 Task: Search one way flight ticket for 1 adult, 6 children, 1 infant in seat and 1 infant on lap in business from Branson: Branson Airport to Riverton: Central Wyoming Regional Airport (was Riverton Regional) on 5-4-2023. Choice of flights is JetBlue. Number of bags: 2 carry on bags. Price is upto 30000. Outbound departure time preference is 18:30.
Action: Mouse moved to (318, 131)
Screenshot: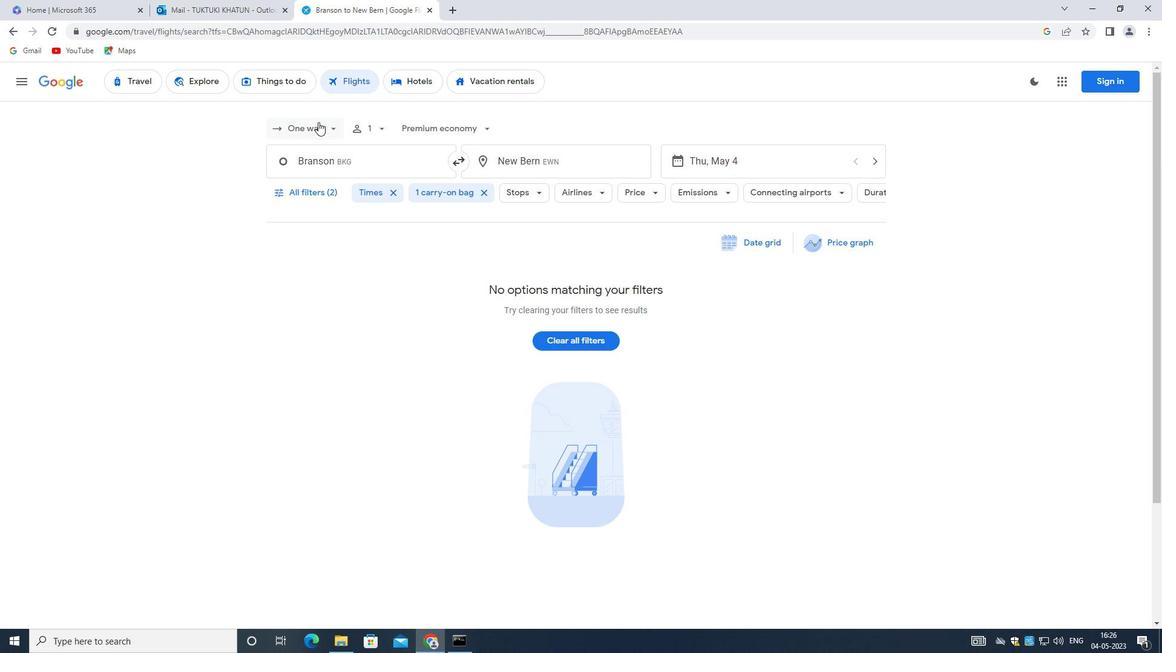 
Action: Mouse pressed left at (318, 131)
Screenshot: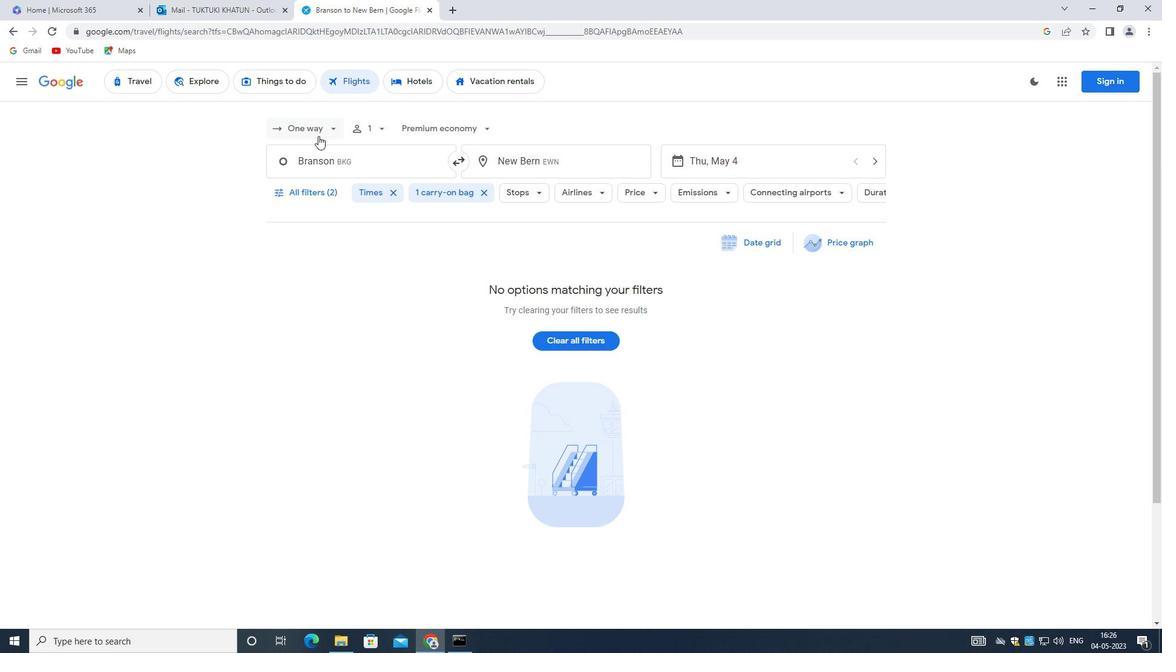 
Action: Mouse moved to (318, 180)
Screenshot: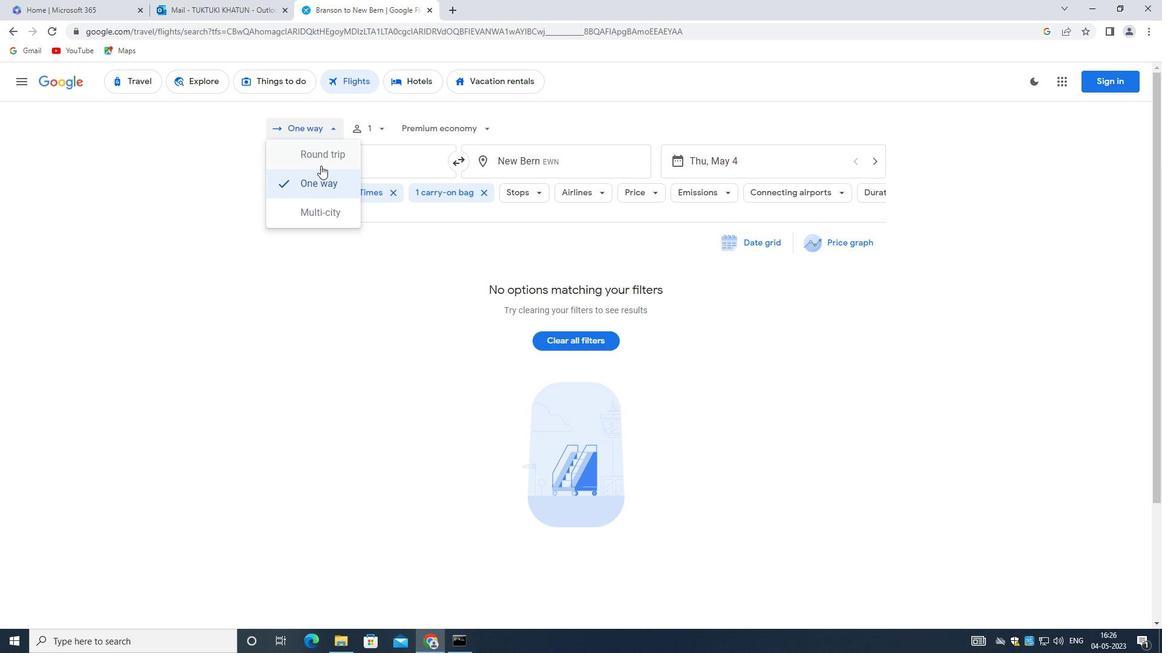 
Action: Mouse pressed left at (318, 180)
Screenshot: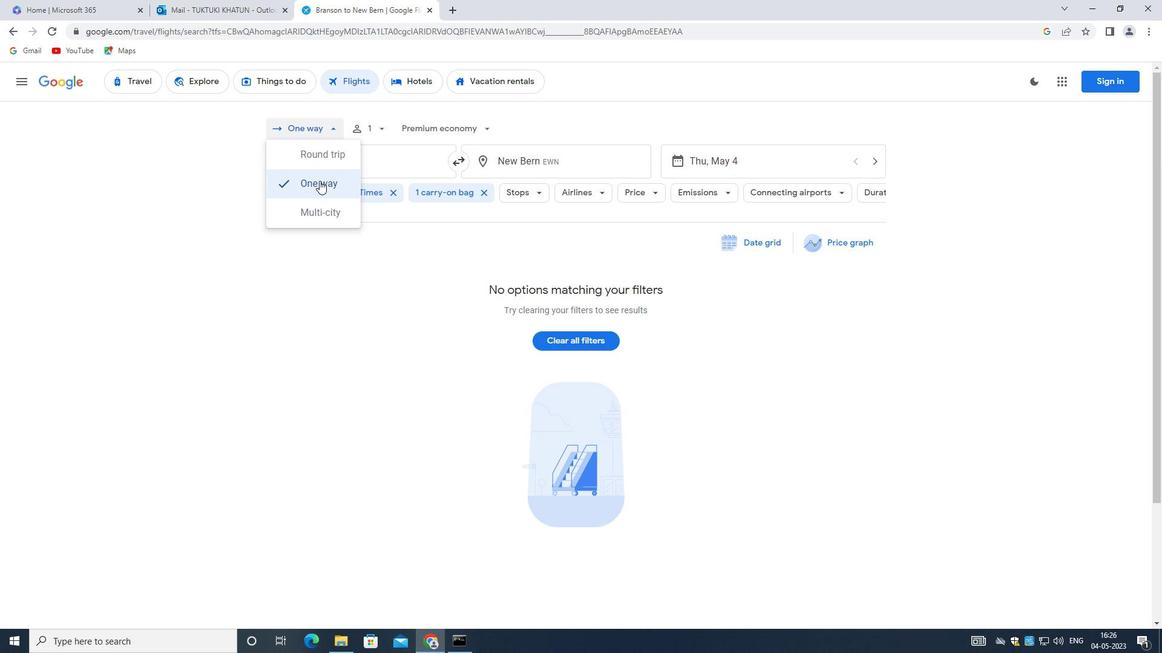 
Action: Mouse moved to (372, 131)
Screenshot: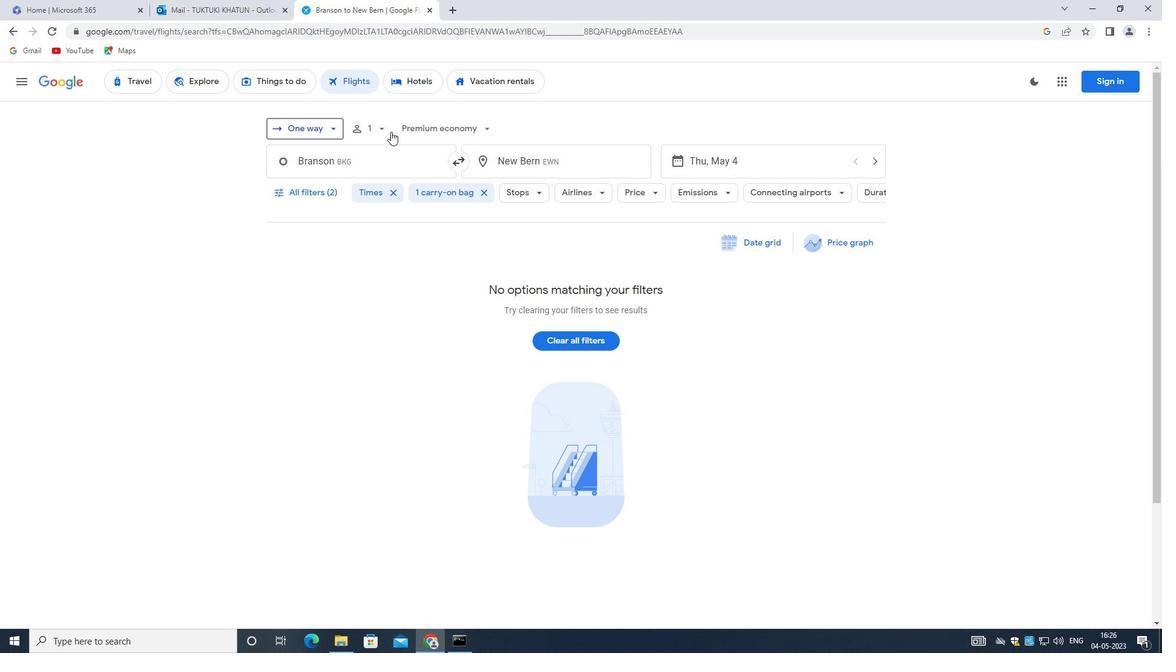 
Action: Mouse pressed left at (372, 131)
Screenshot: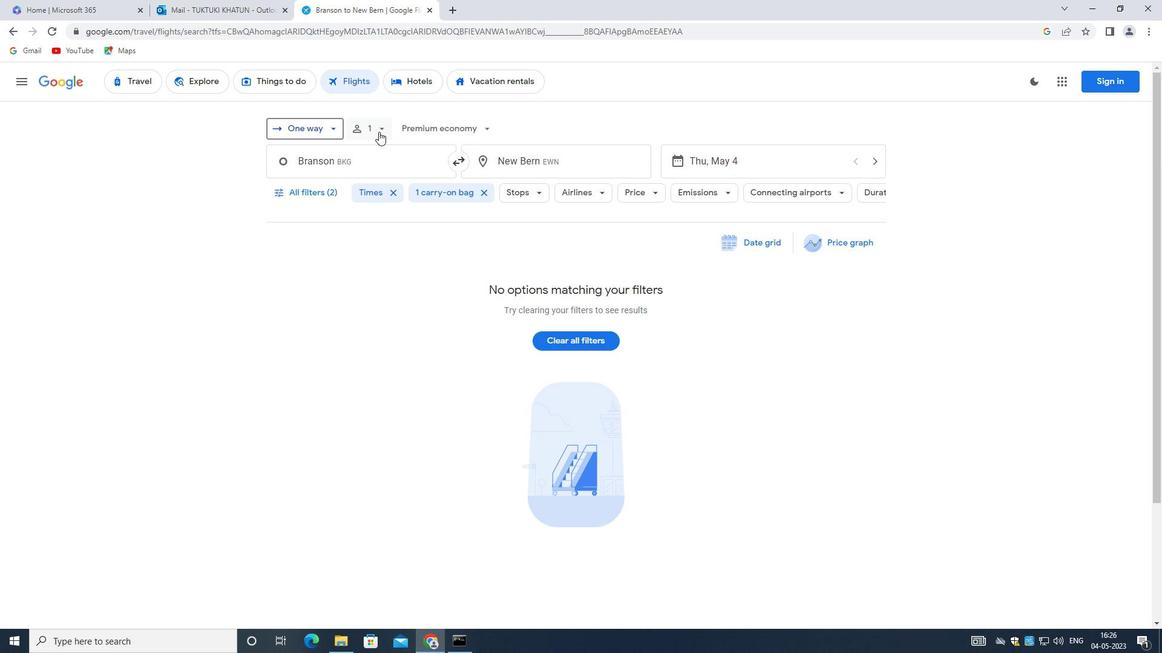 
Action: Mouse moved to (473, 193)
Screenshot: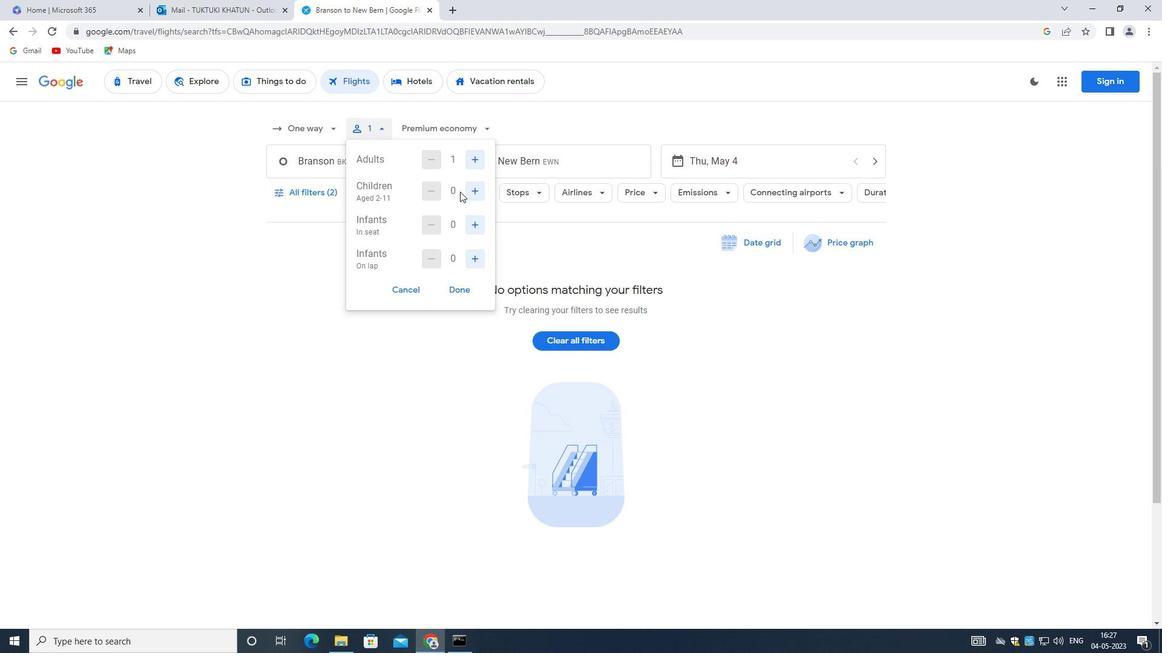 
Action: Mouse pressed left at (473, 193)
Screenshot: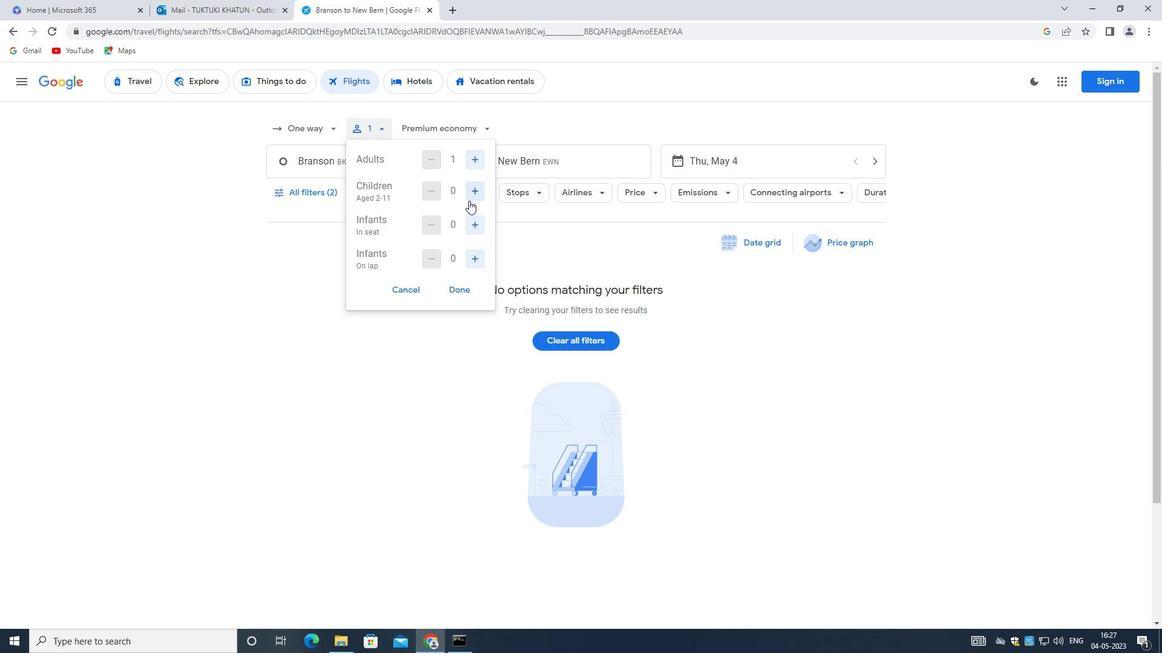 
Action: Mouse moved to (474, 190)
Screenshot: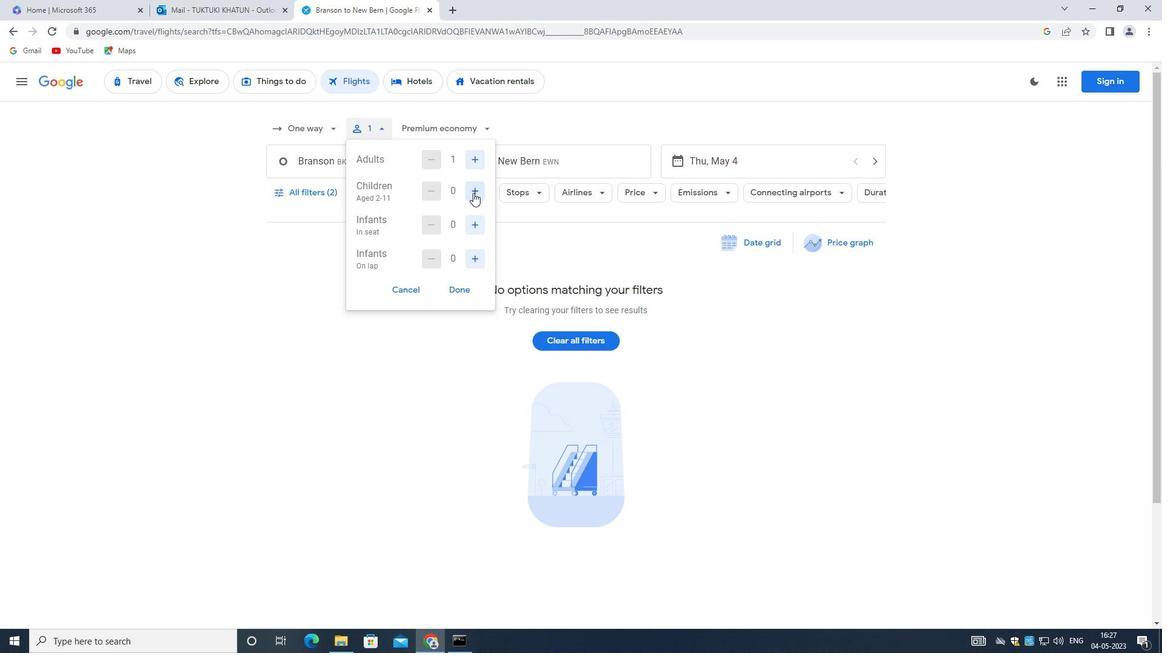 
Action: Mouse pressed left at (474, 190)
Screenshot: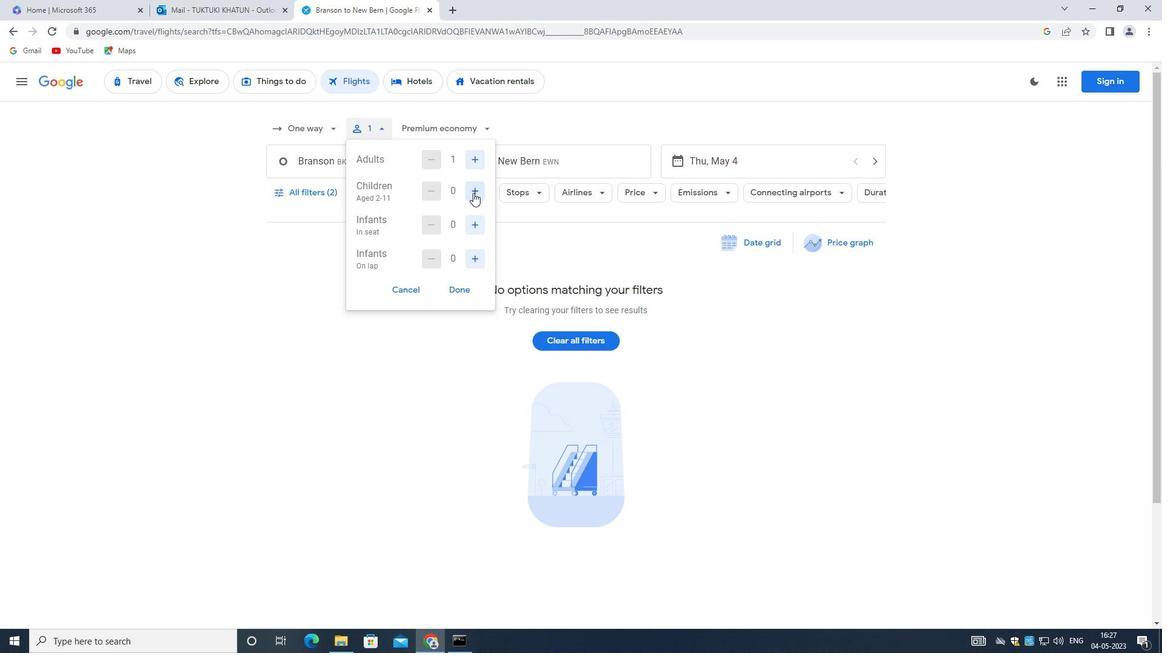 
Action: Mouse moved to (475, 188)
Screenshot: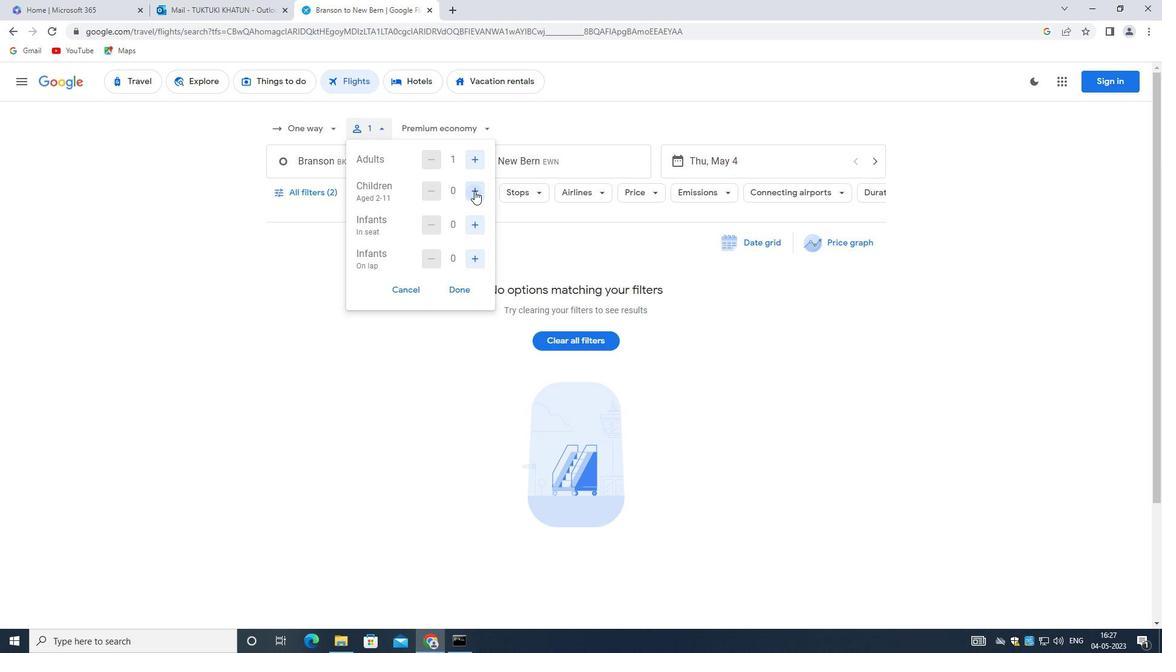 
Action: Mouse pressed left at (475, 188)
Screenshot: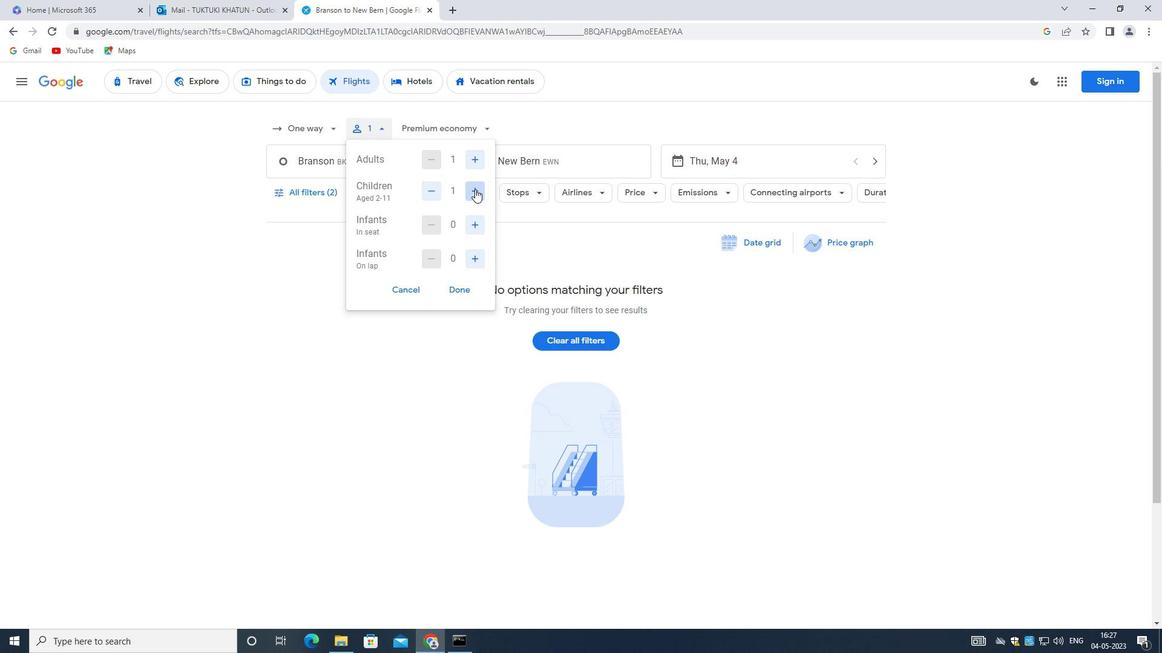 
Action: Mouse pressed left at (475, 188)
Screenshot: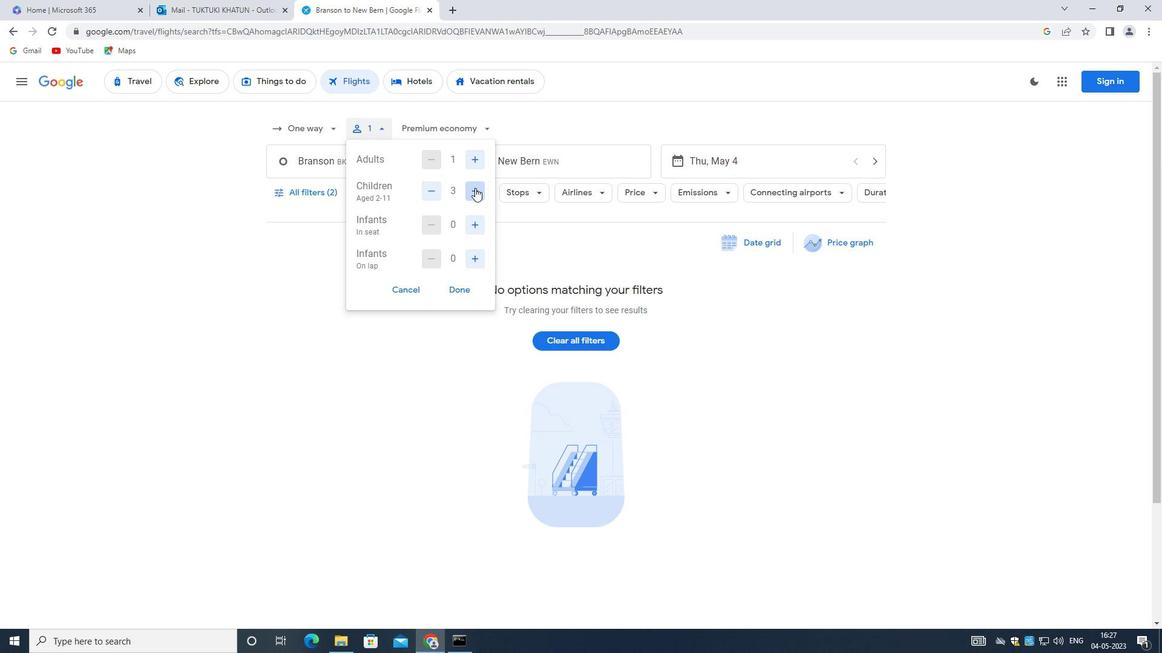 
Action: Mouse pressed left at (475, 188)
Screenshot: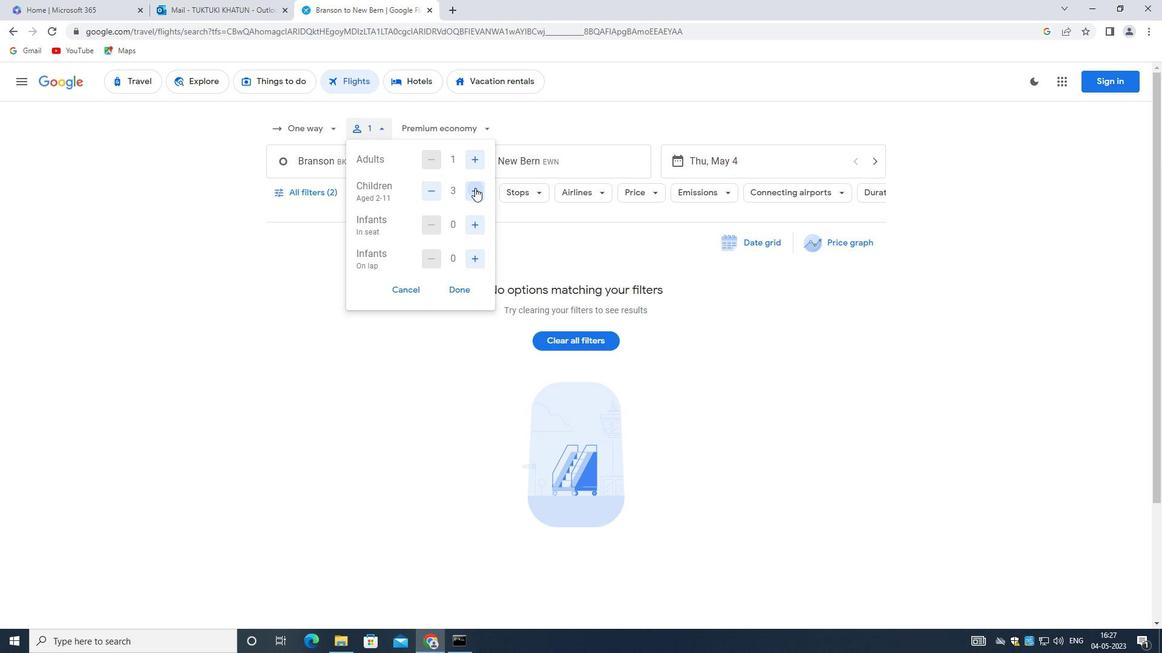 
Action: Mouse pressed left at (475, 188)
Screenshot: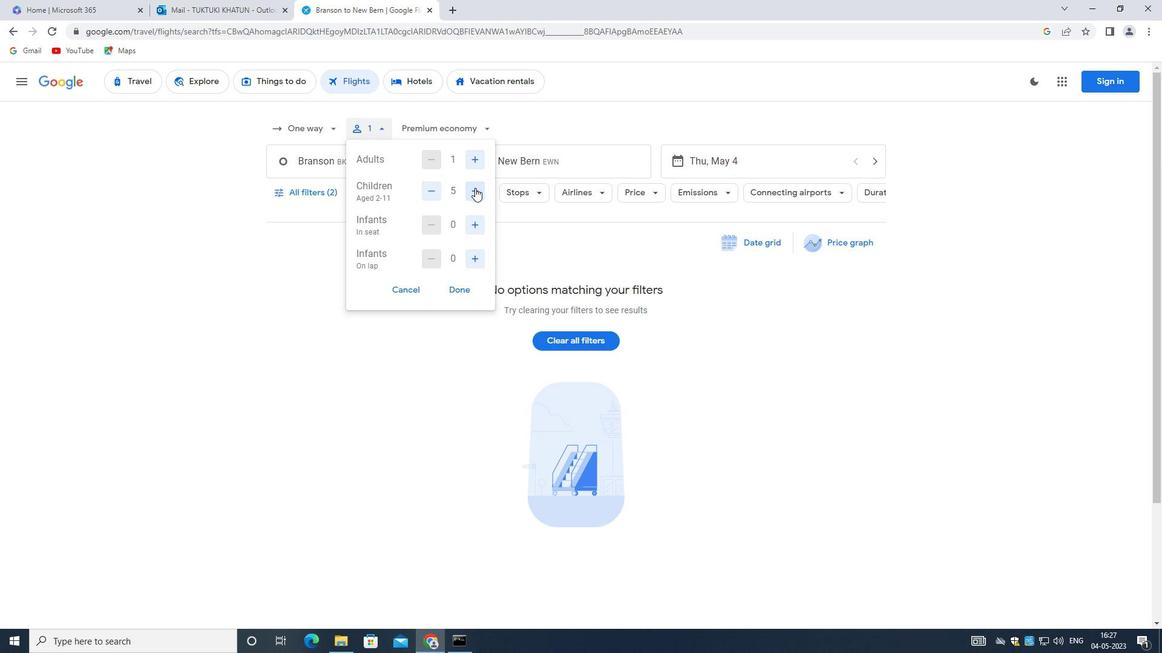
Action: Mouse moved to (476, 226)
Screenshot: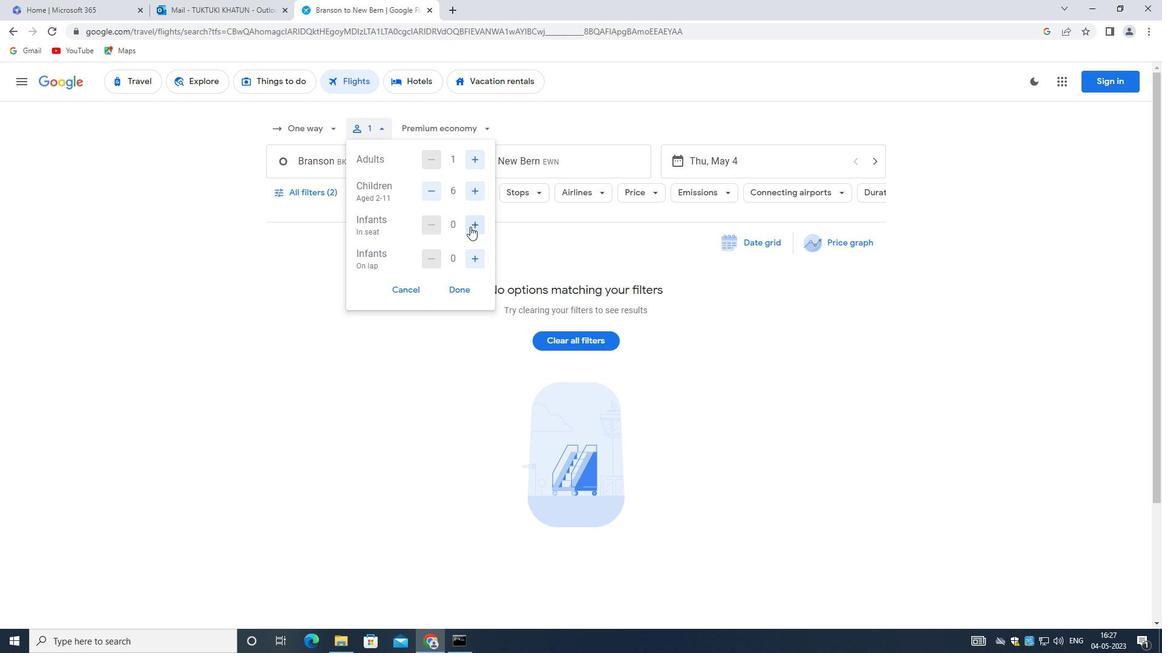 
Action: Mouse pressed left at (476, 226)
Screenshot: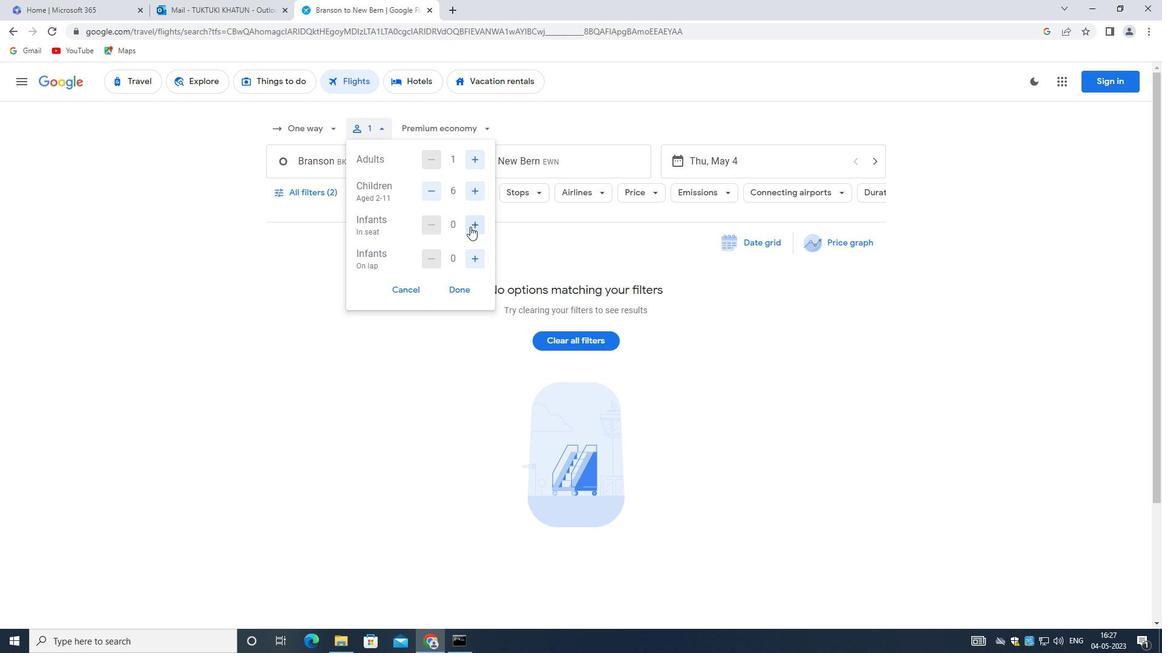 
Action: Mouse moved to (479, 256)
Screenshot: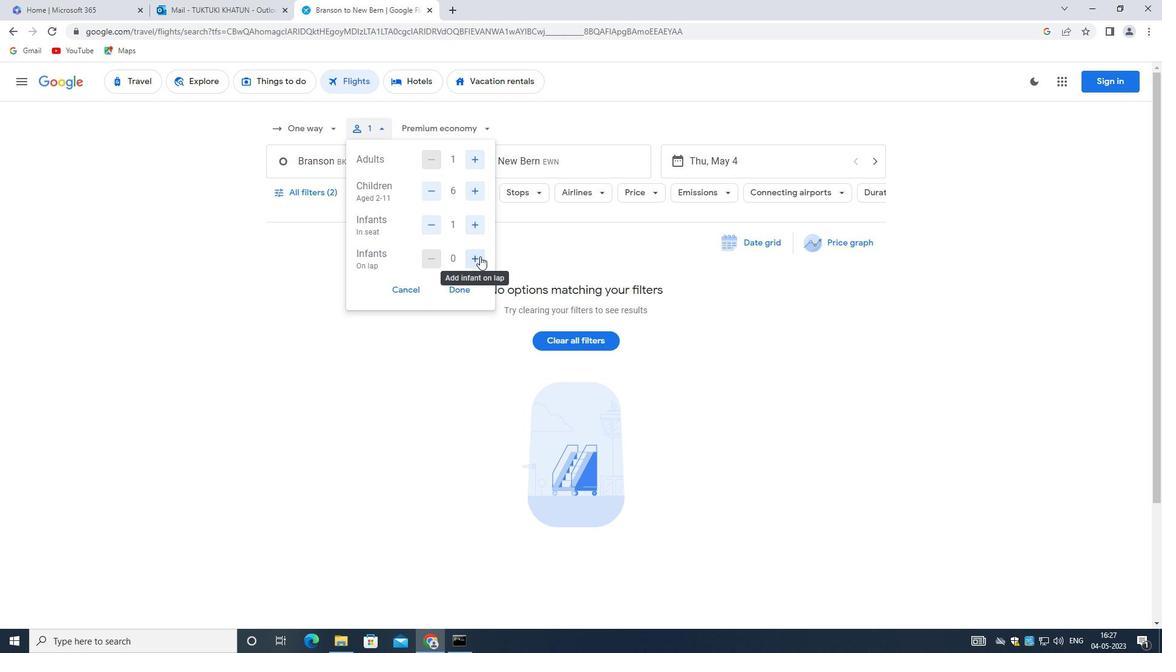 
Action: Mouse pressed left at (479, 256)
Screenshot: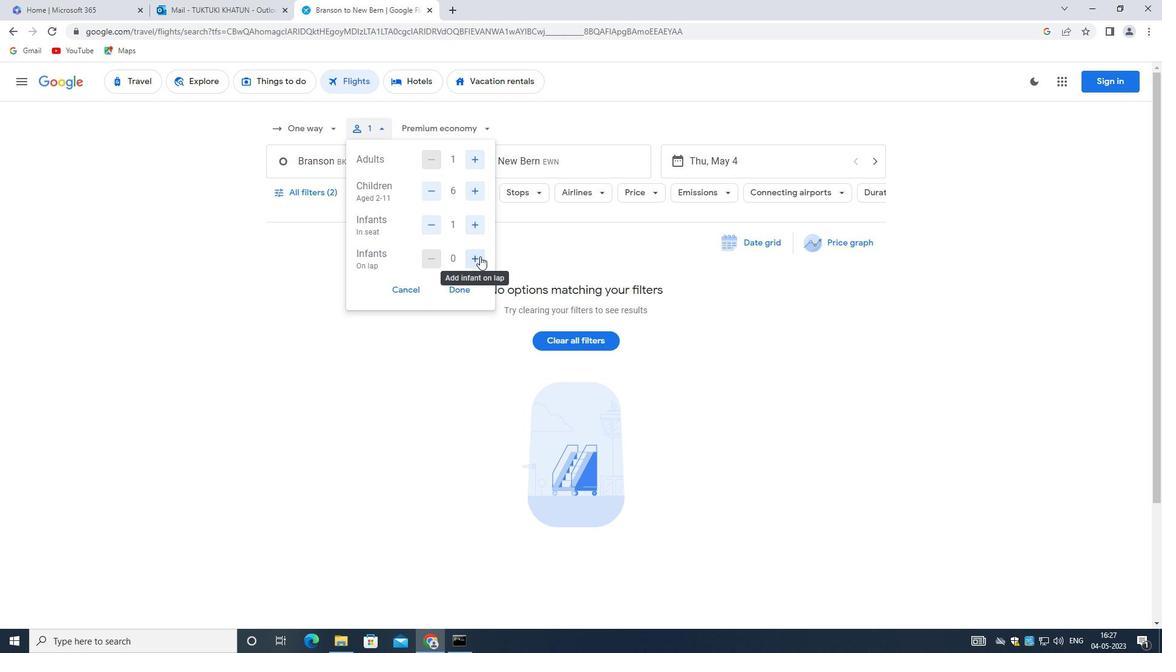 
Action: Mouse moved to (454, 290)
Screenshot: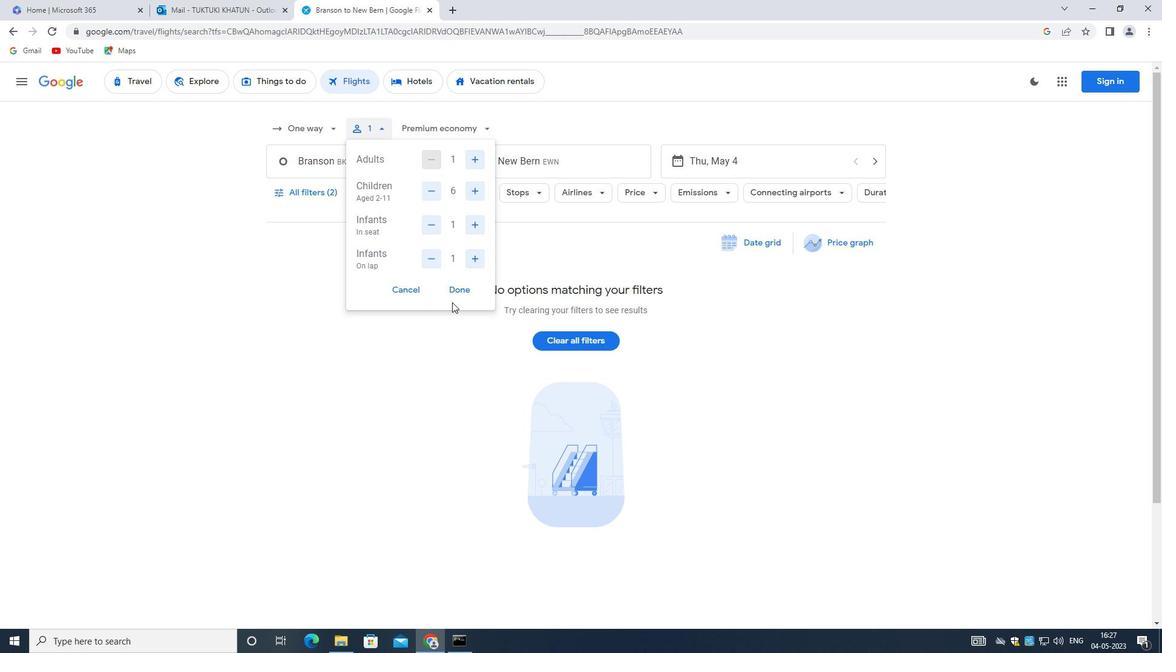 
Action: Mouse pressed left at (454, 290)
Screenshot: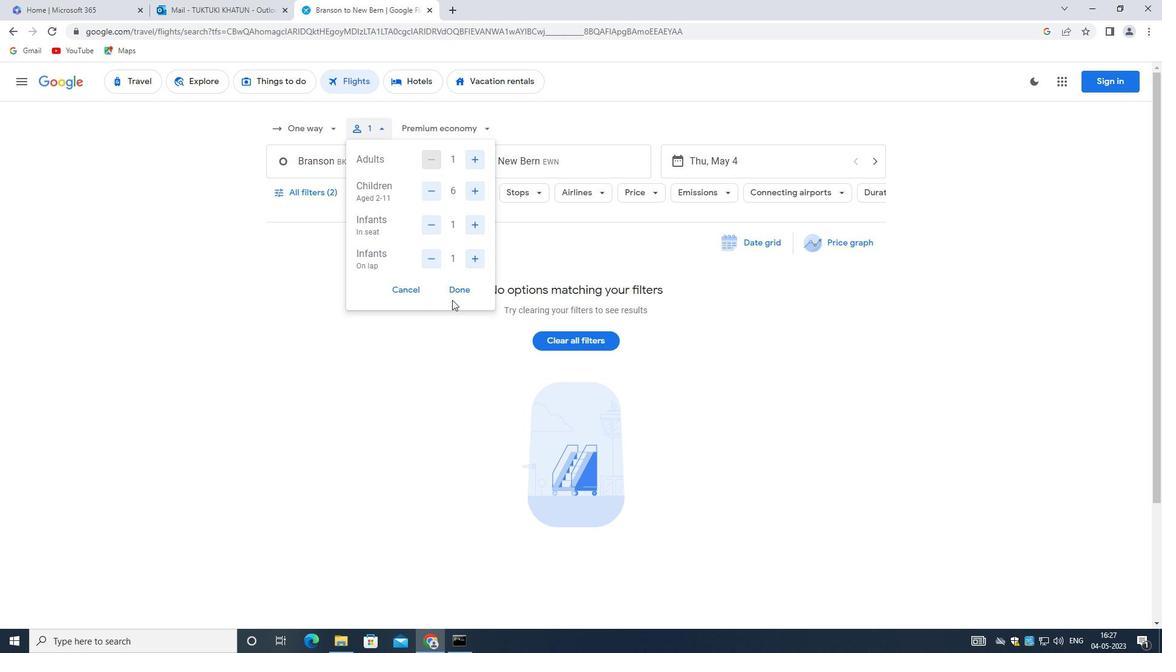 
Action: Mouse moved to (450, 131)
Screenshot: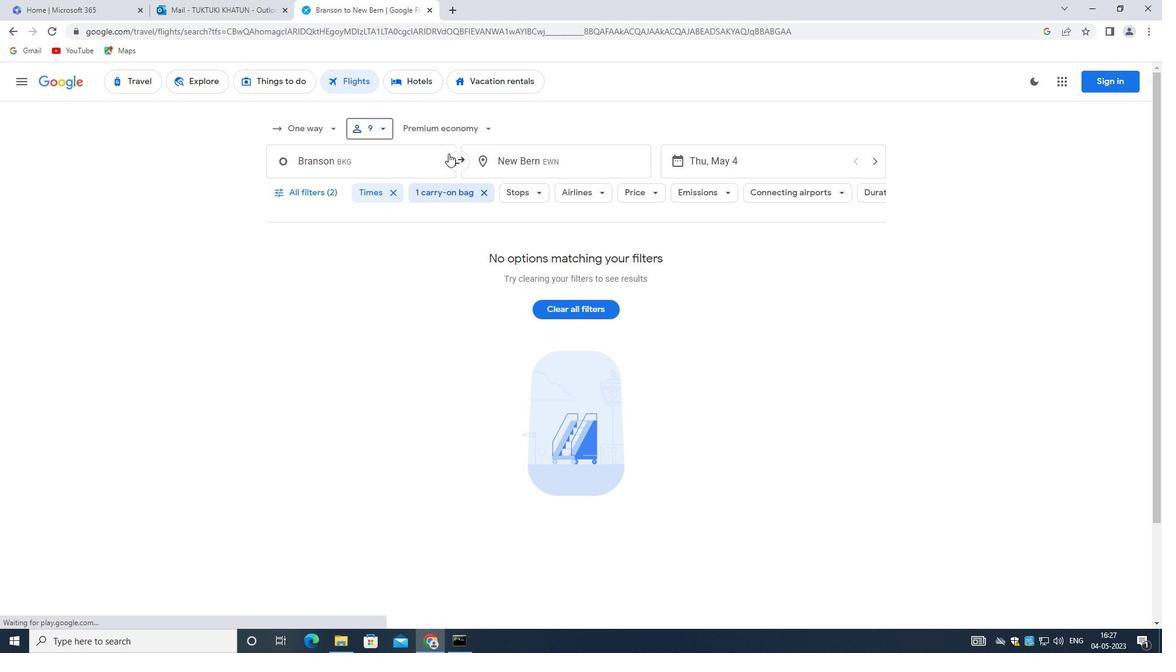 
Action: Mouse pressed left at (450, 131)
Screenshot: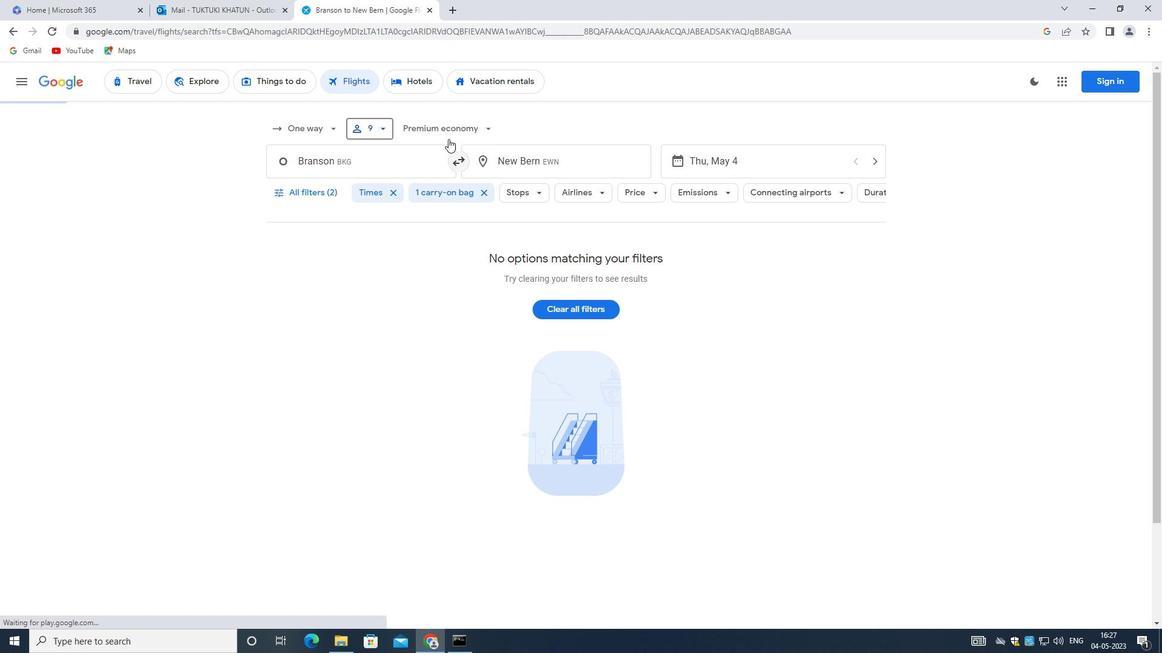 
Action: Mouse moved to (451, 209)
Screenshot: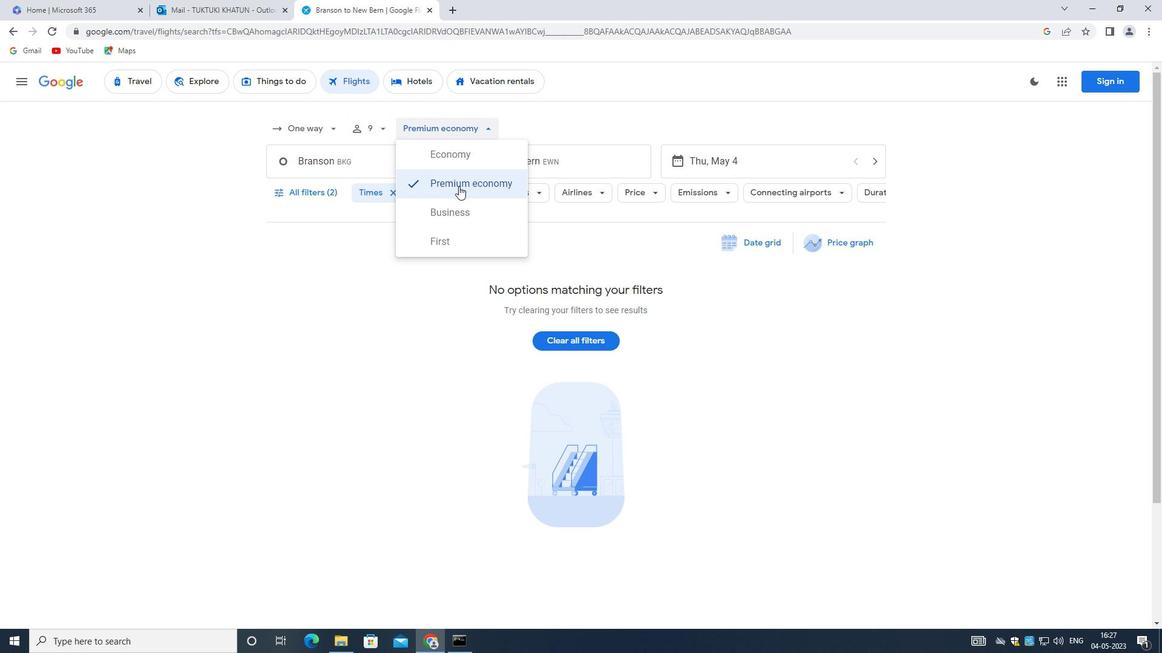 
Action: Mouse pressed left at (451, 209)
Screenshot: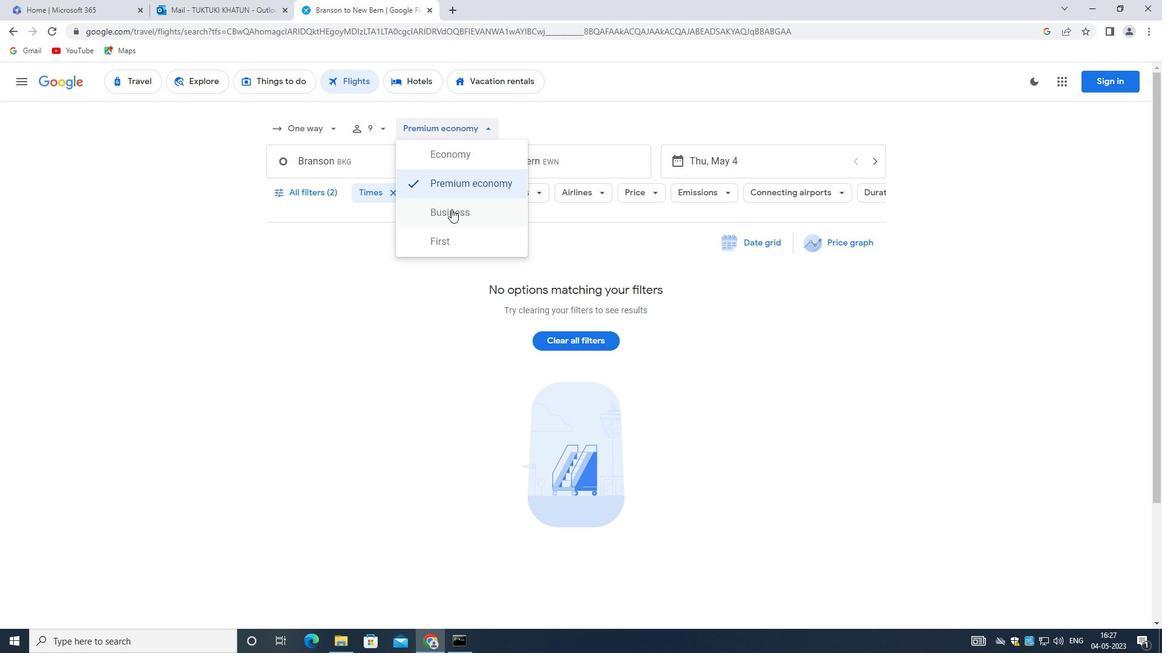 
Action: Mouse moved to (337, 173)
Screenshot: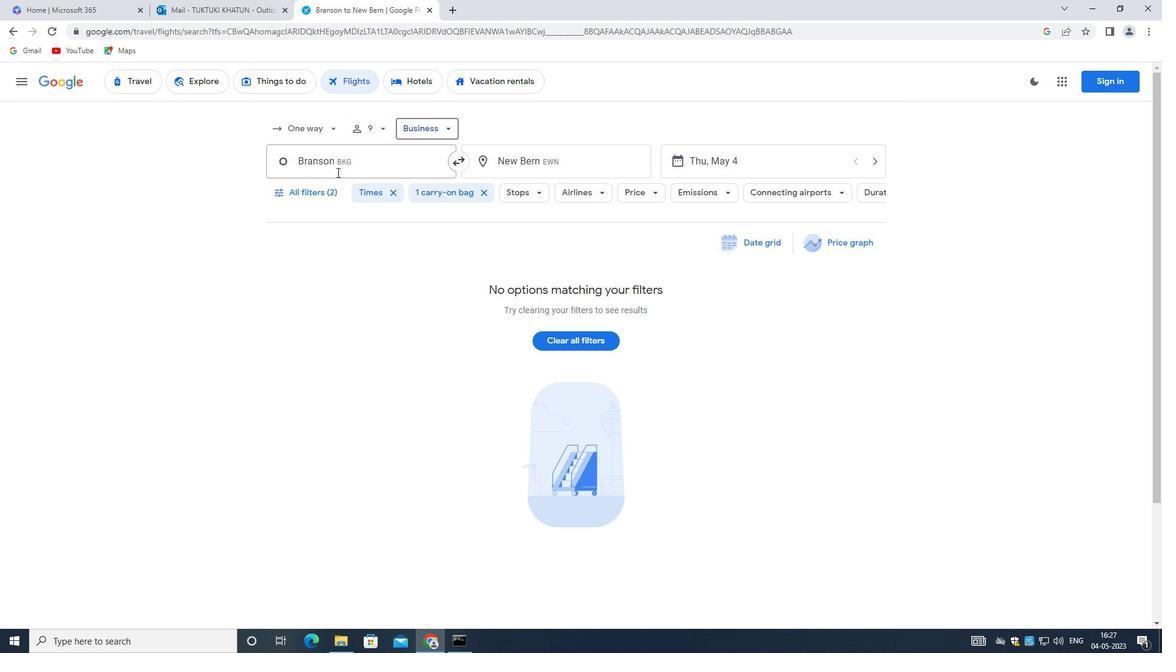 
Action: Mouse pressed left at (337, 173)
Screenshot: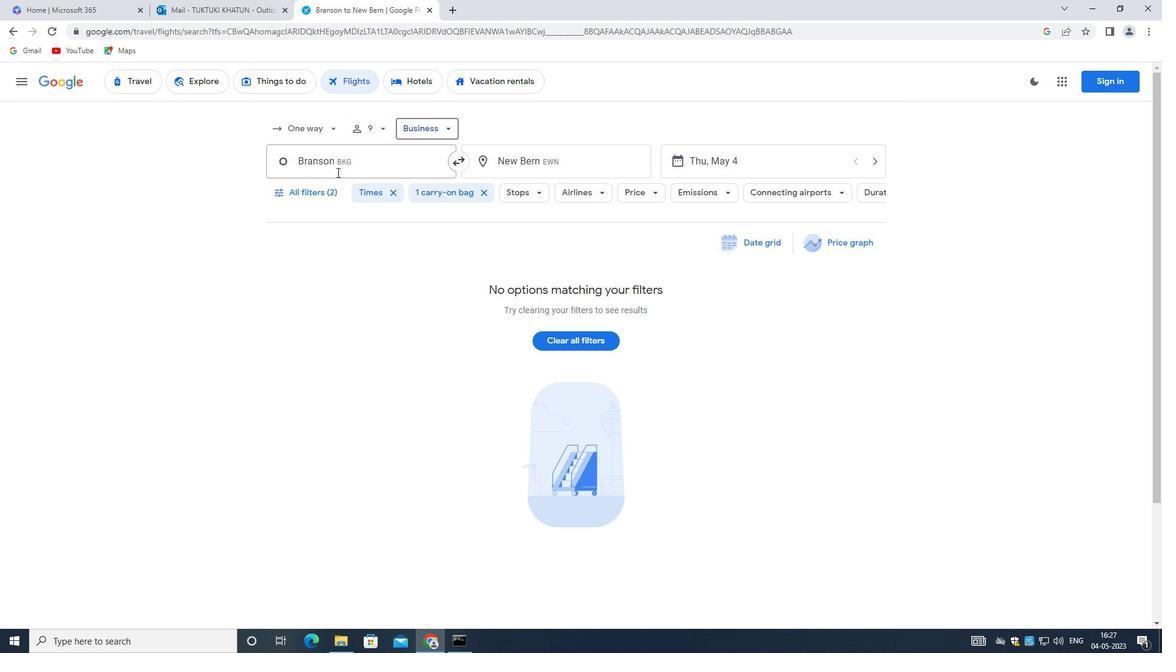 
Action: Mouse moved to (340, 168)
Screenshot: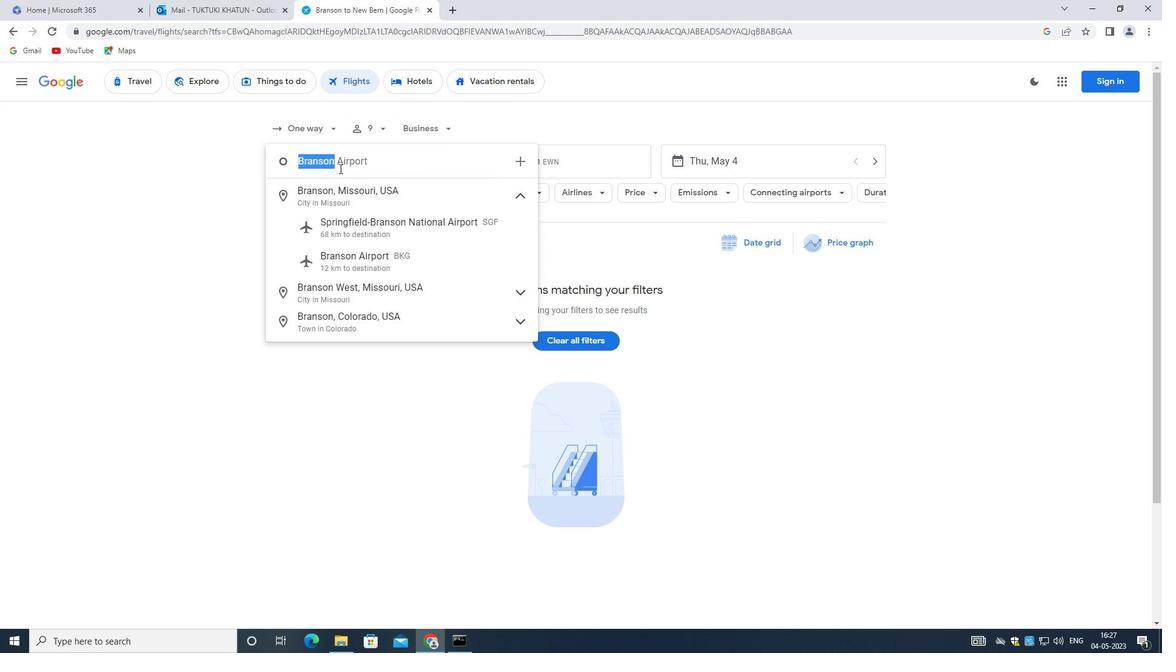 
Action: Key pressed <Key.backspace>
Screenshot: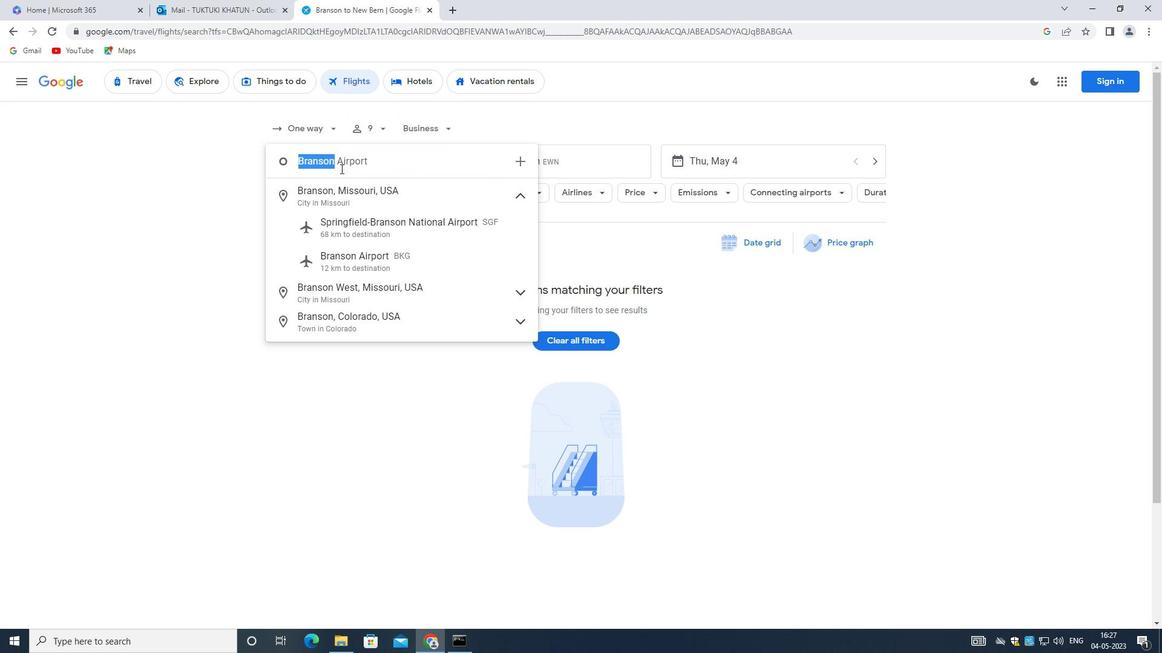 
Action: Mouse moved to (352, 191)
Screenshot: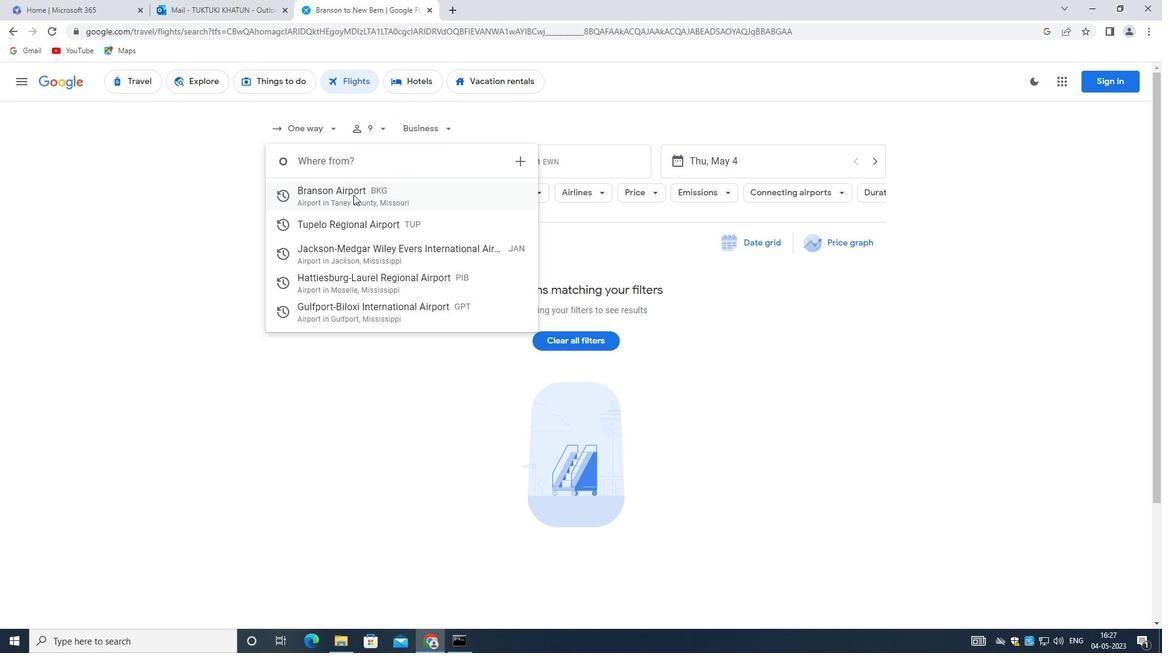 
Action: Mouse pressed left at (352, 191)
Screenshot: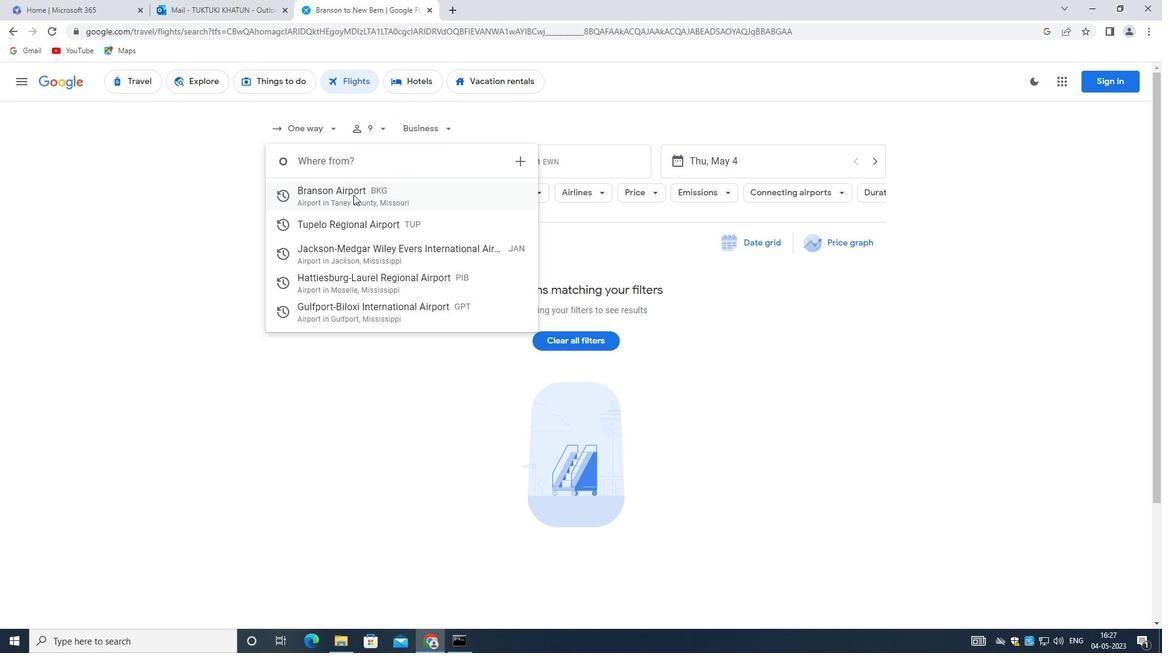 
Action: Mouse moved to (586, 161)
Screenshot: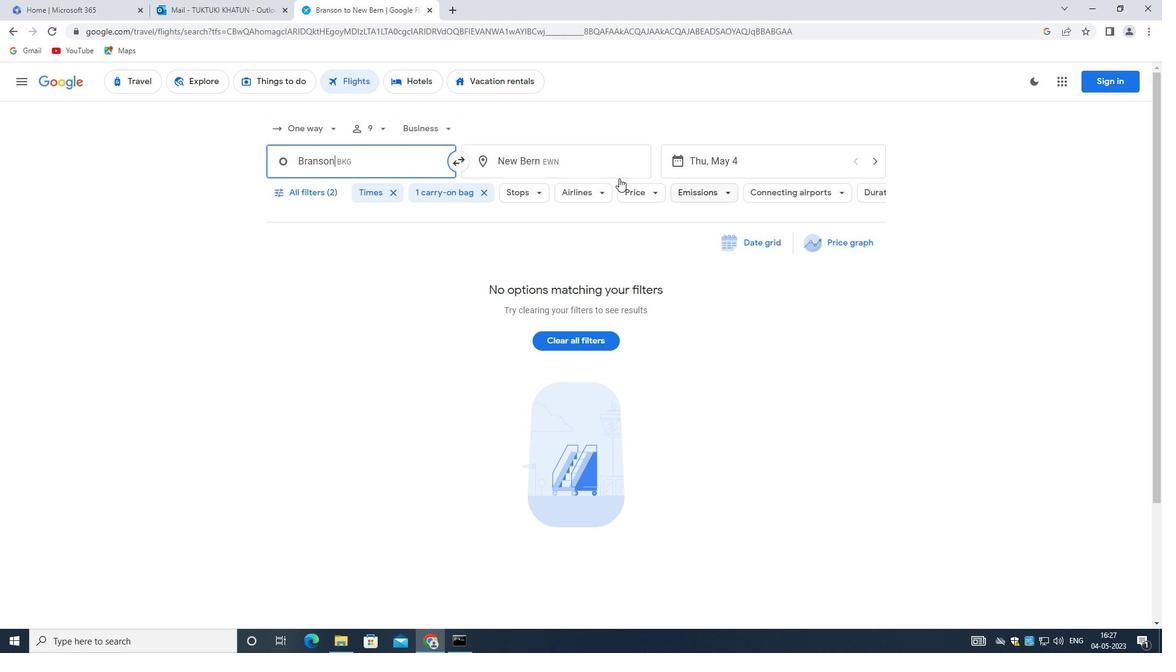 
Action: Mouse pressed left at (586, 161)
Screenshot: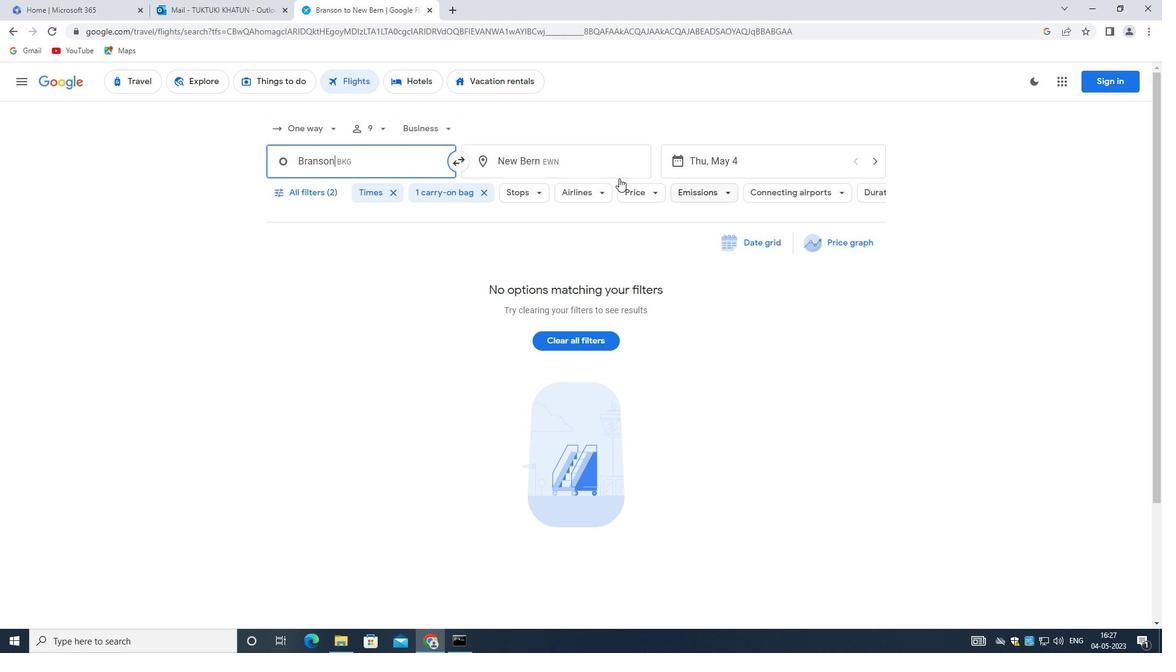 
Action: Mouse moved to (584, 161)
Screenshot: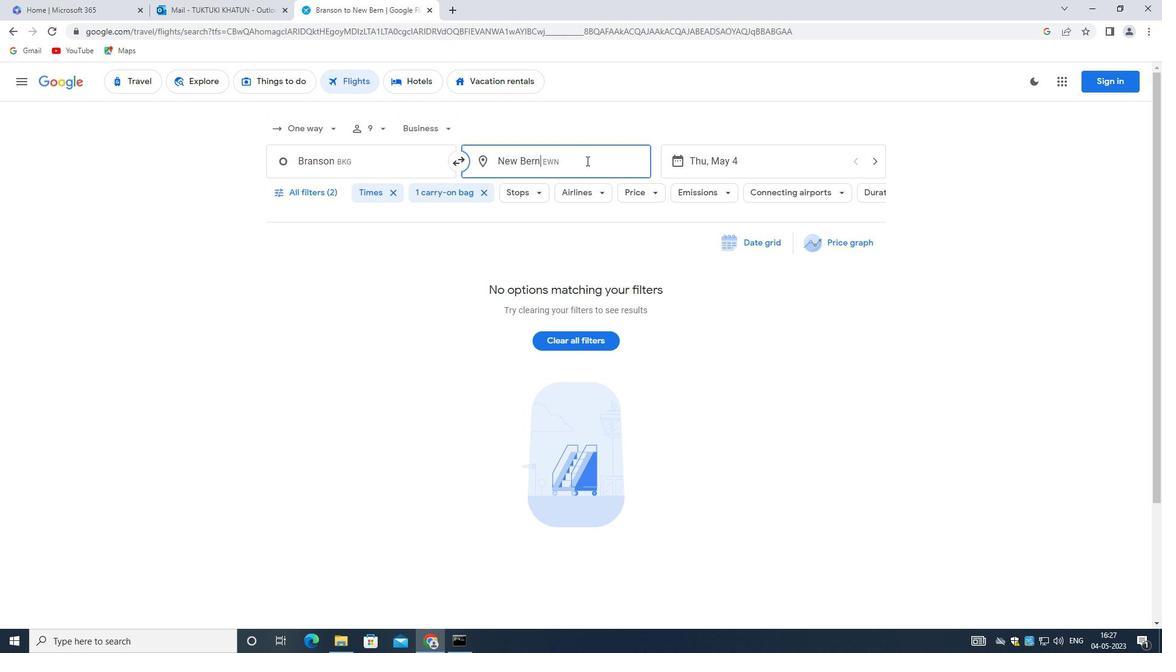 
Action: Key pressed <Key.shift>CENTRAL<Key.space><Key.shift>WYO
Screenshot: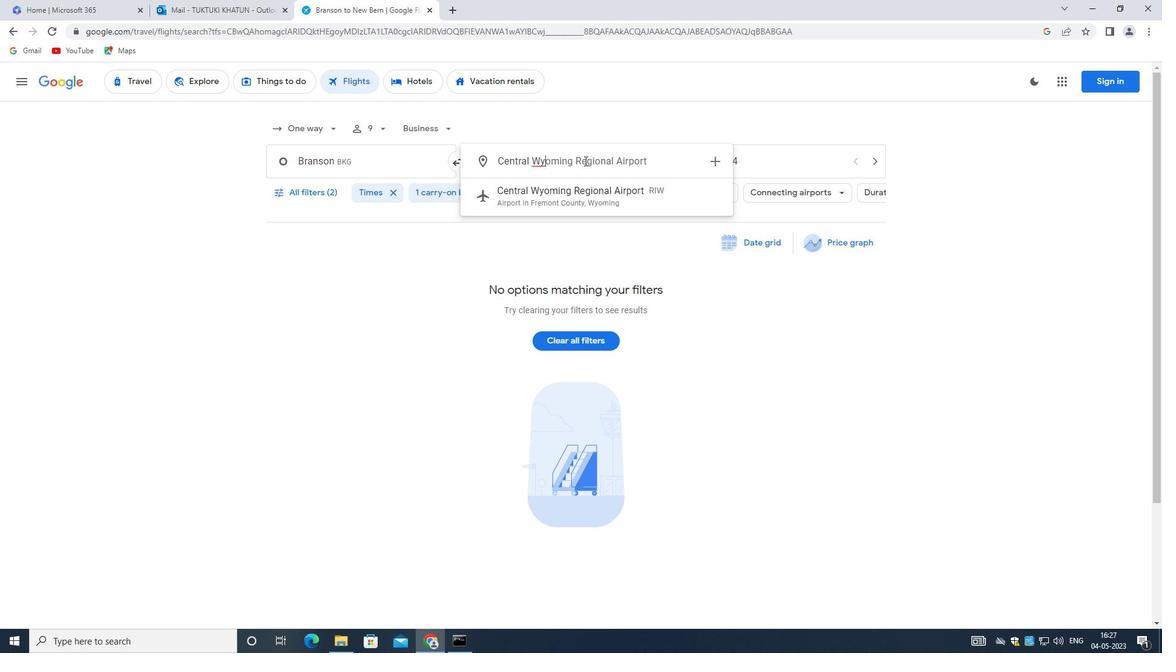 
Action: Mouse moved to (570, 188)
Screenshot: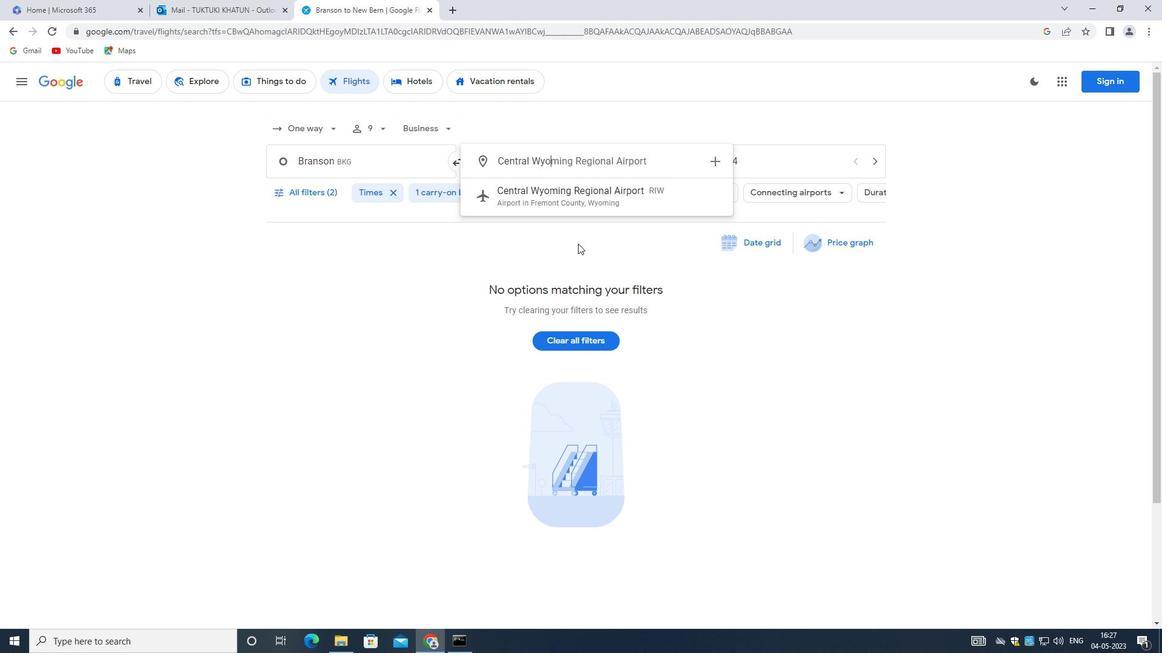 
Action: Mouse pressed left at (570, 188)
Screenshot: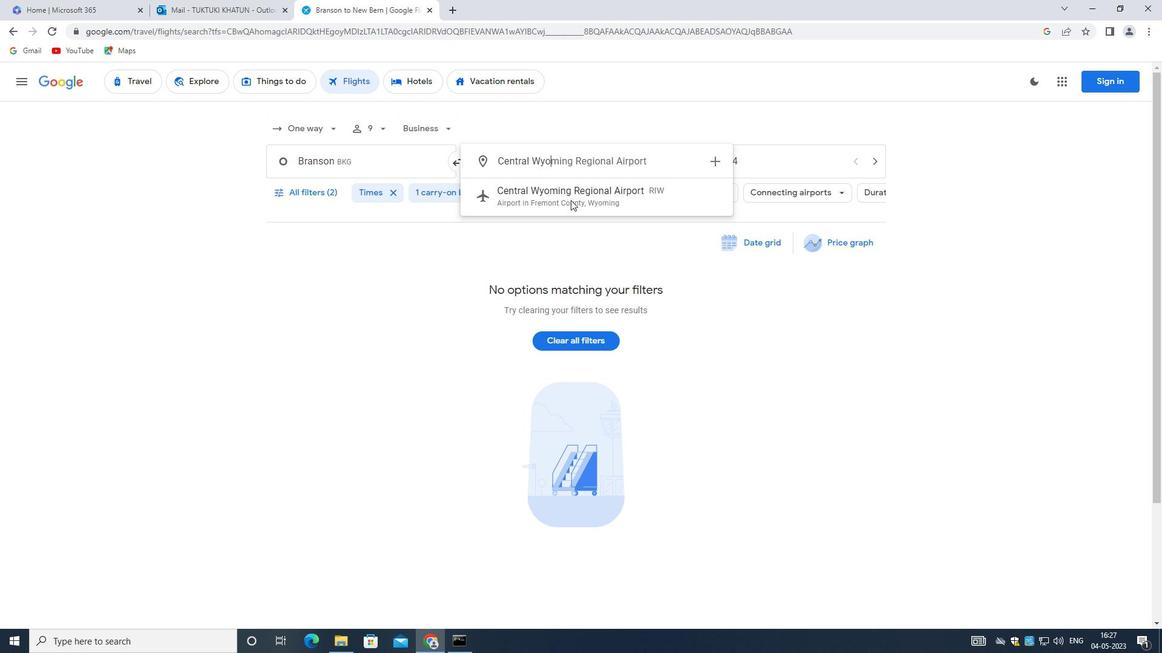 
Action: Mouse moved to (736, 167)
Screenshot: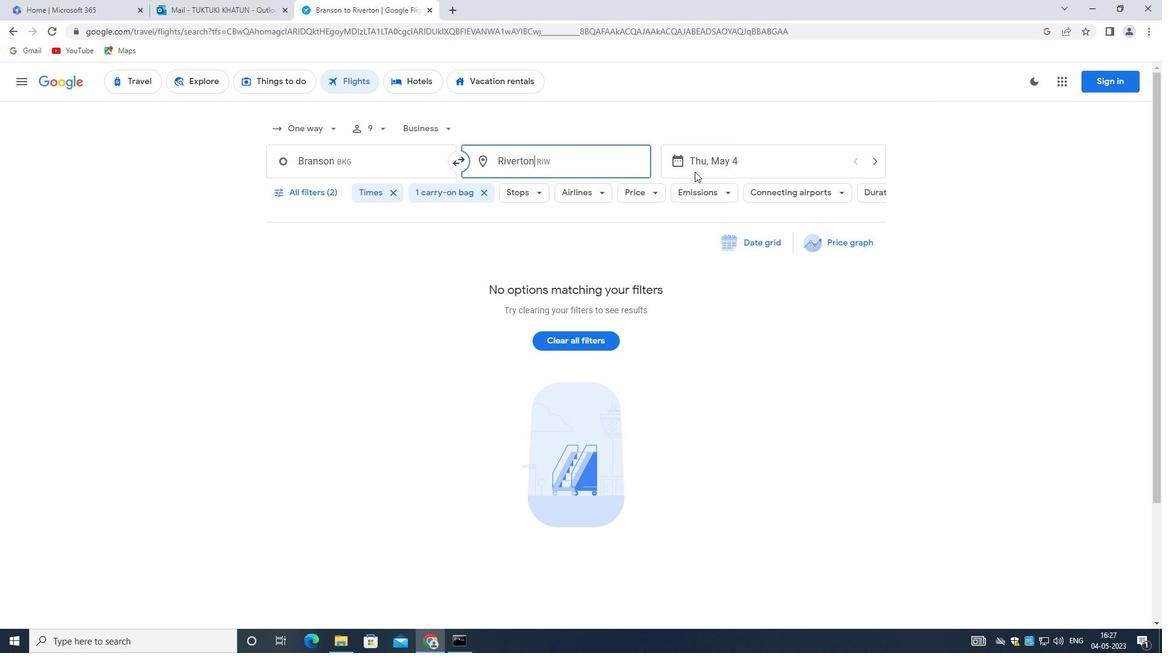 
Action: Mouse pressed left at (736, 167)
Screenshot: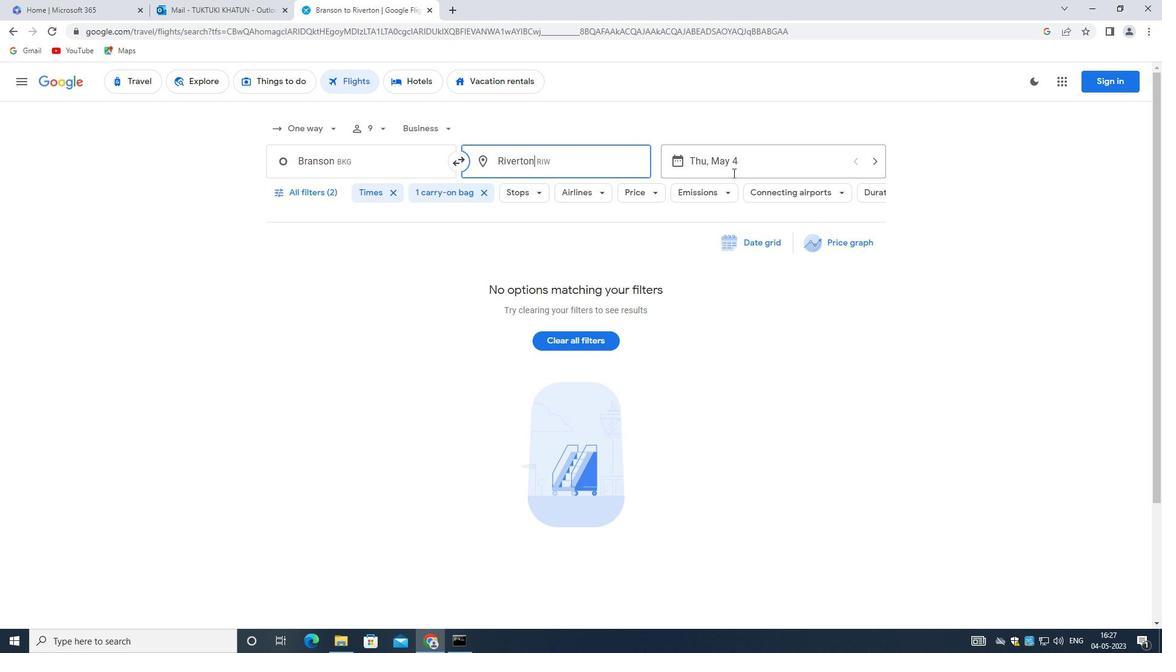 
Action: Mouse moved to (574, 252)
Screenshot: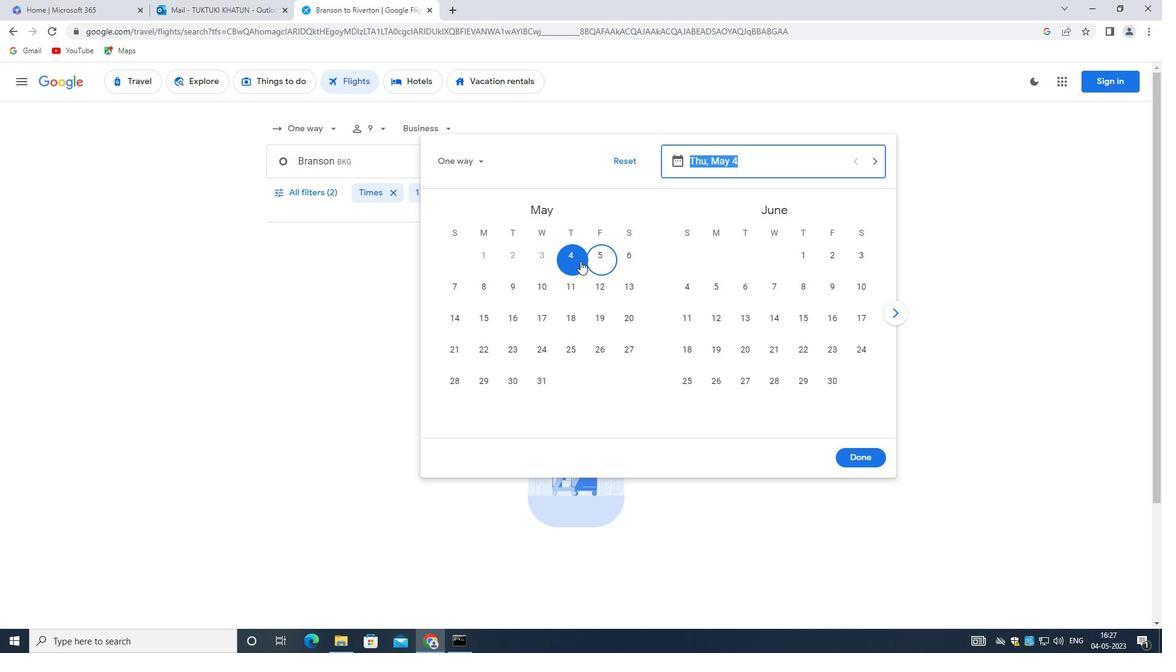 
Action: Mouse pressed left at (574, 252)
Screenshot: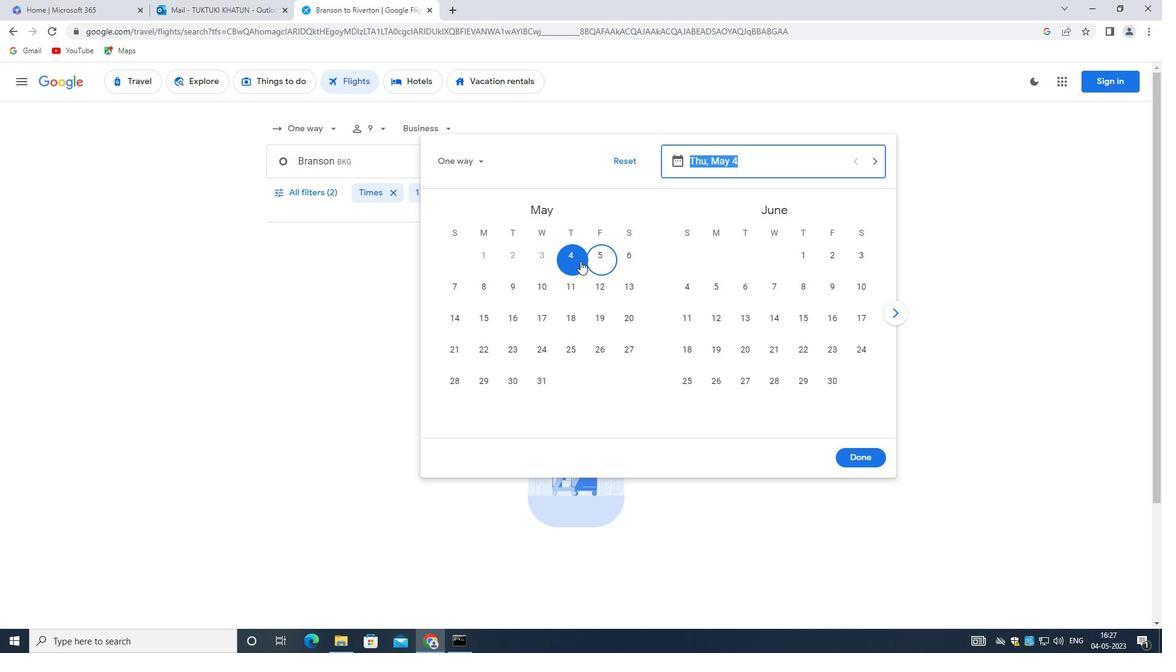 
Action: Mouse moved to (869, 458)
Screenshot: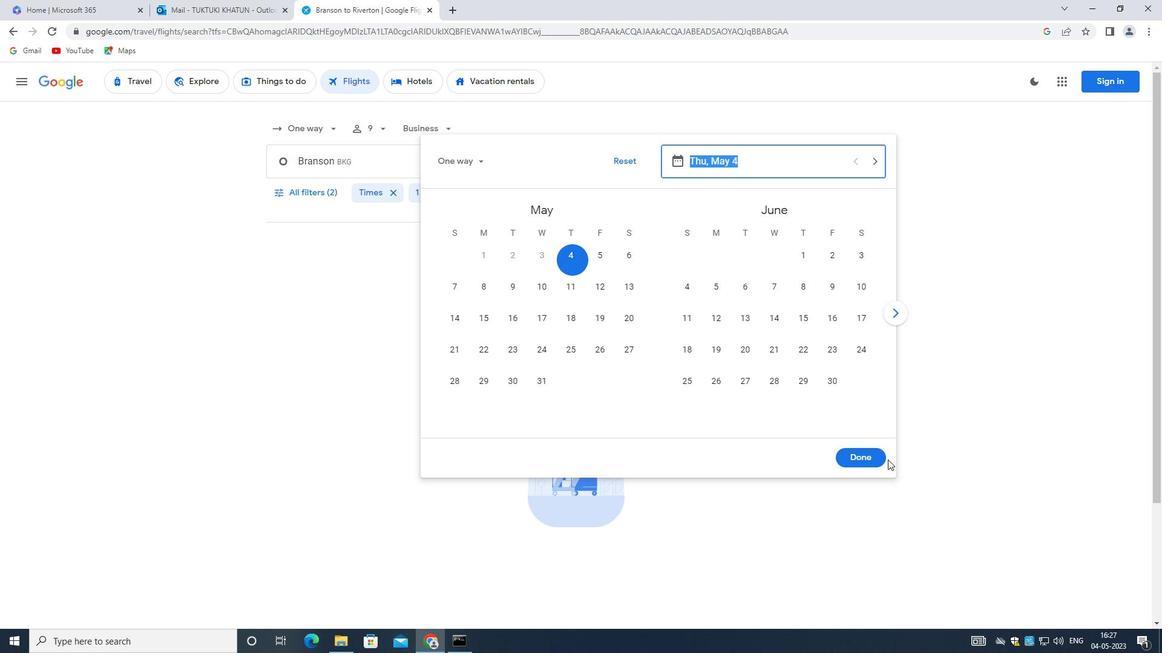 
Action: Mouse pressed left at (869, 458)
Screenshot: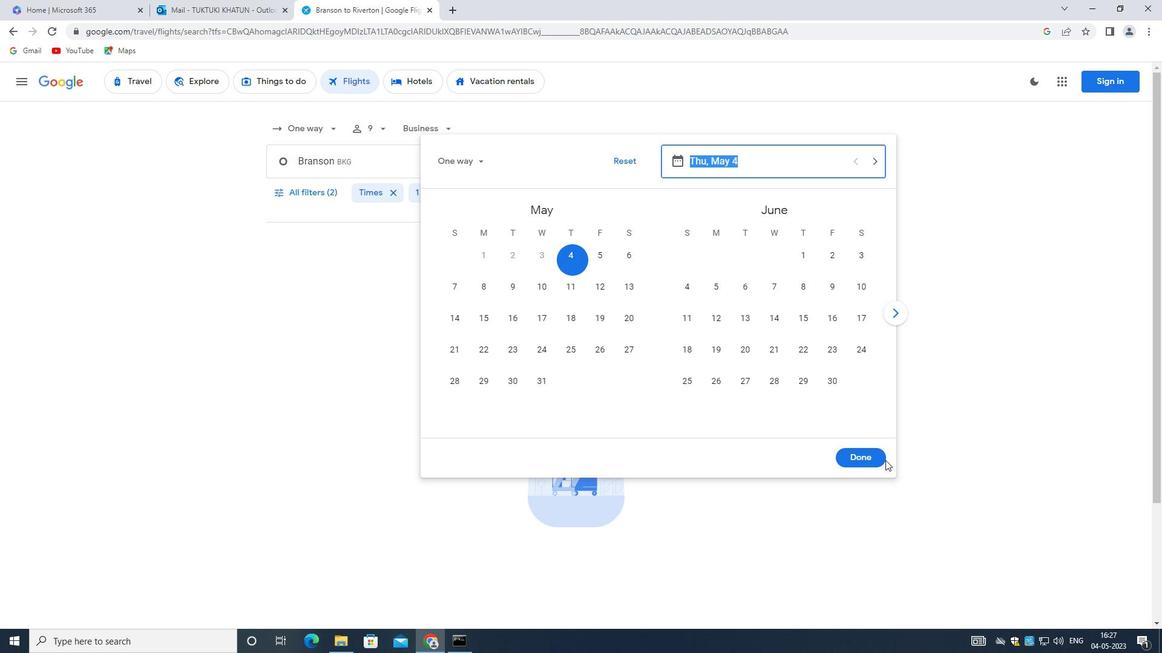 
Action: Mouse moved to (318, 187)
Screenshot: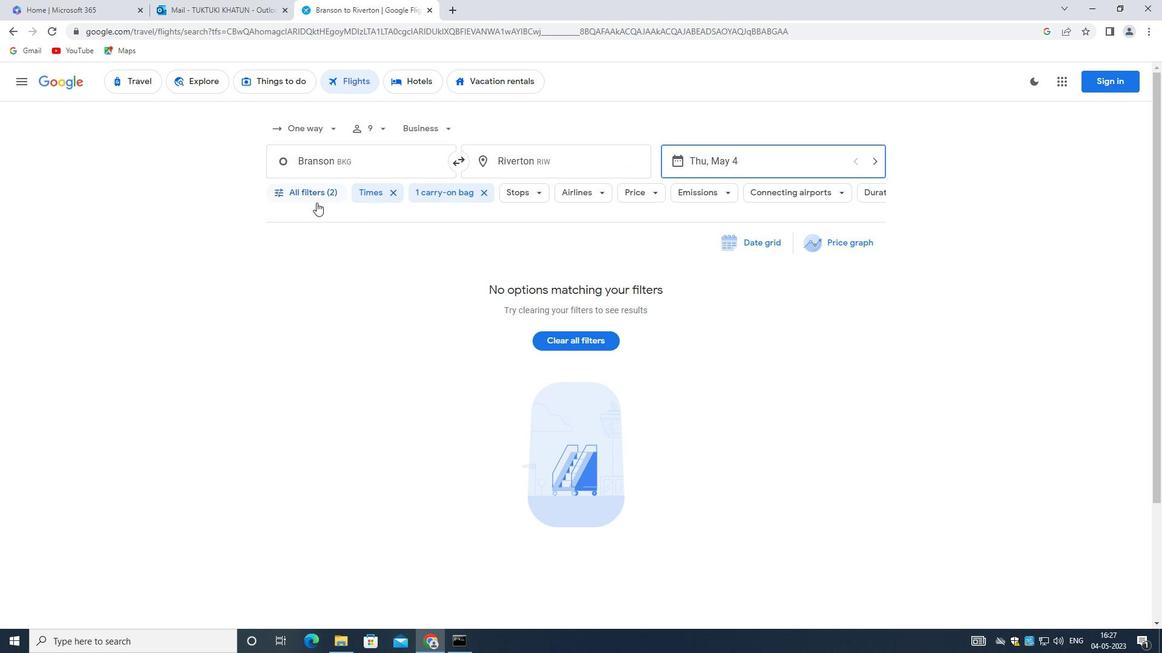 
Action: Mouse pressed left at (318, 187)
Screenshot: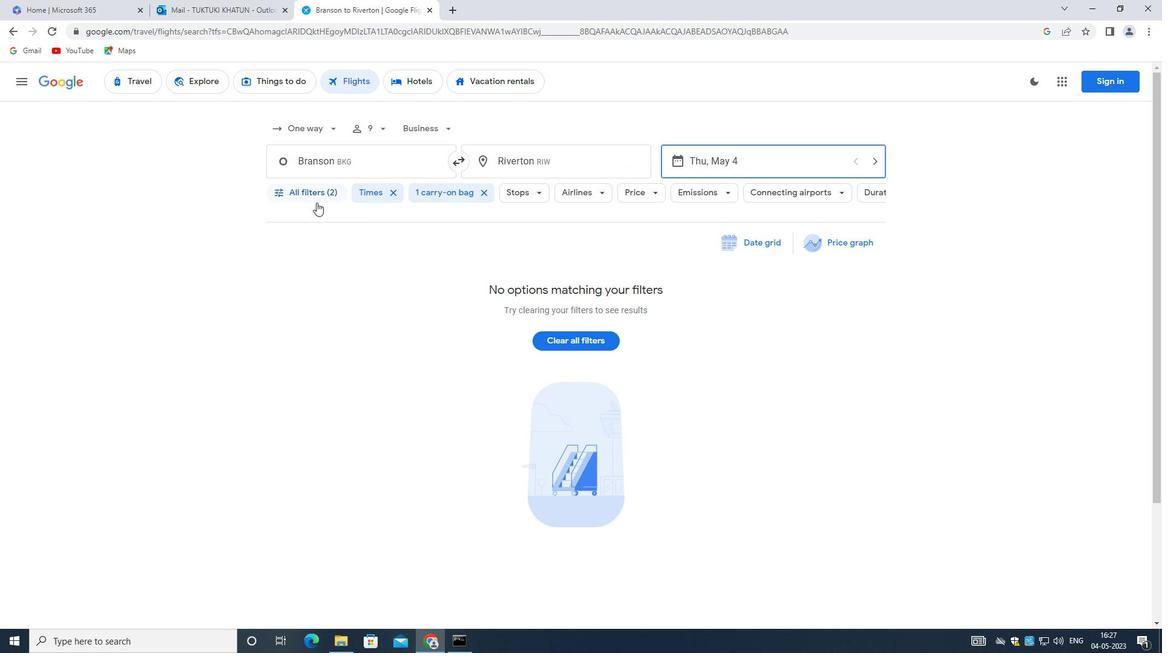 
Action: Mouse moved to (389, 284)
Screenshot: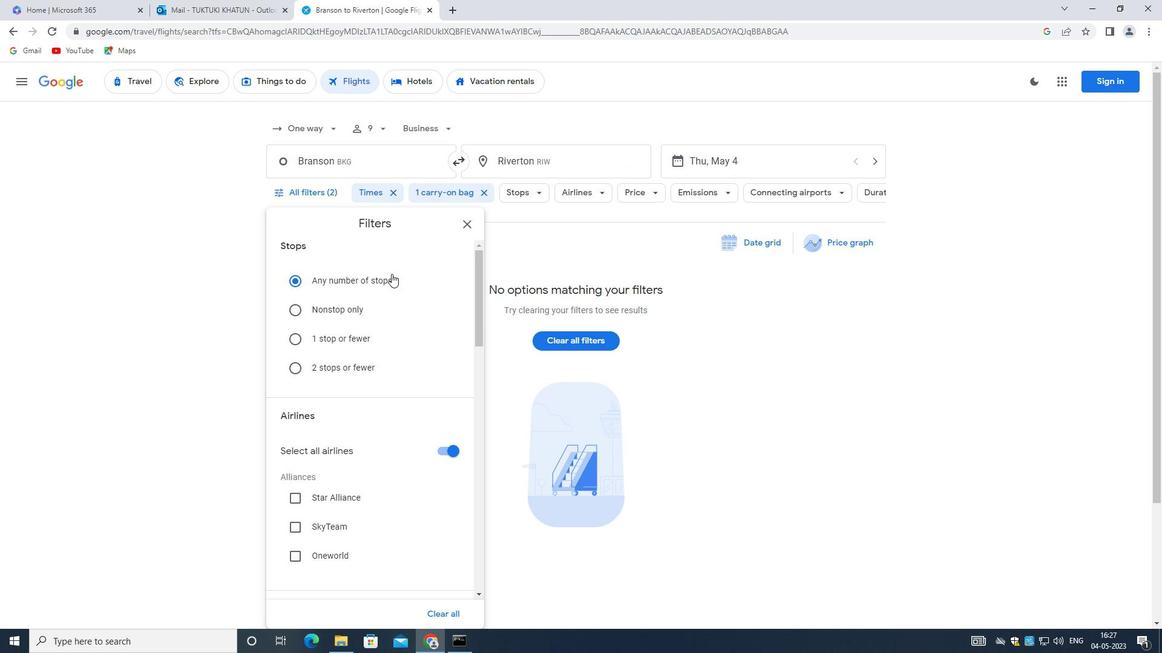 
Action: Mouse scrolled (389, 283) with delta (0, 0)
Screenshot: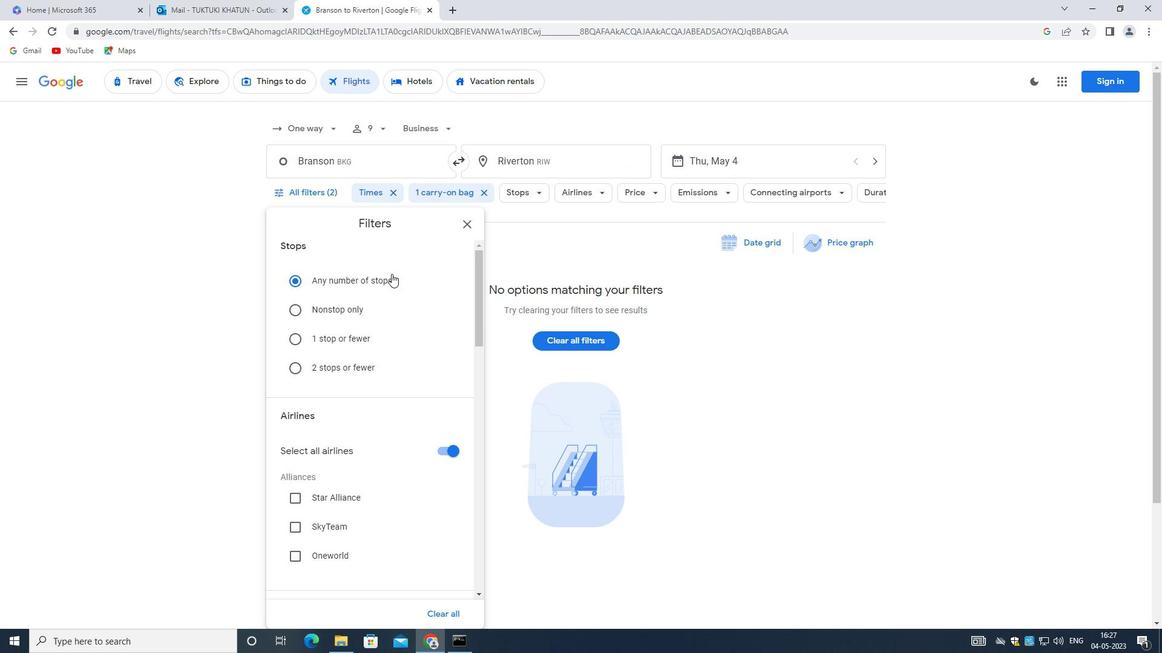 
Action: Mouse moved to (387, 288)
Screenshot: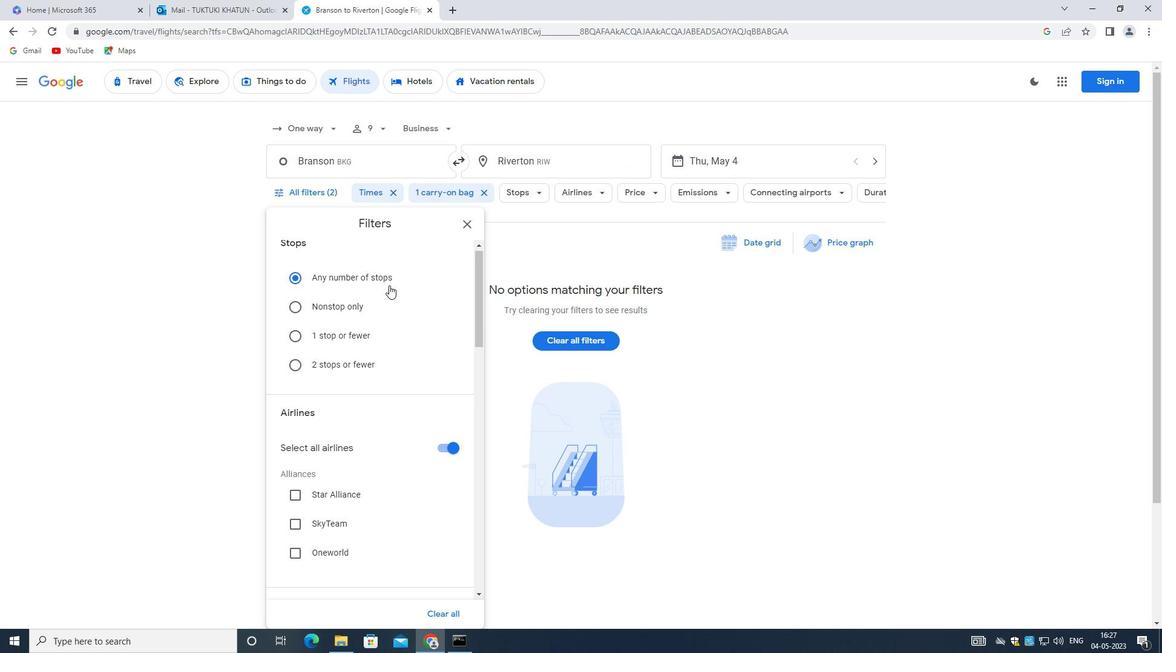 
Action: Mouse scrolled (387, 287) with delta (0, 0)
Screenshot: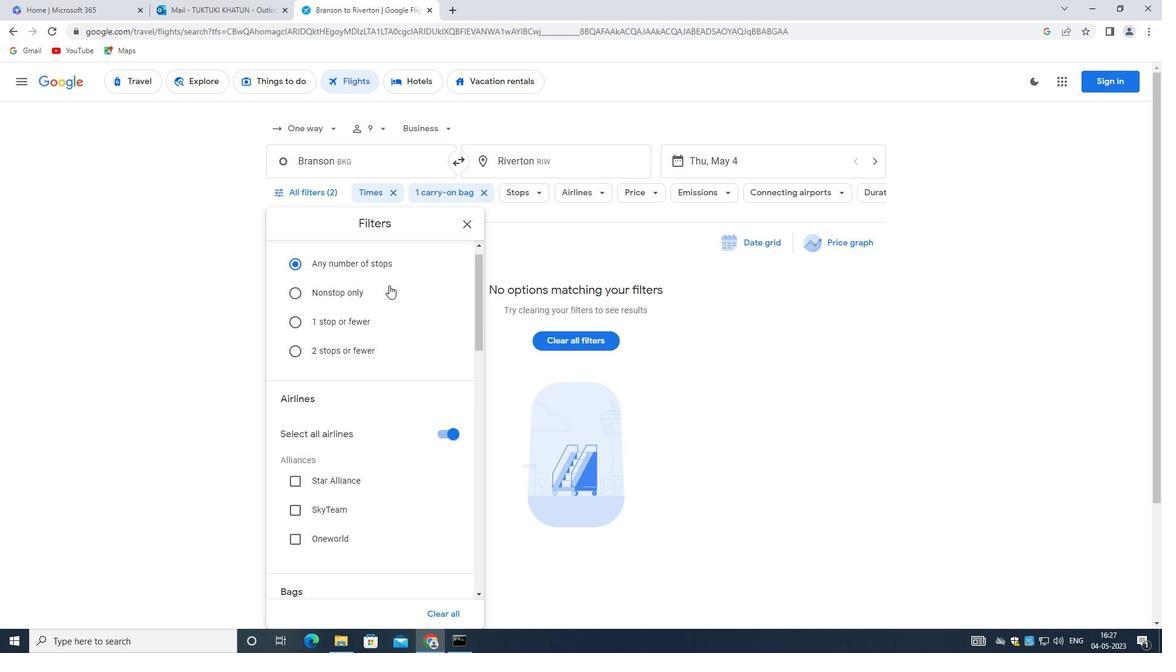 
Action: Mouse moved to (381, 294)
Screenshot: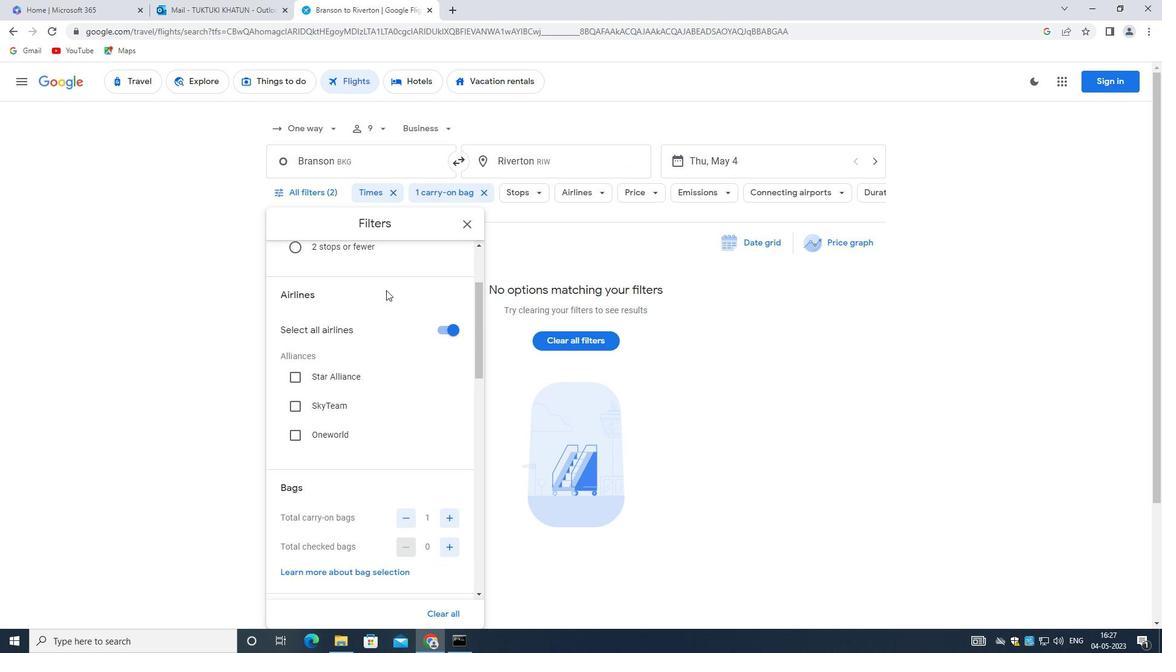 
Action: Mouse scrolled (381, 294) with delta (0, 0)
Screenshot: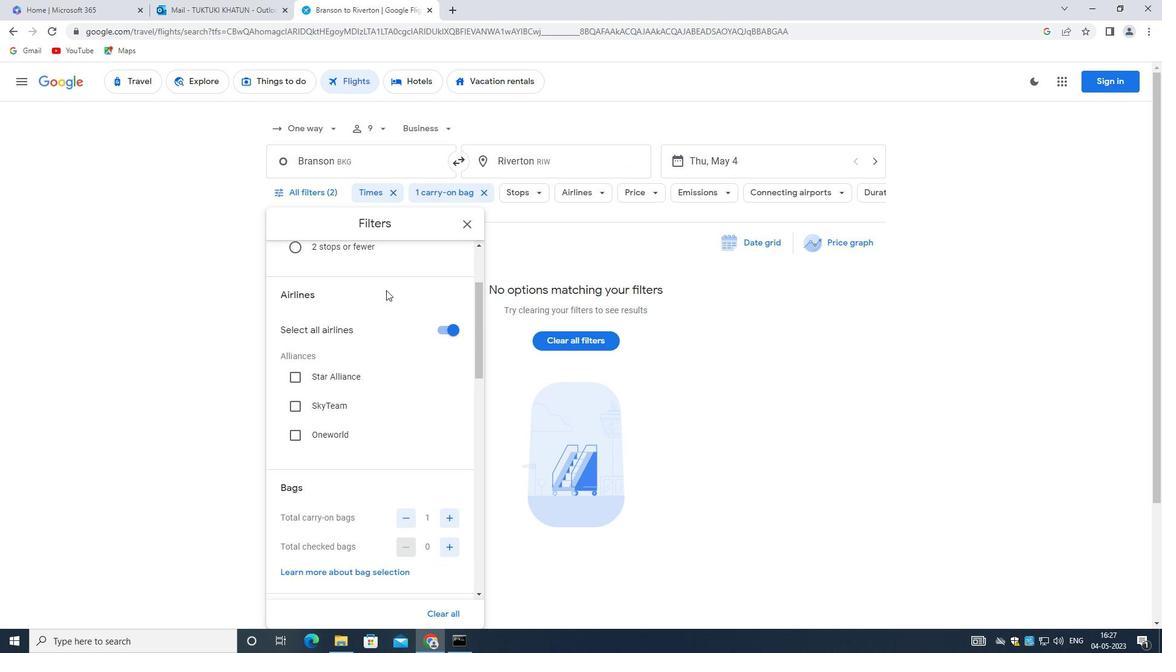 
Action: Mouse moved to (435, 272)
Screenshot: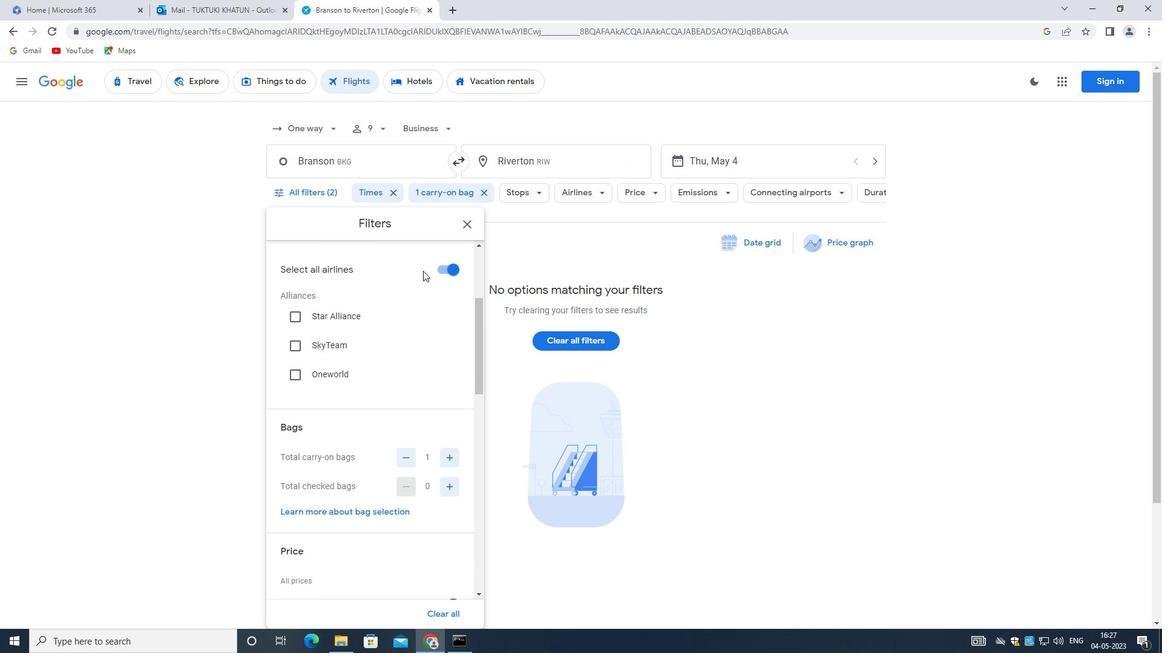 
Action: Mouse pressed left at (435, 272)
Screenshot: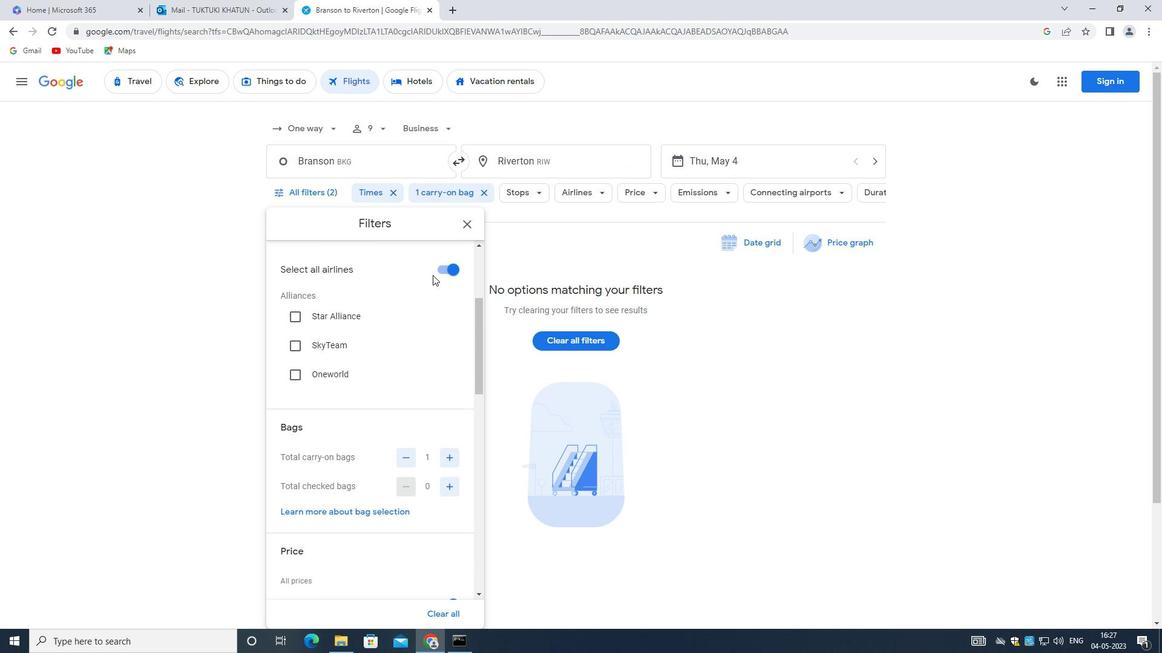 
Action: Mouse moved to (438, 269)
Screenshot: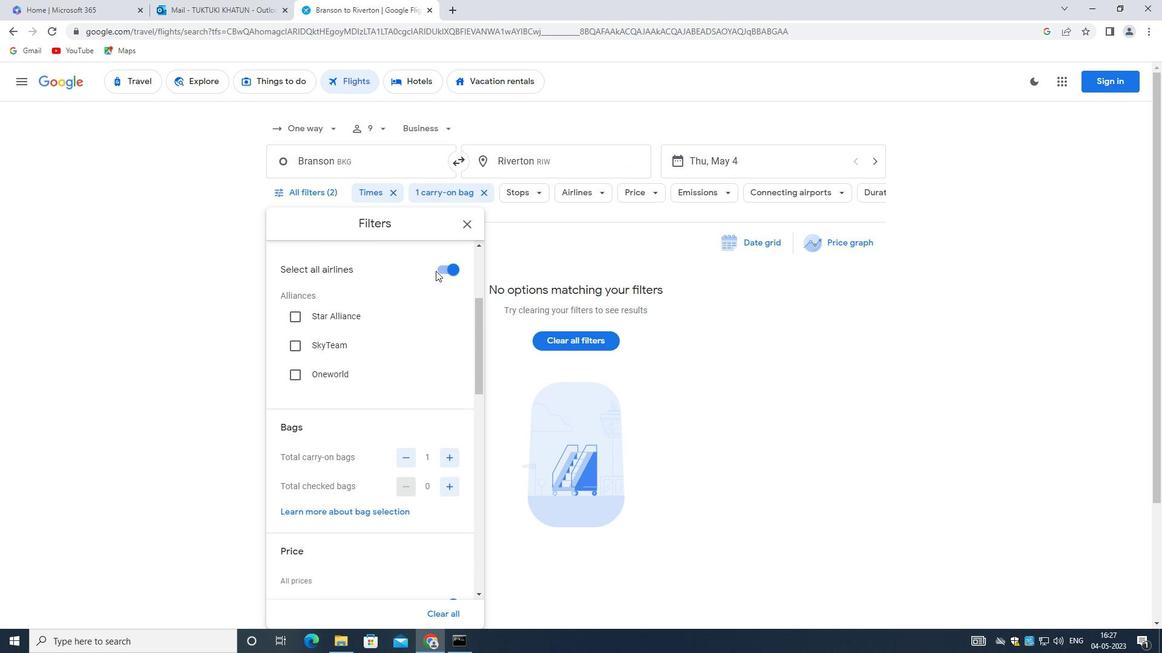 
Action: Mouse pressed left at (438, 269)
Screenshot: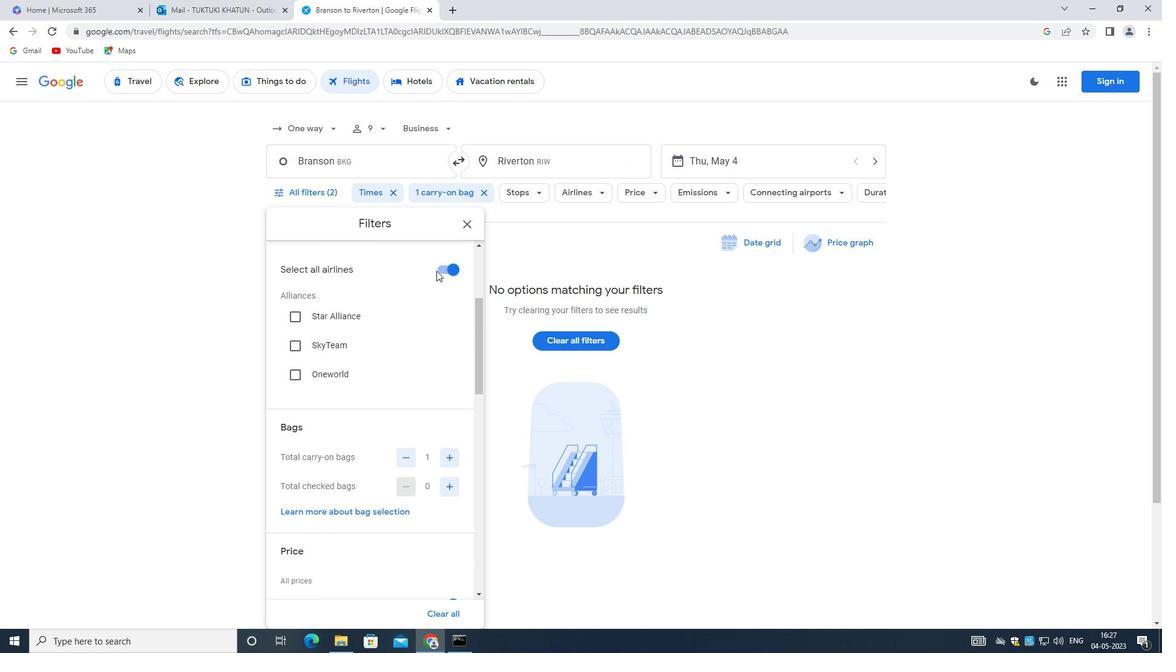 
Action: Mouse moved to (450, 457)
Screenshot: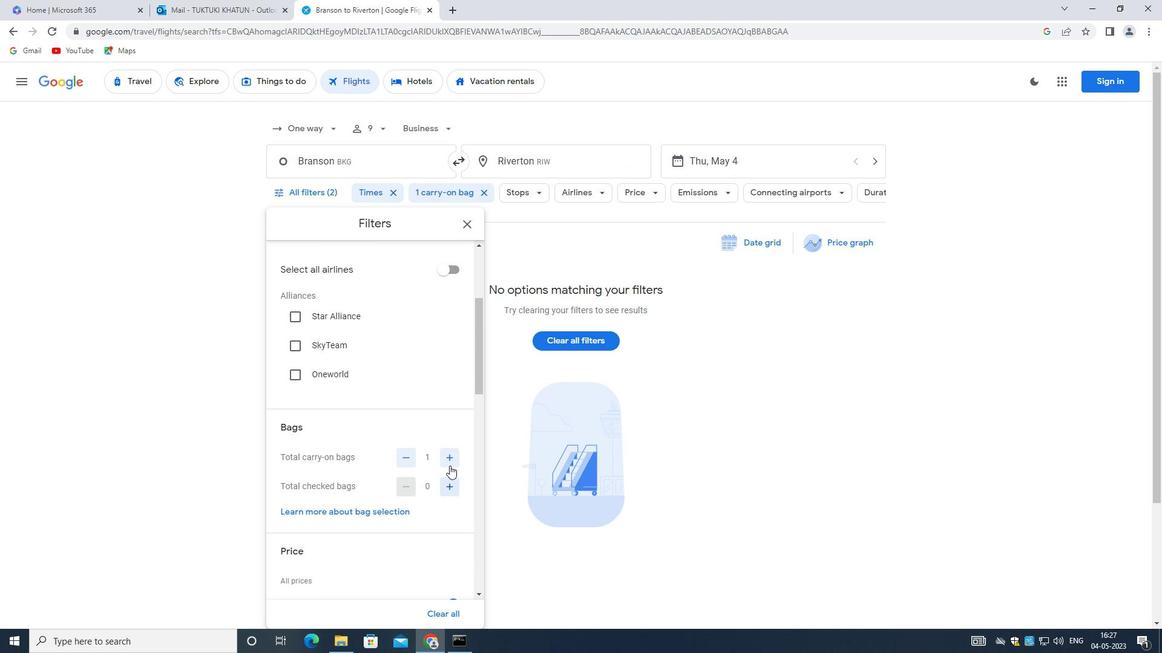 
Action: Mouse pressed left at (450, 457)
Screenshot: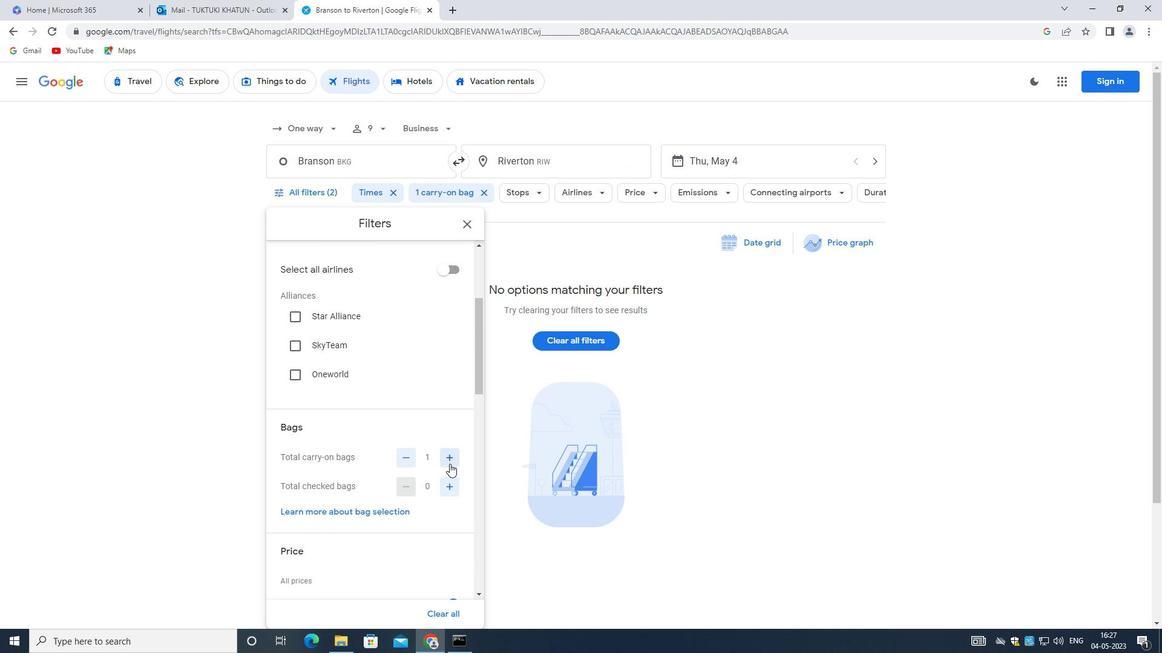 
Action: Mouse moved to (394, 451)
Screenshot: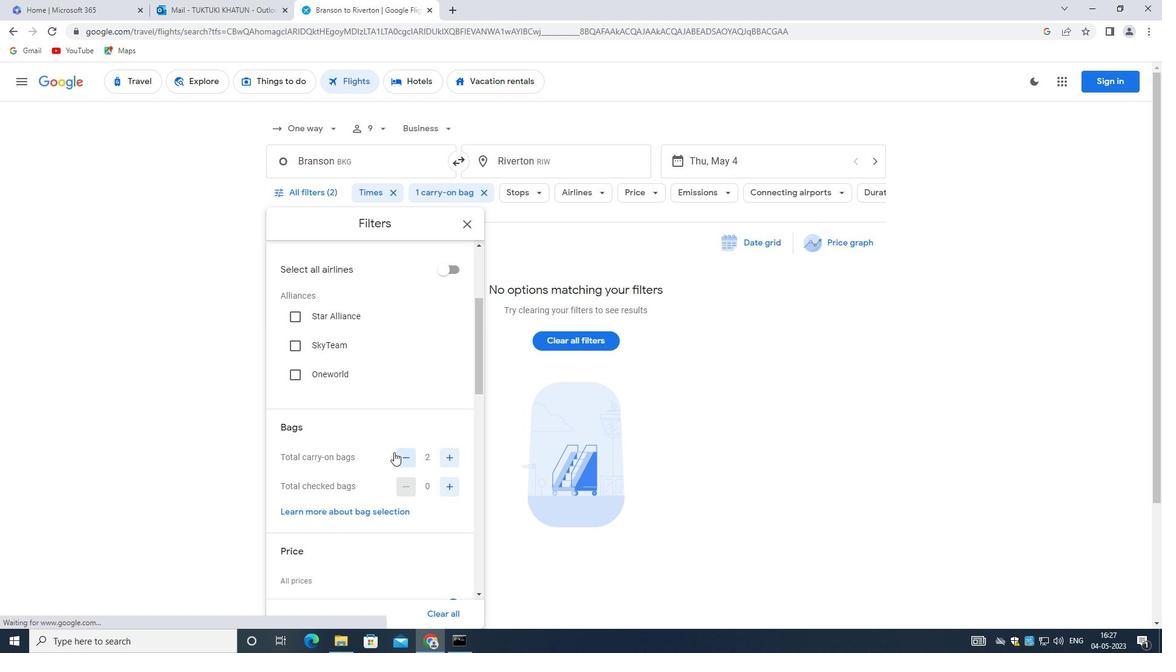 
Action: Mouse scrolled (394, 450) with delta (0, 0)
Screenshot: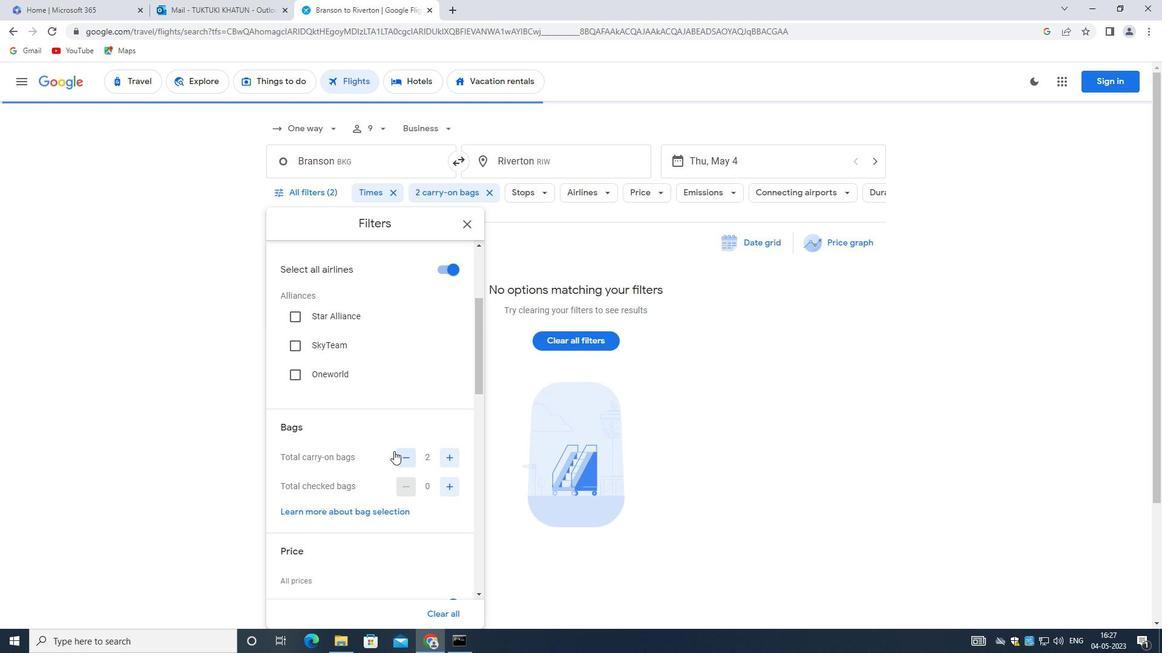 
Action: Mouse scrolled (394, 450) with delta (0, 0)
Screenshot: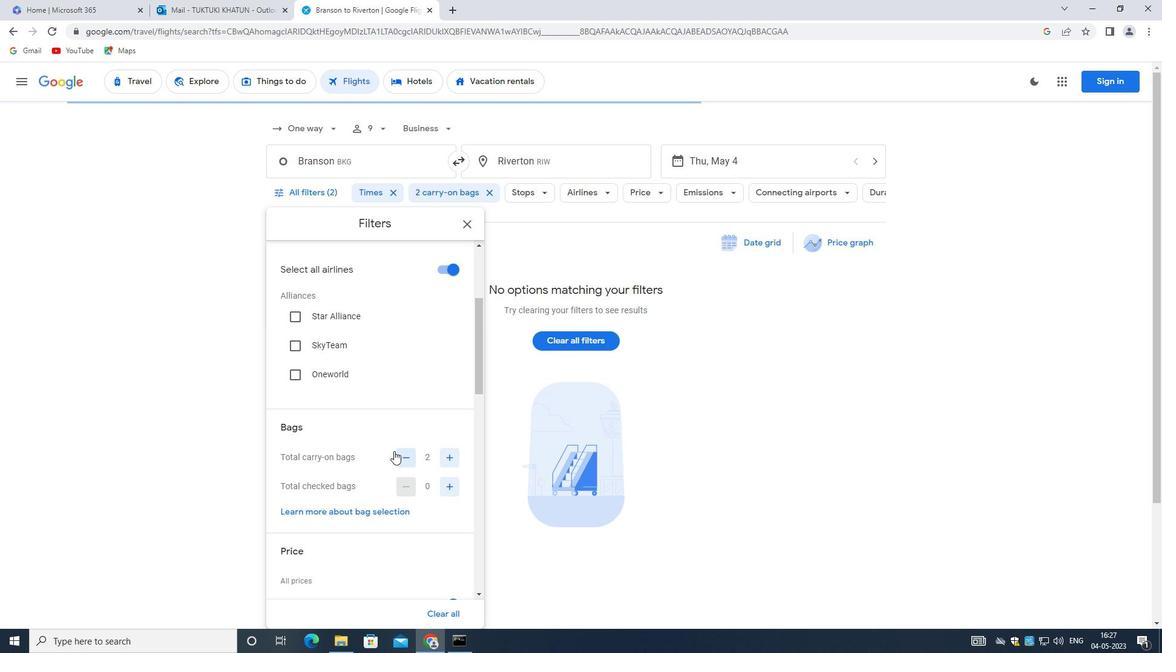 
Action: Mouse scrolled (394, 450) with delta (0, 0)
Screenshot: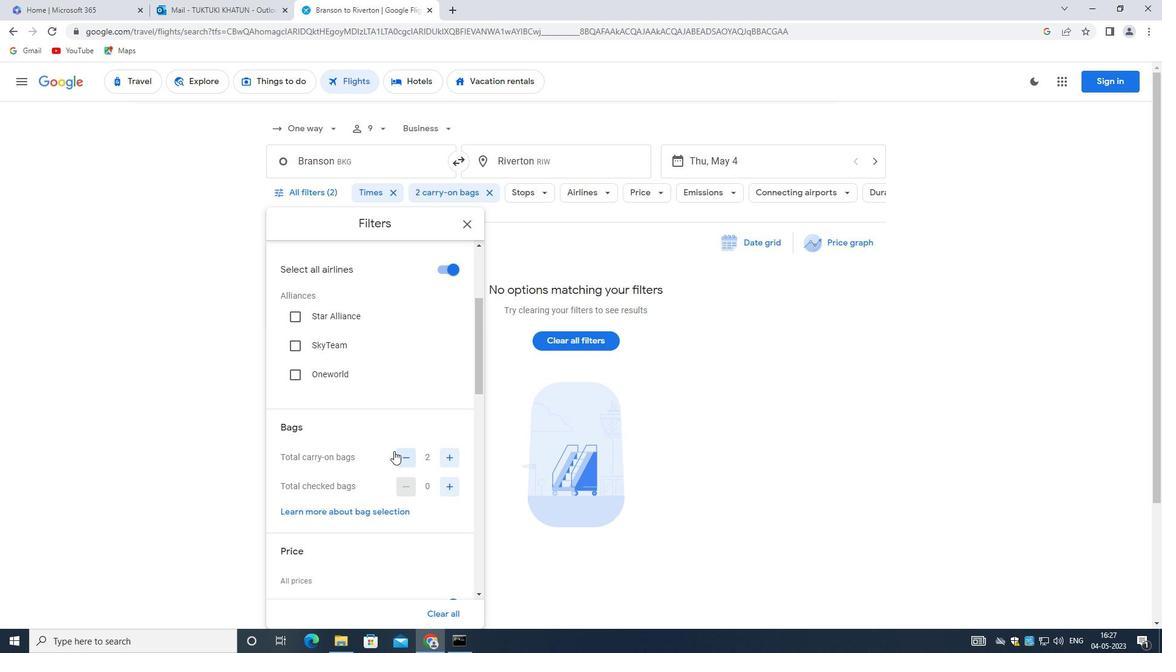 
Action: Mouse moved to (453, 425)
Screenshot: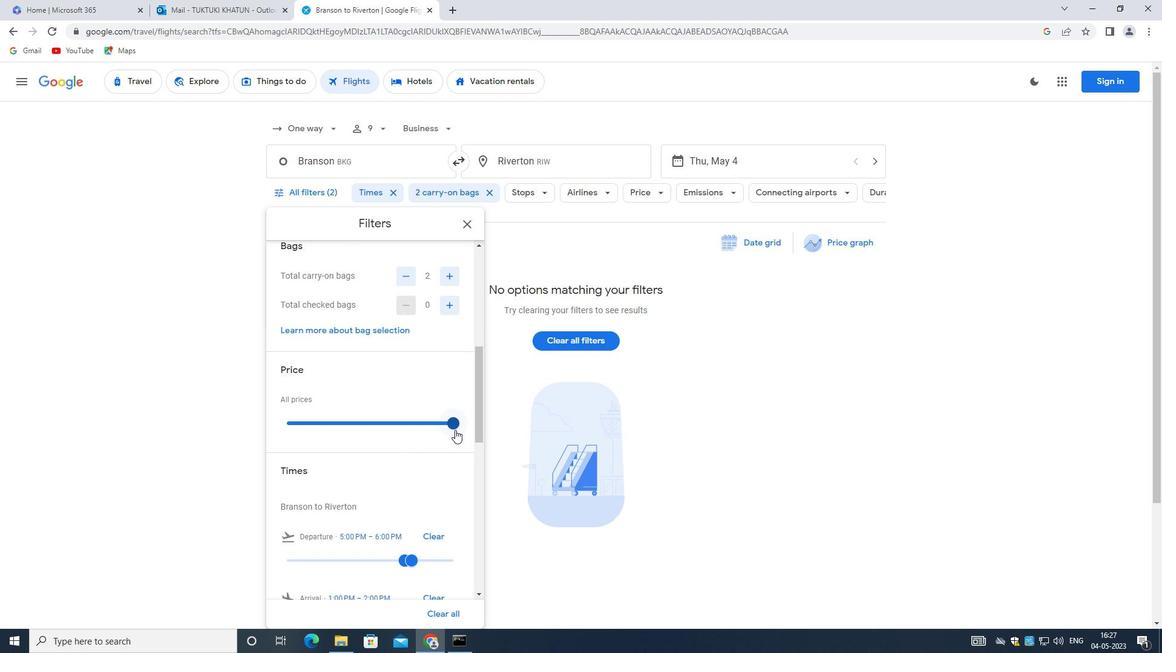 
Action: Mouse pressed left at (453, 425)
Screenshot: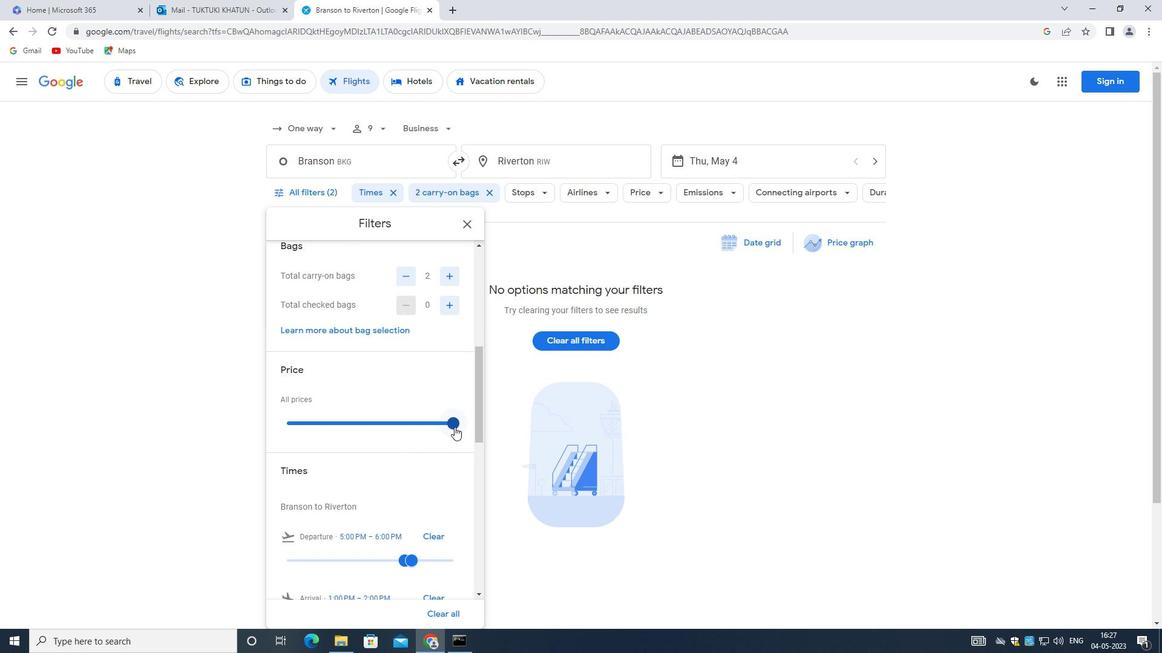 
Action: Mouse moved to (294, 425)
Screenshot: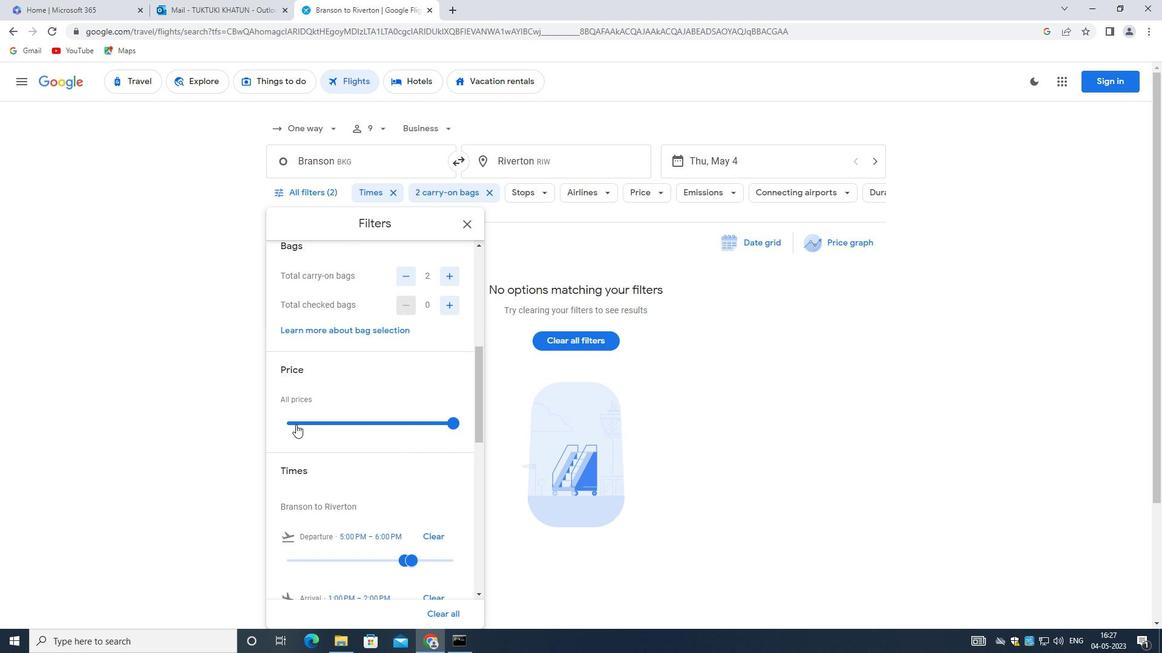 
Action: Mouse scrolled (294, 424) with delta (0, 0)
Screenshot: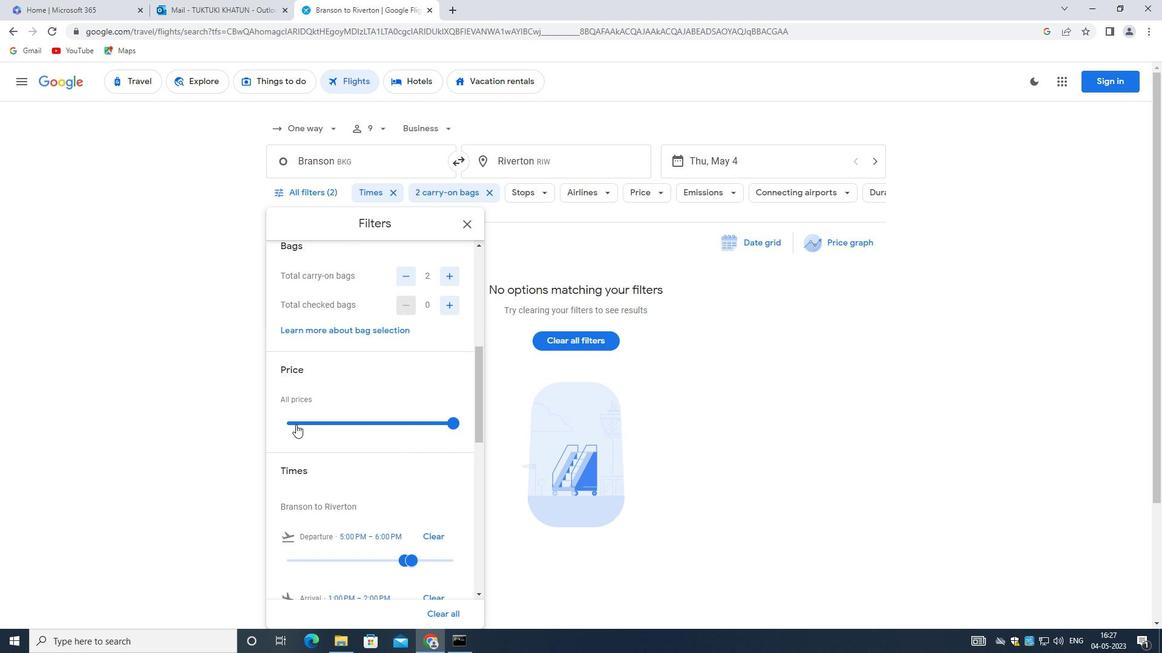 
Action: Mouse moved to (294, 426)
Screenshot: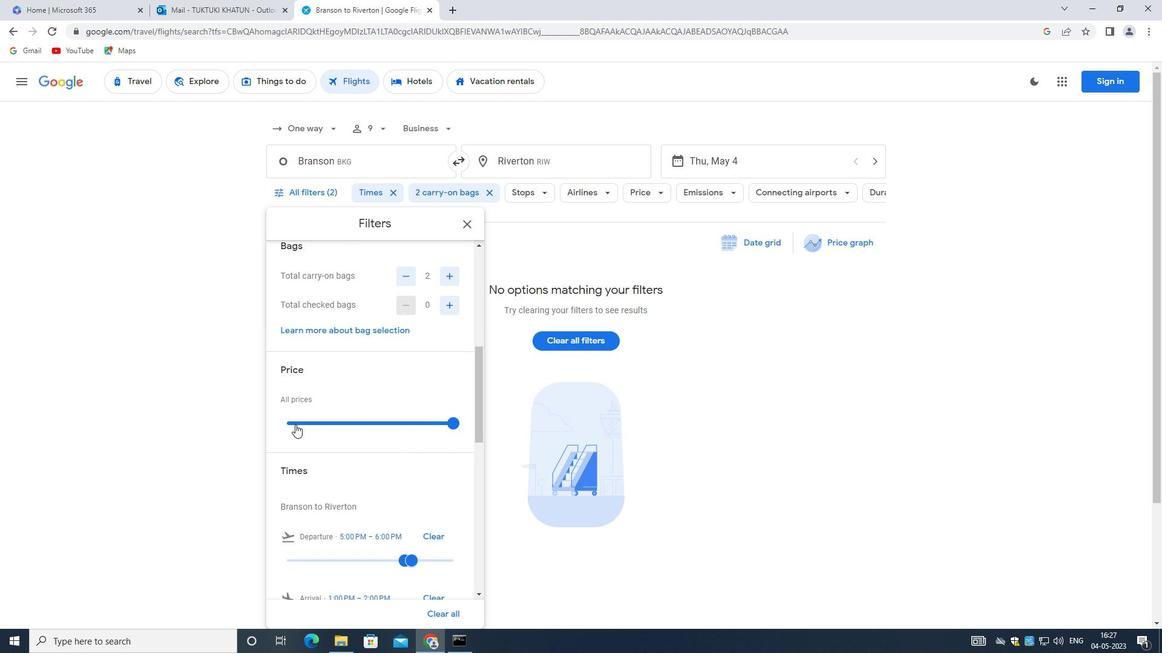 
Action: Mouse scrolled (294, 426) with delta (0, 0)
Screenshot: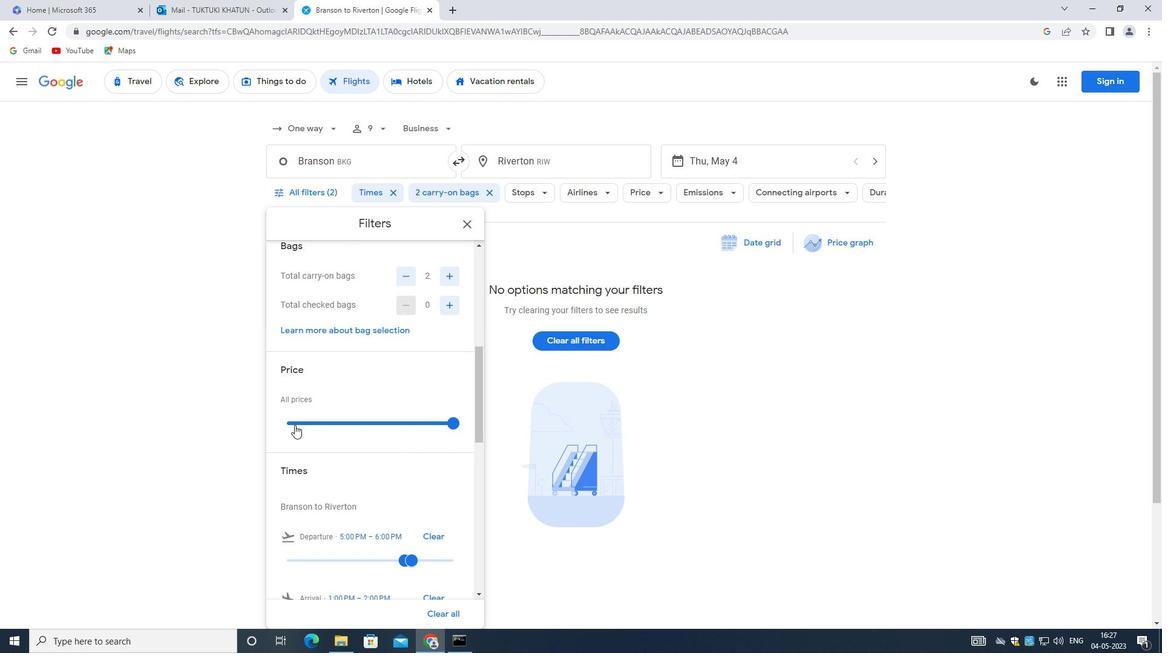
Action: Mouse moved to (294, 426)
Screenshot: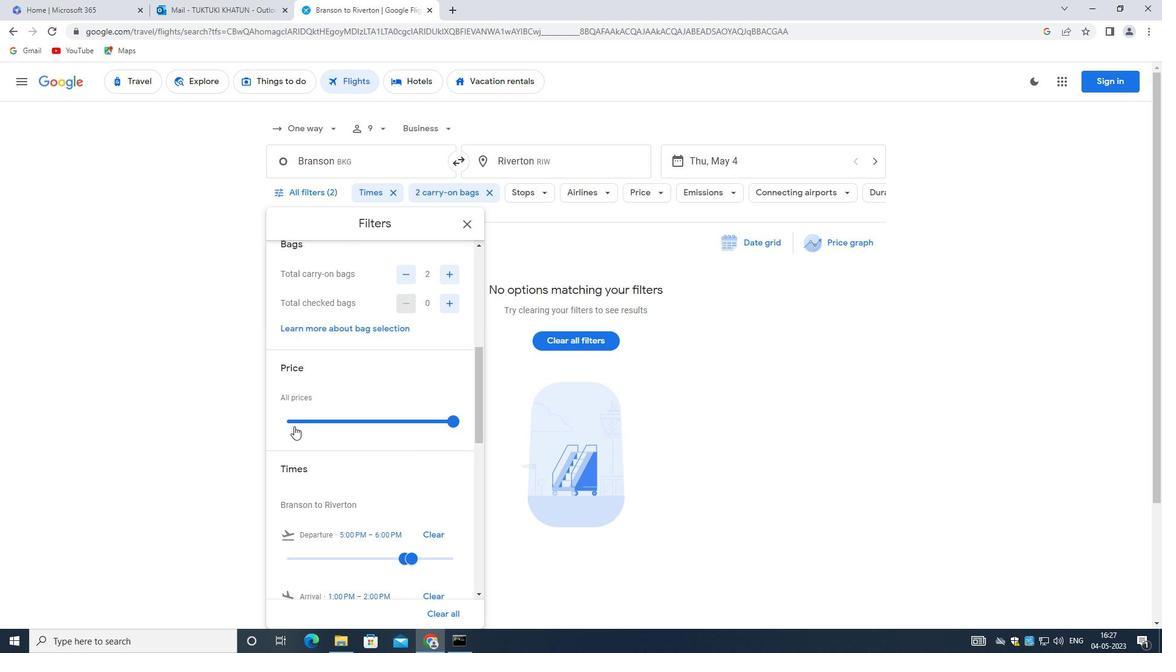 
Action: Mouse scrolled (294, 426) with delta (0, 0)
Screenshot: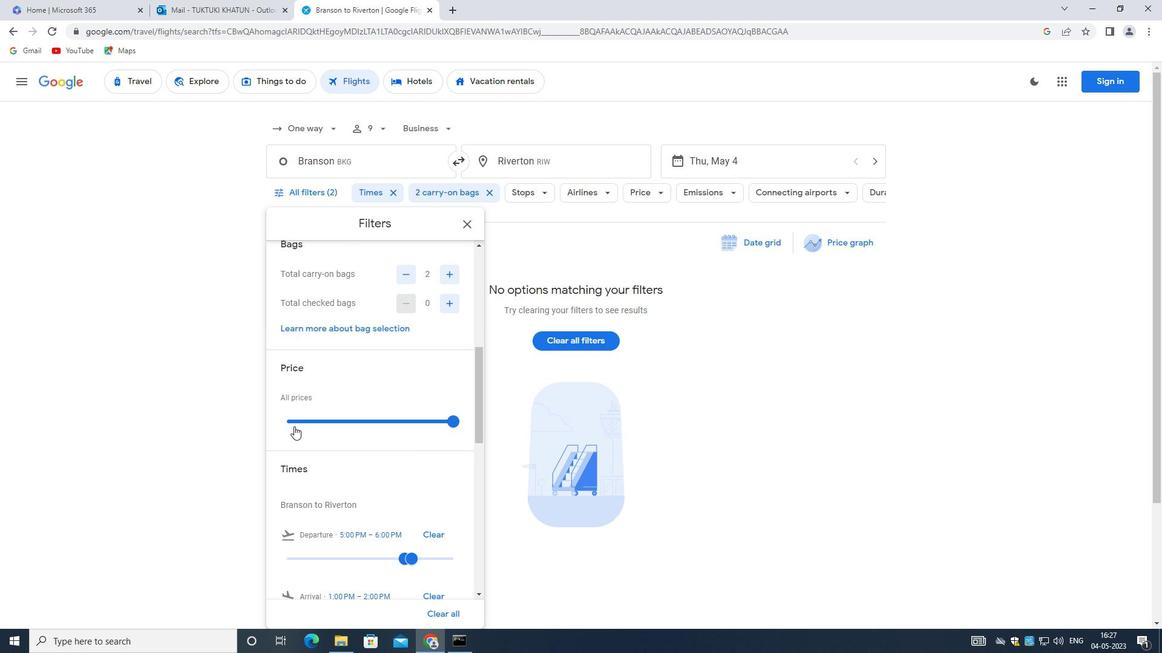 
Action: Mouse moved to (435, 374)
Screenshot: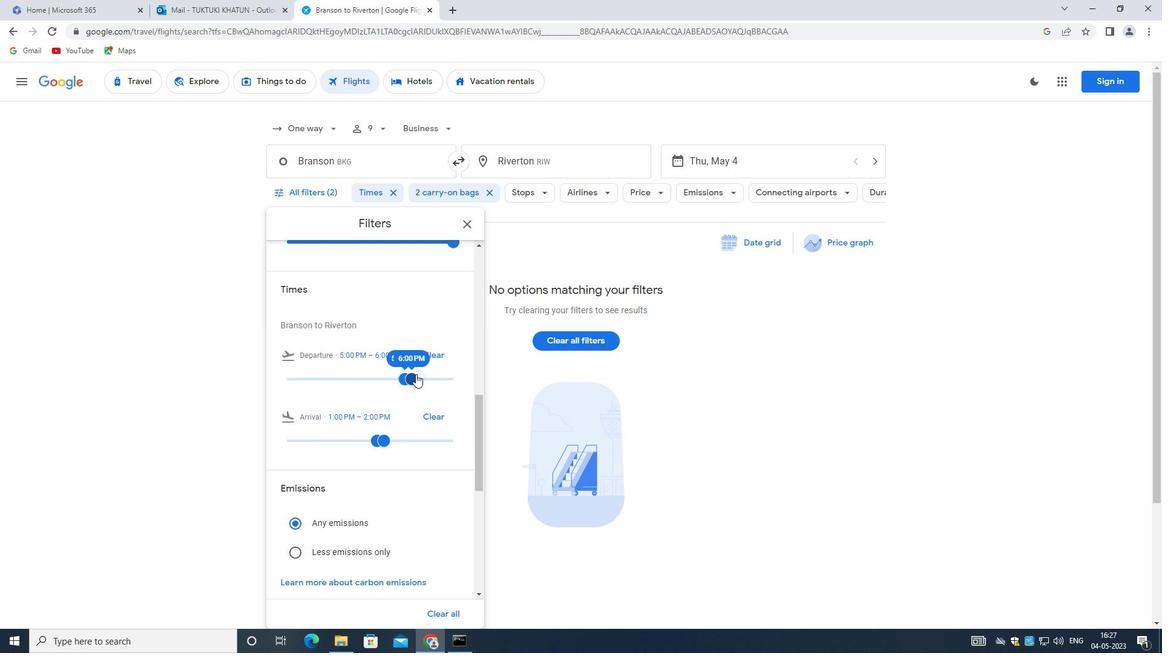 
Action: Mouse pressed left at (435, 374)
Screenshot: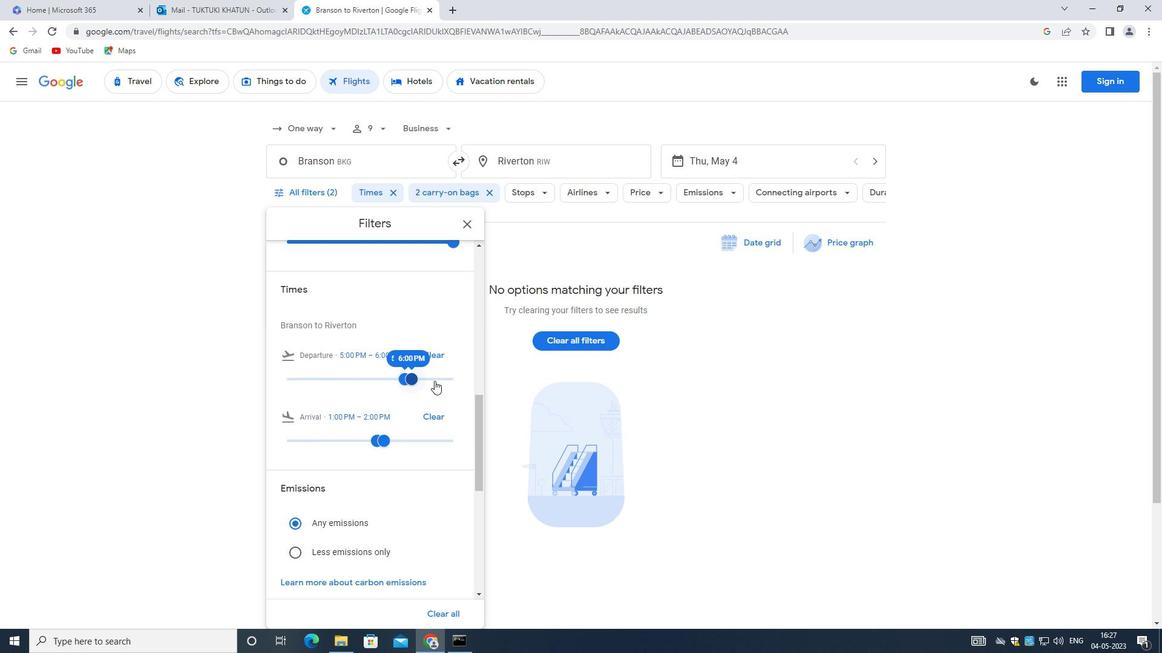 
Action: Mouse moved to (414, 378)
Screenshot: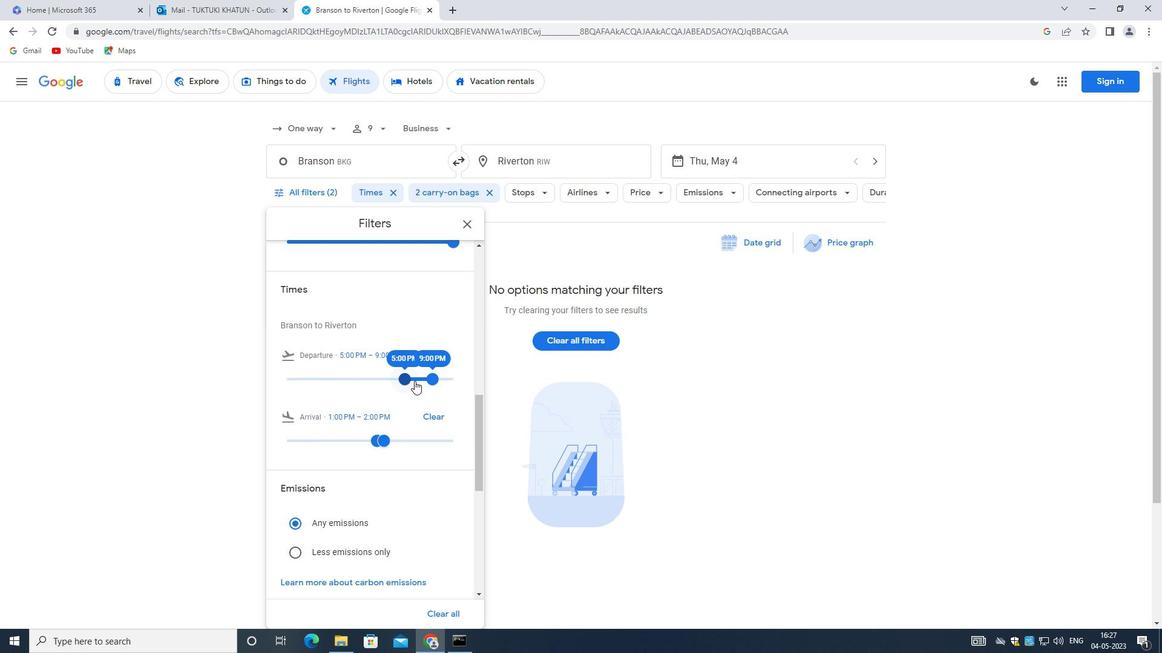 
Action: Mouse pressed left at (414, 378)
Screenshot: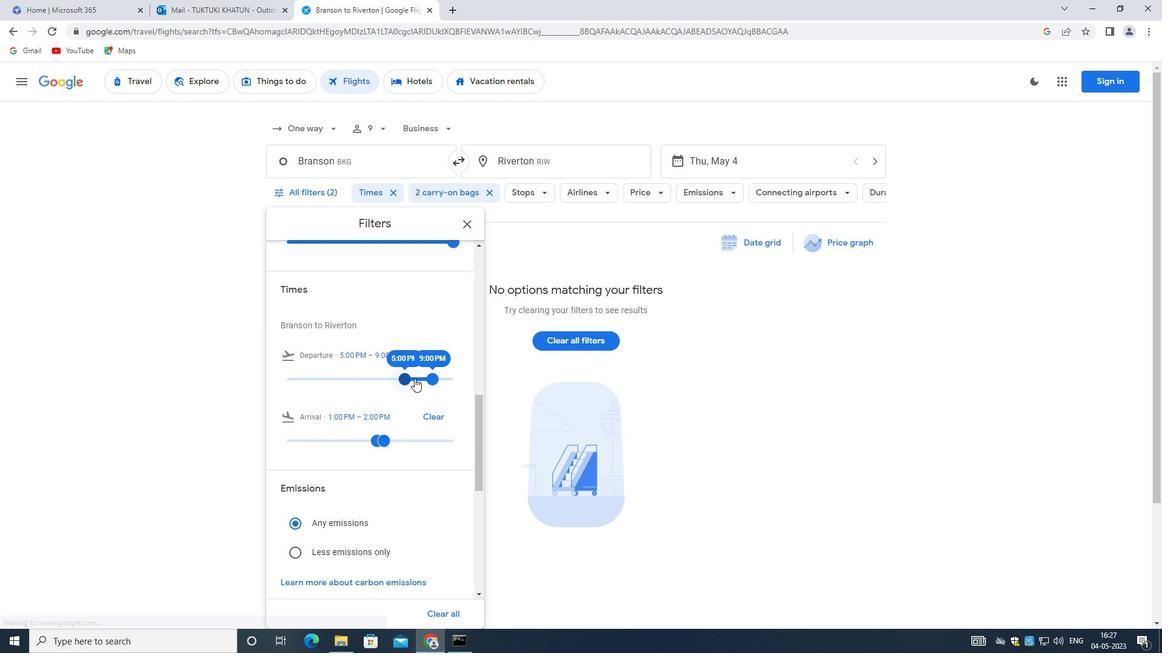 
Action: Mouse moved to (432, 378)
Screenshot: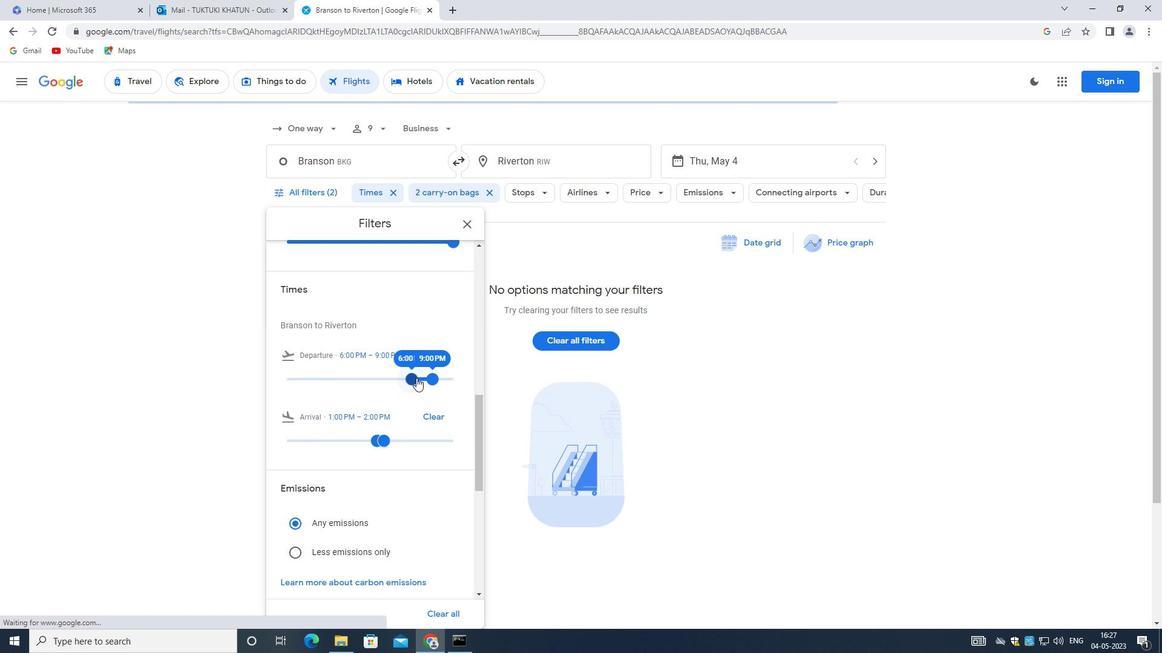 
Action: Mouse pressed left at (432, 378)
Screenshot: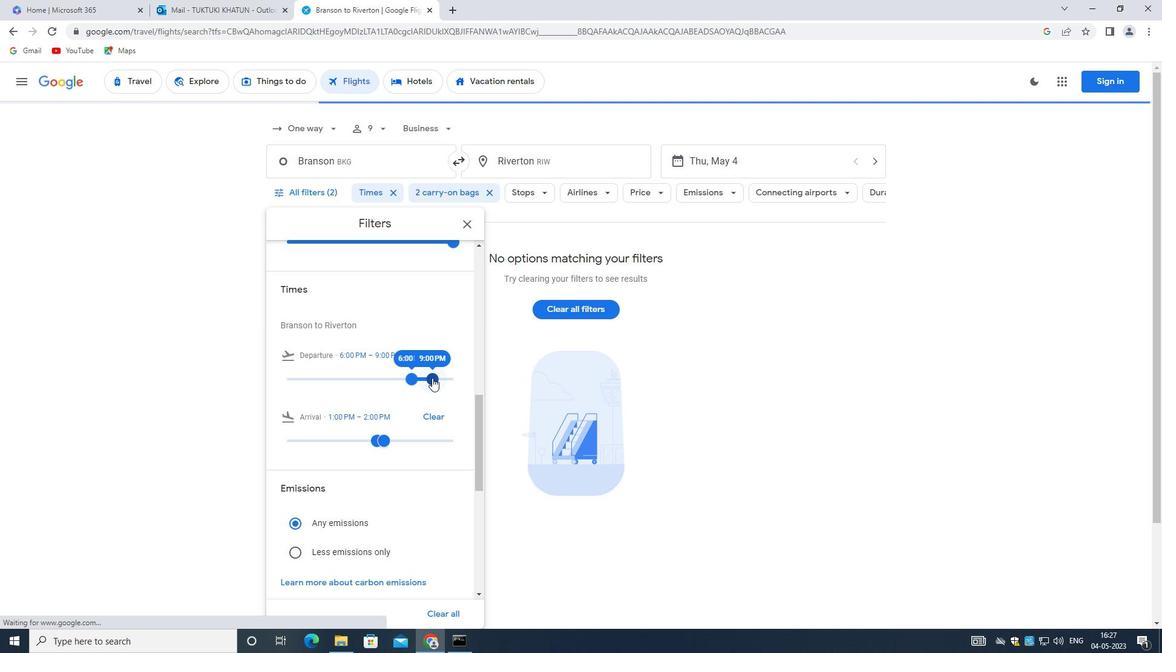 
Action: Mouse moved to (398, 364)
Screenshot: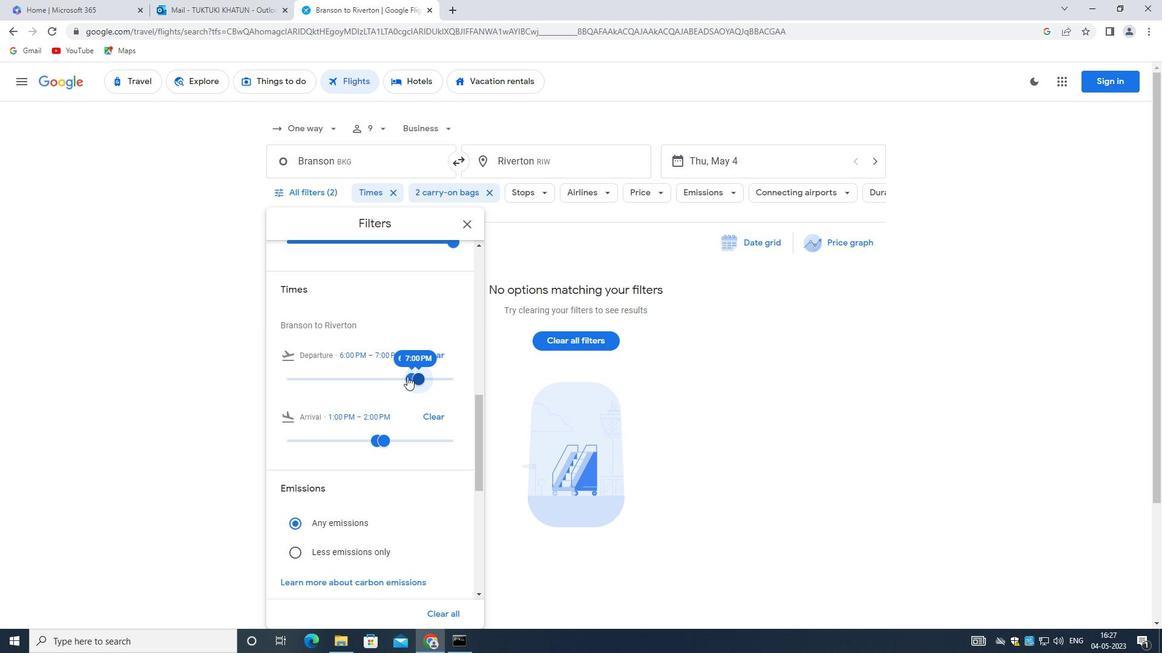 
Action: Mouse scrolled (398, 363) with delta (0, 0)
Screenshot: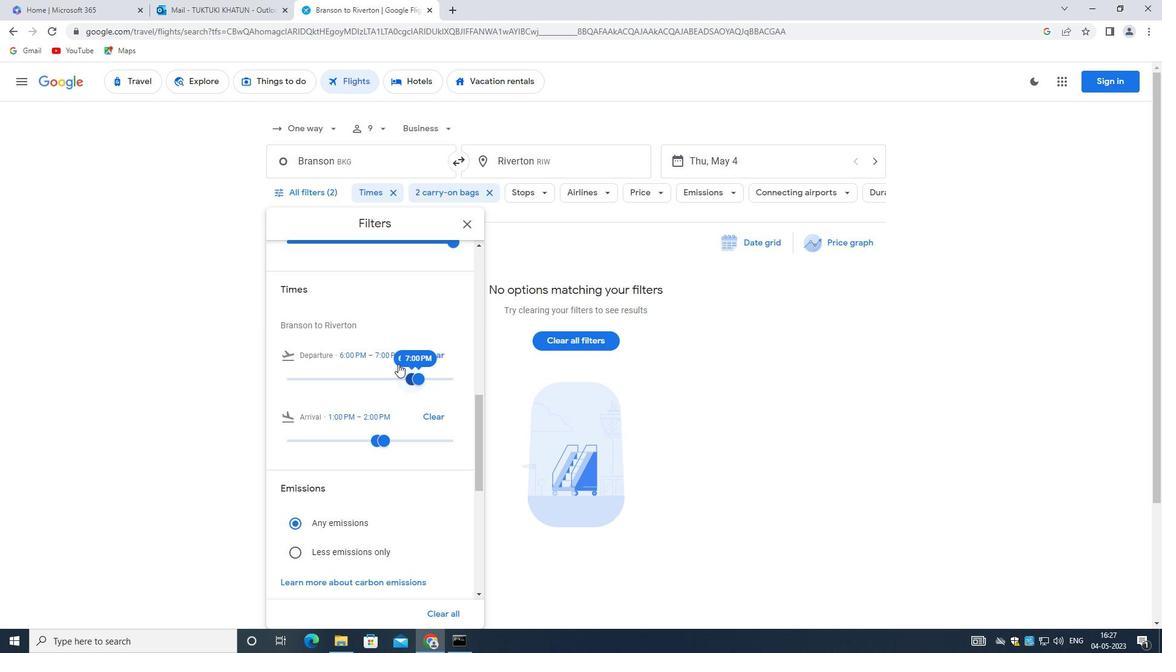 
Action: Mouse scrolled (398, 363) with delta (0, 0)
Screenshot: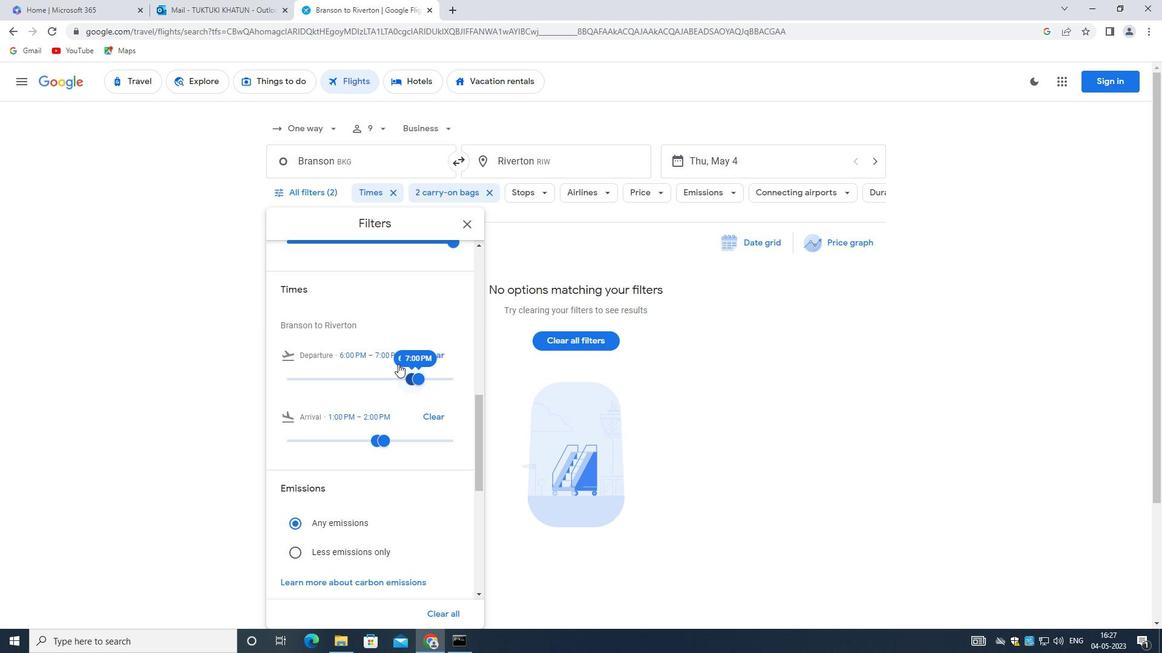 
Action: Mouse scrolled (398, 363) with delta (0, 0)
Screenshot: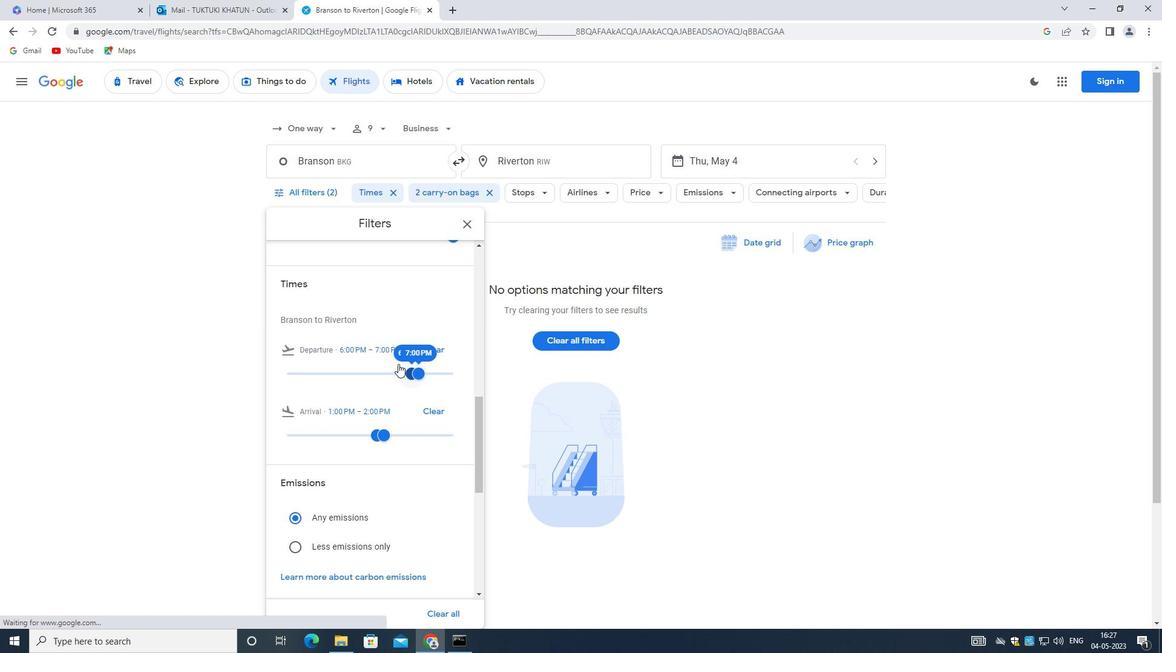 
Action: Mouse moved to (398, 364)
Screenshot: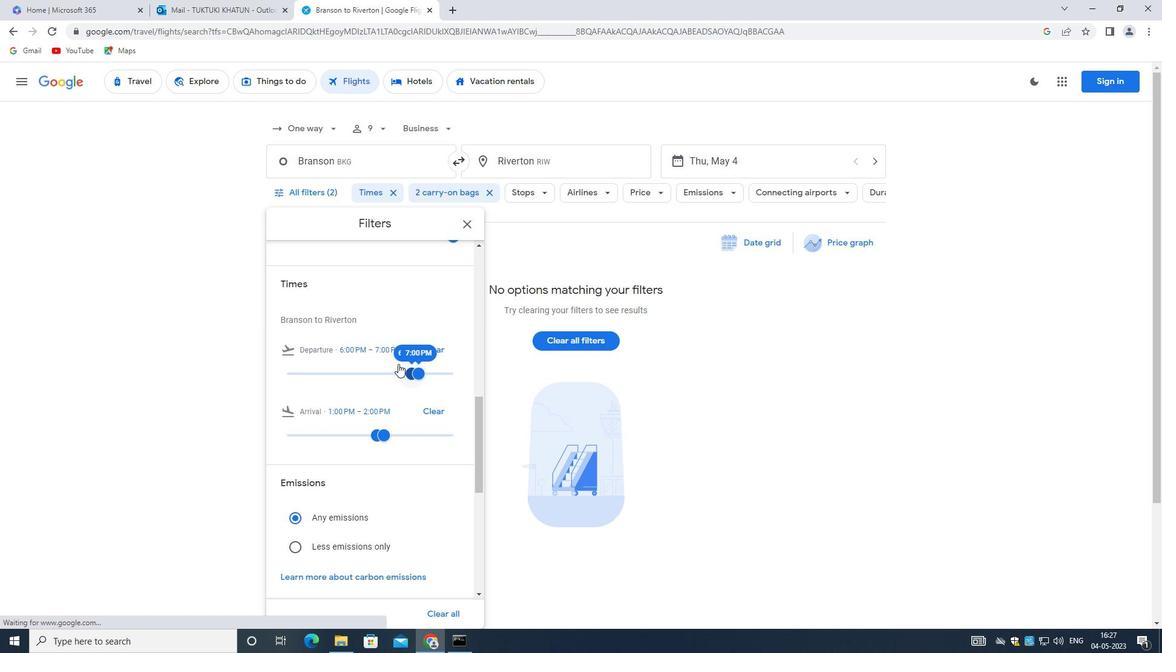 
Action: Mouse scrolled (398, 363) with delta (0, 0)
Screenshot: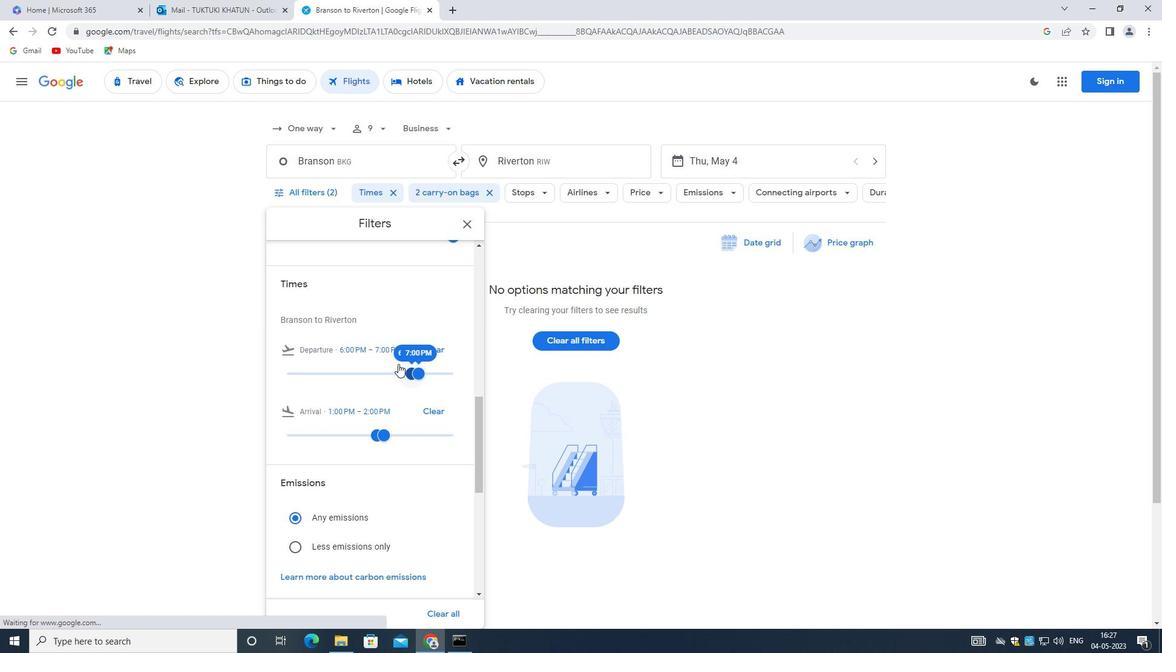 
Action: Mouse moved to (398, 366)
Screenshot: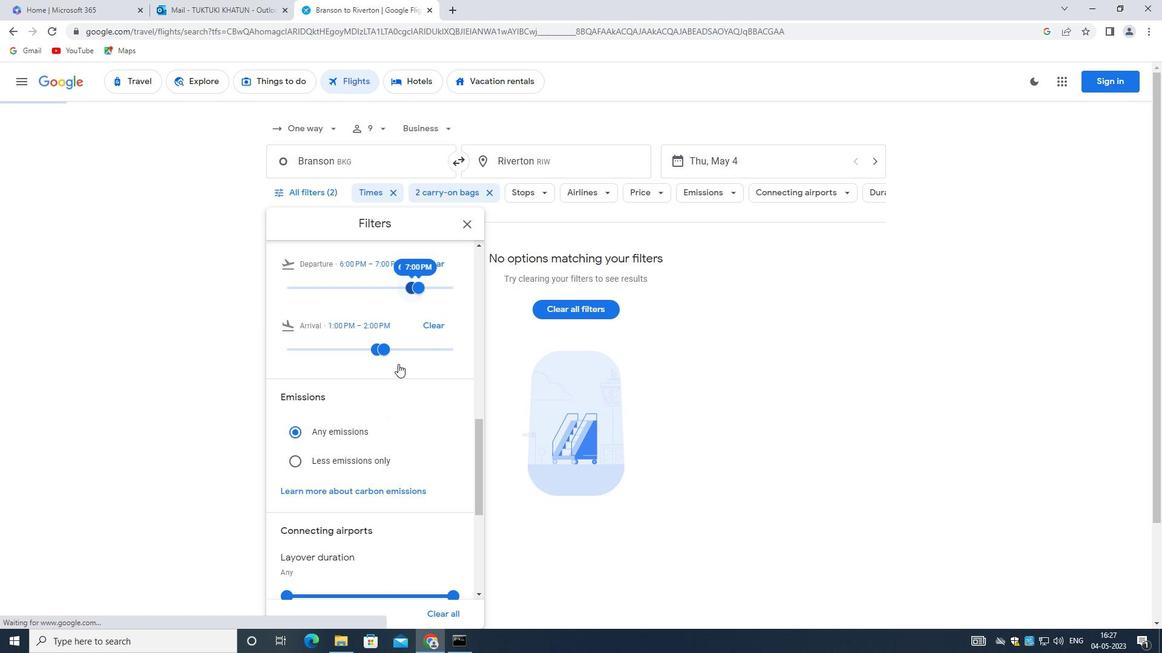 
Action: Mouse scrolled (398, 365) with delta (0, 0)
Screenshot: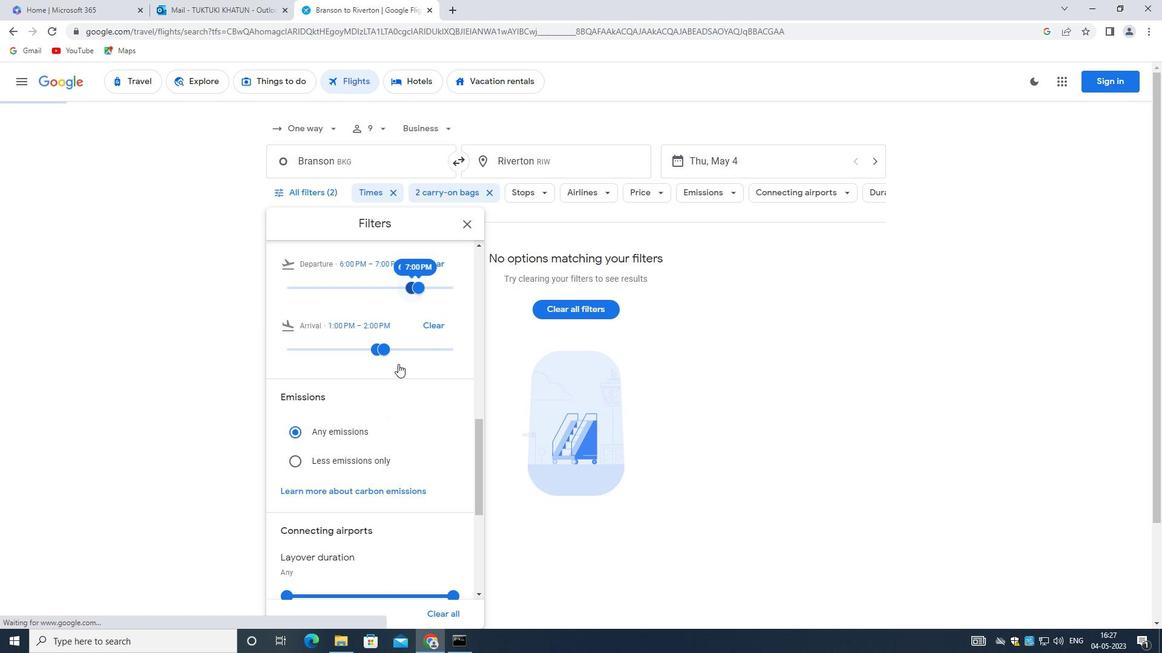
Action: Mouse moved to (398, 391)
Screenshot: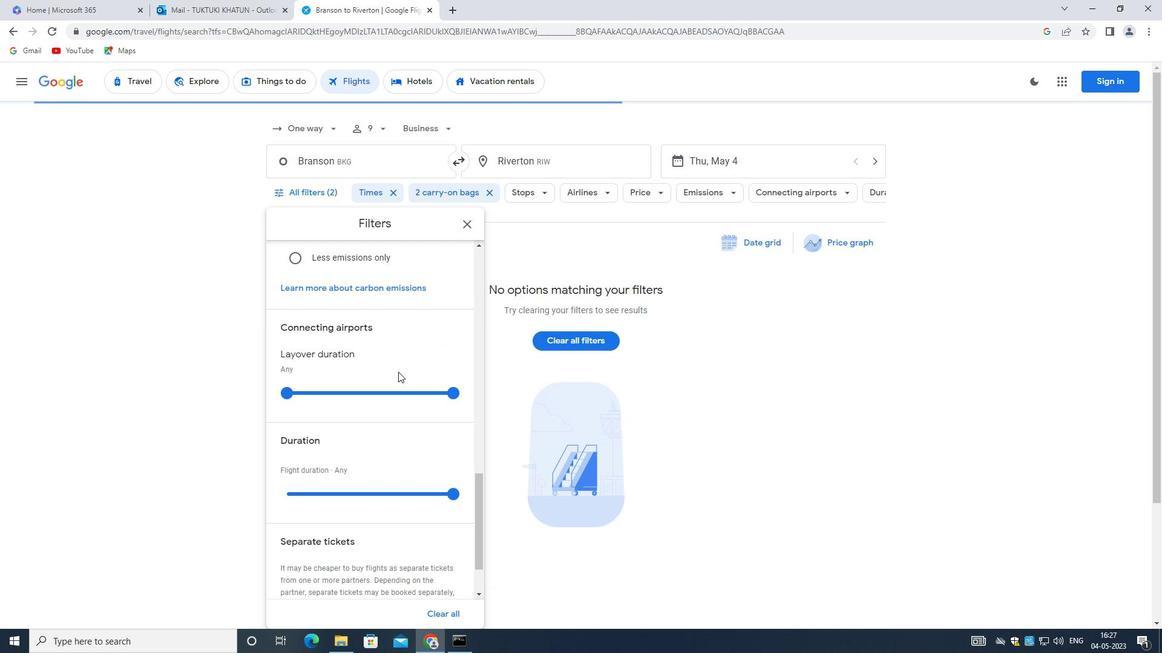 
Action: Mouse scrolled (398, 390) with delta (0, 0)
Screenshot: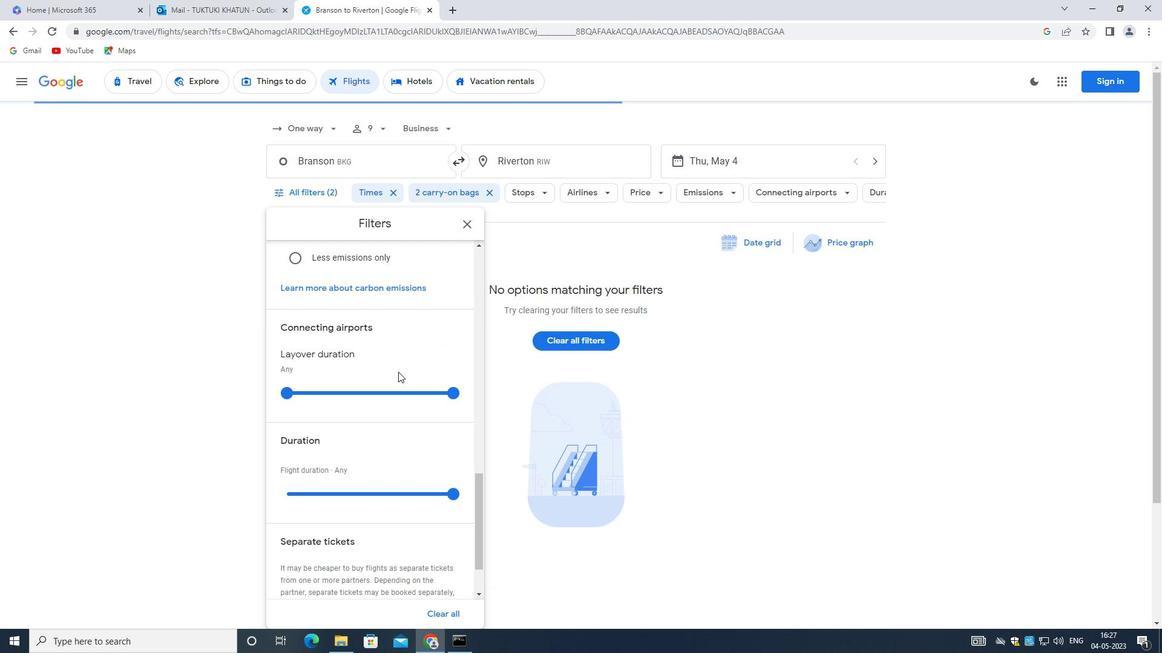 
Action: Mouse moved to (398, 401)
Screenshot: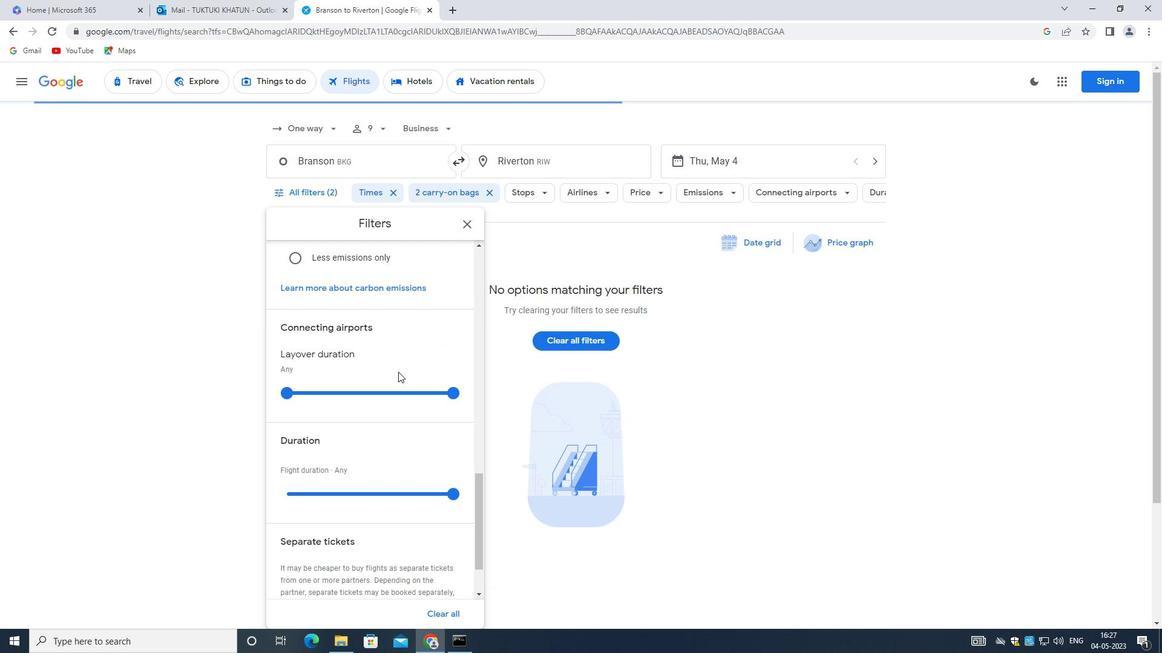 
Action: Mouse scrolled (398, 401) with delta (0, 0)
Screenshot: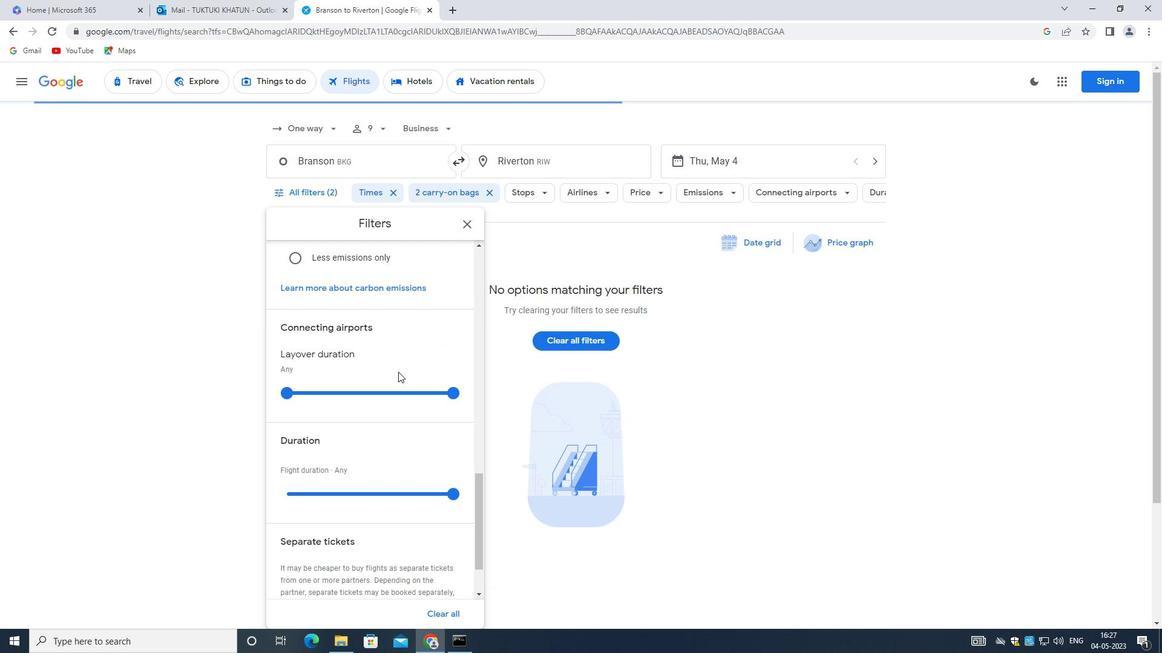 
Action: Mouse moved to (398, 407)
Screenshot: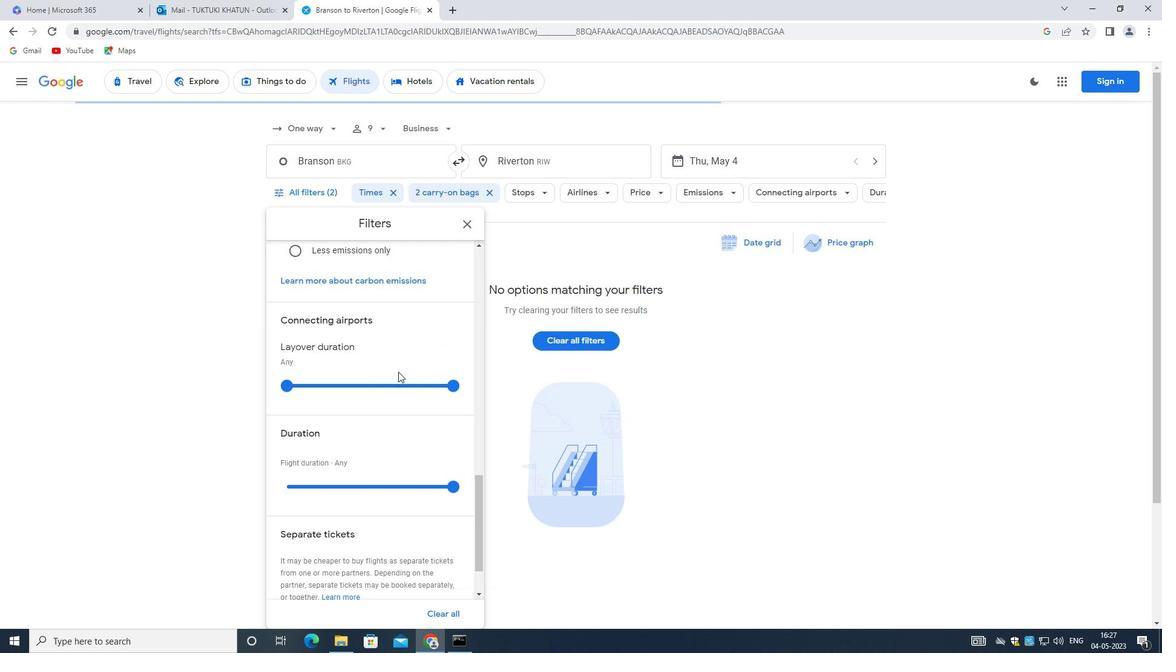 
Action: Mouse scrolled (398, 407) with delta (0, 0)
Screenshot: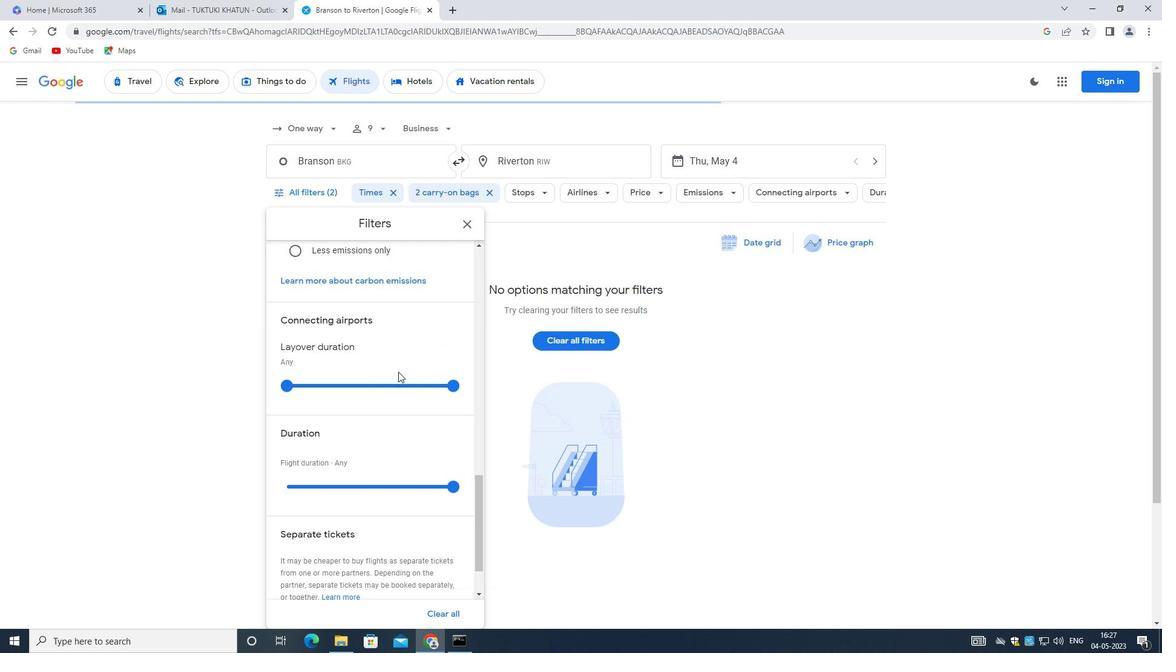 
Action: Mouse moved to (398, 409)
Screenshot: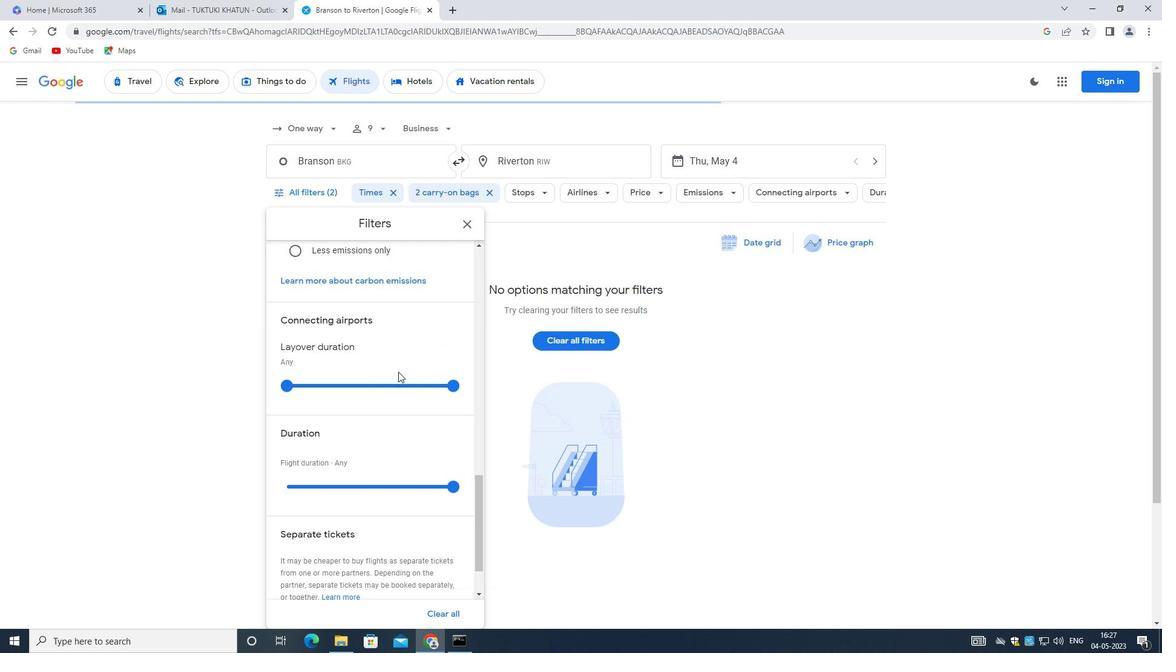 
Action: Mouse scrolled (398, 409) with delta (0, 0)
Screenshot: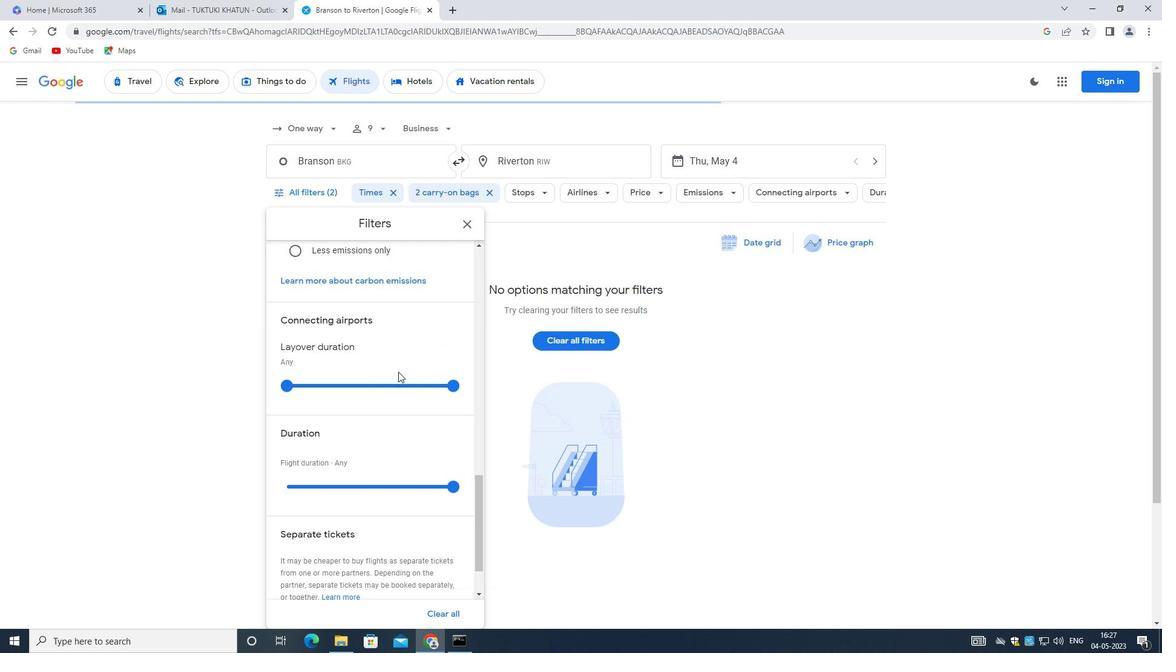 
Action: Mouse moved to (398, 412)
Screenshot: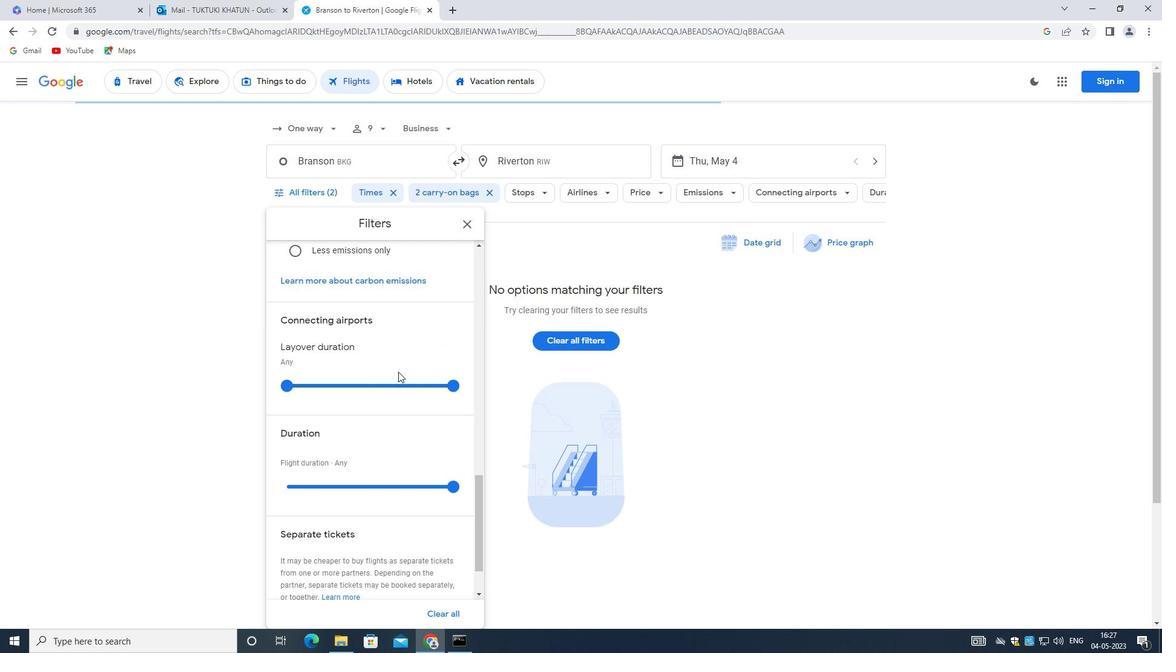 
Action: Mouse scrolled (398, 411) with delta (0, 0)
Screenshot: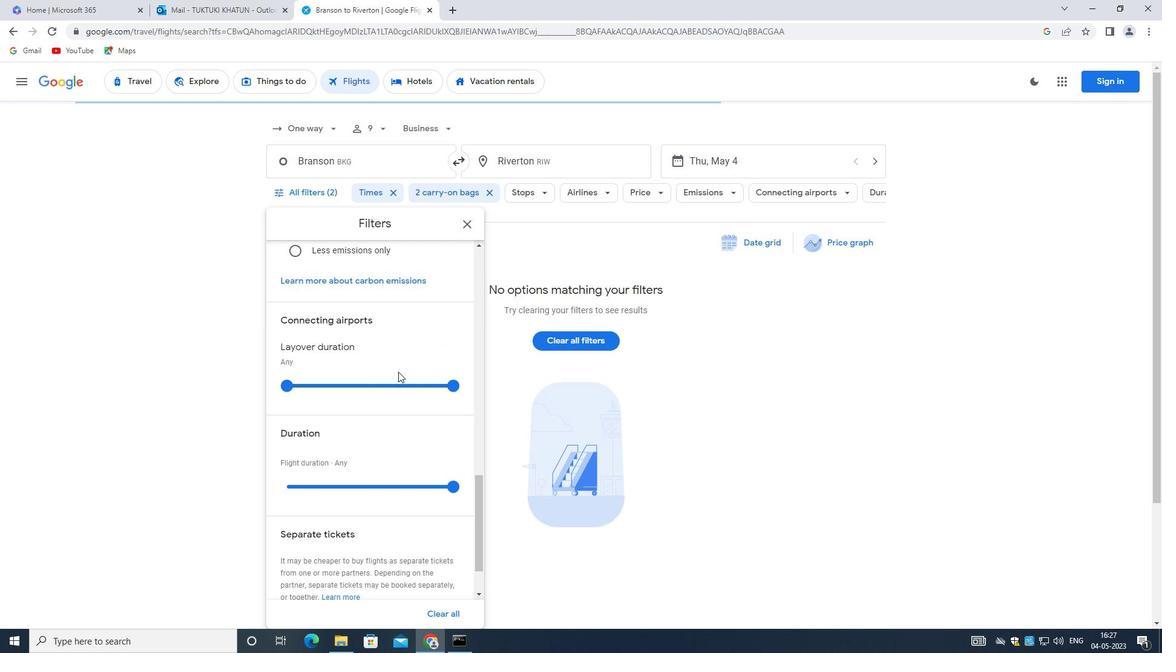 
Action: Mouse moved to (396, 412)
Screenshot: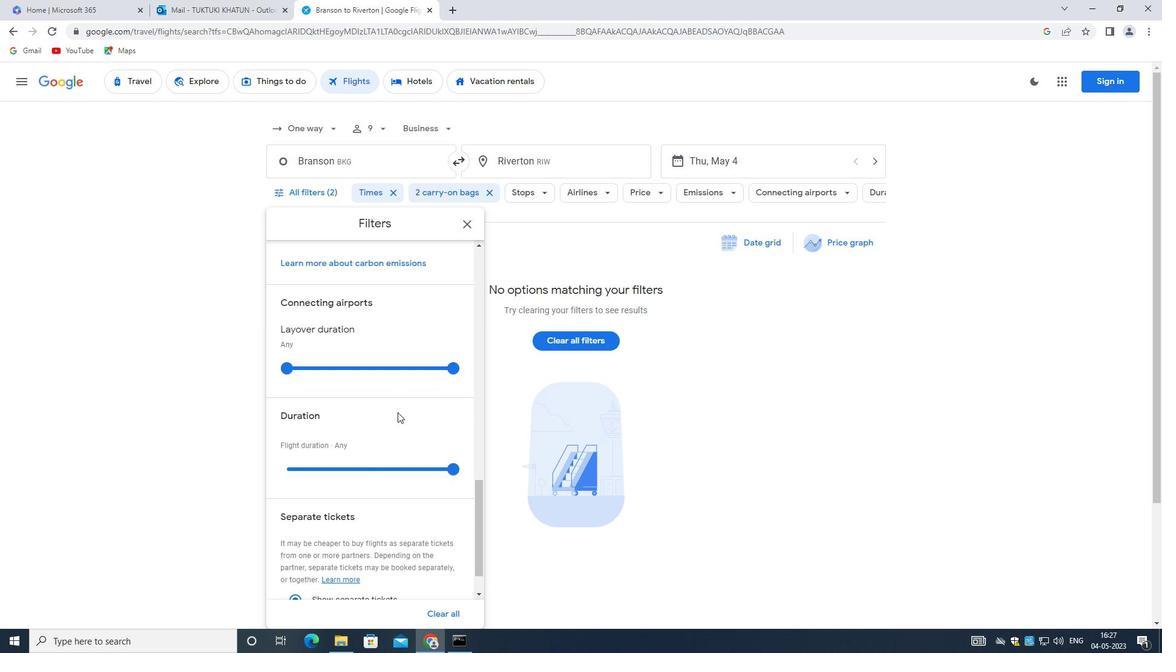 
Action: Mouse scrolled (396, 412) with delta (0, 0)
Screenshot: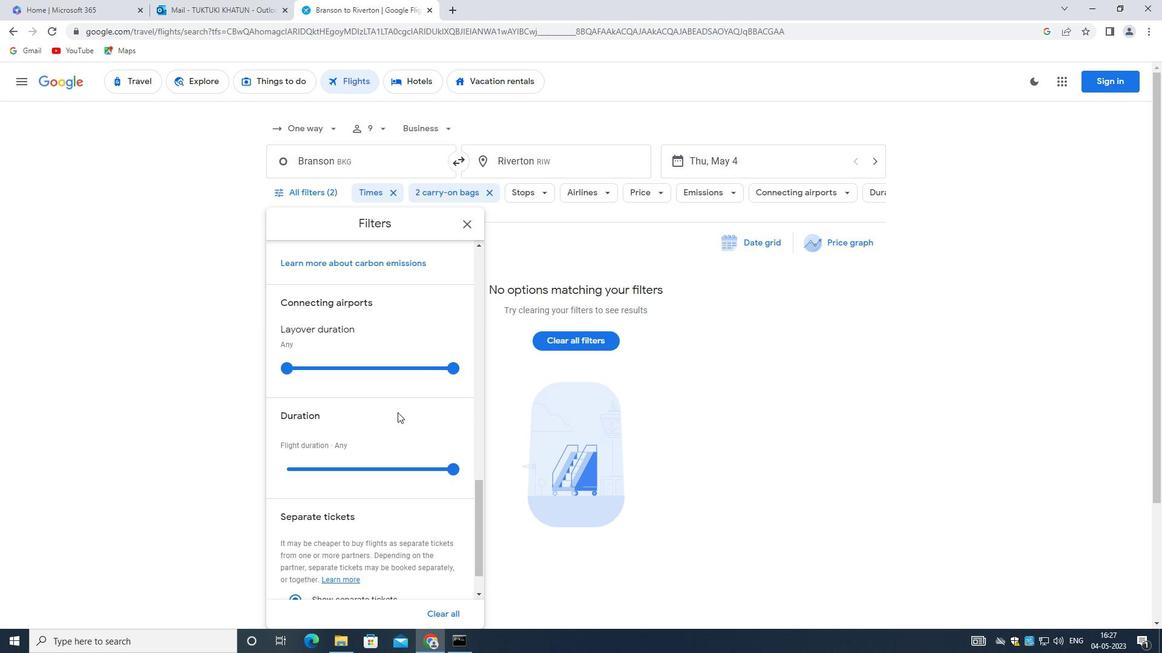 
Action: Mouse scrolled (396, 412) with delta (0, 0)
Screenshot: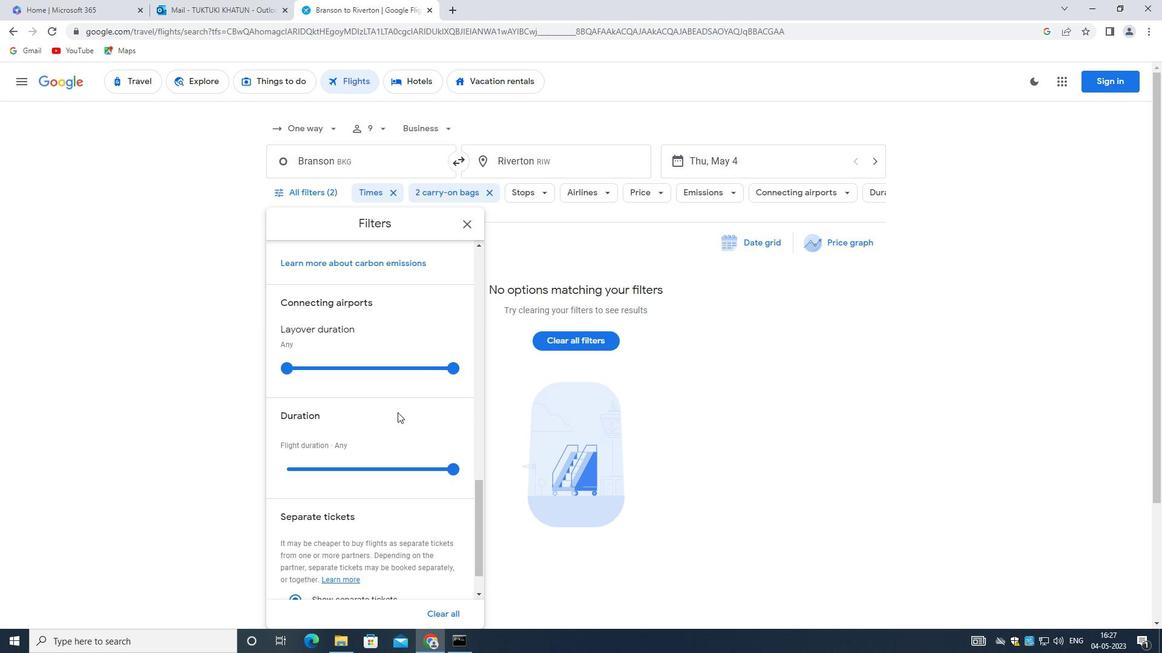 
Action: Mouse scrolled (396, 412) with delta (0, 0)
Screenshot: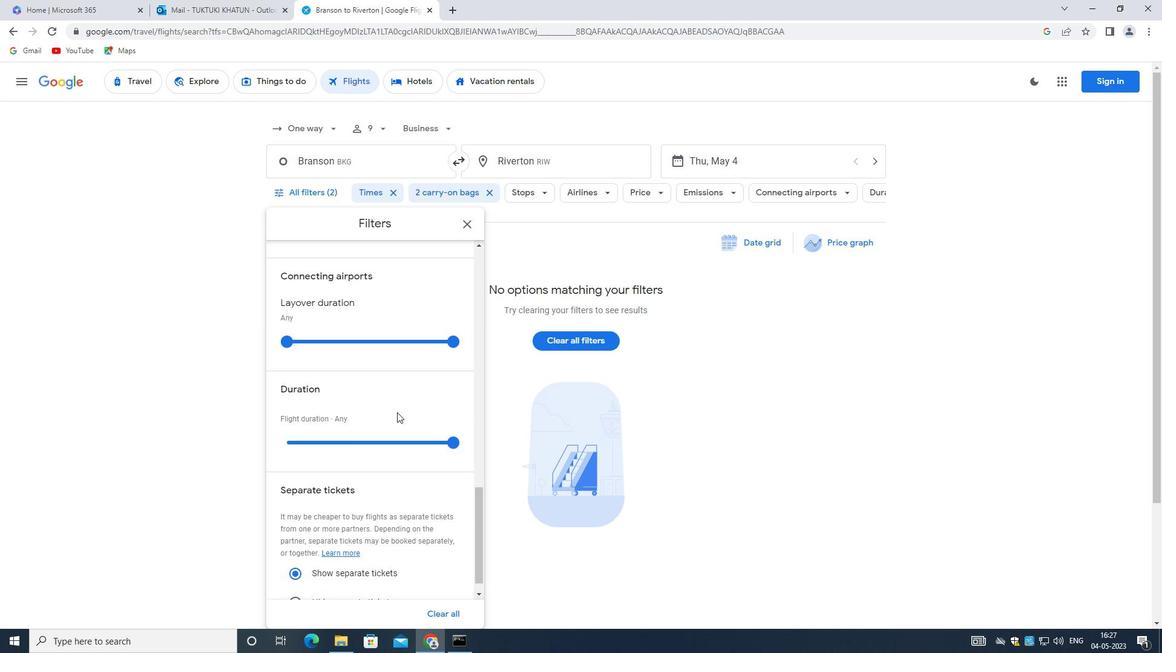 
Action: Mouse scrolled (396, 412) with delta (0, 0)
Screenshot: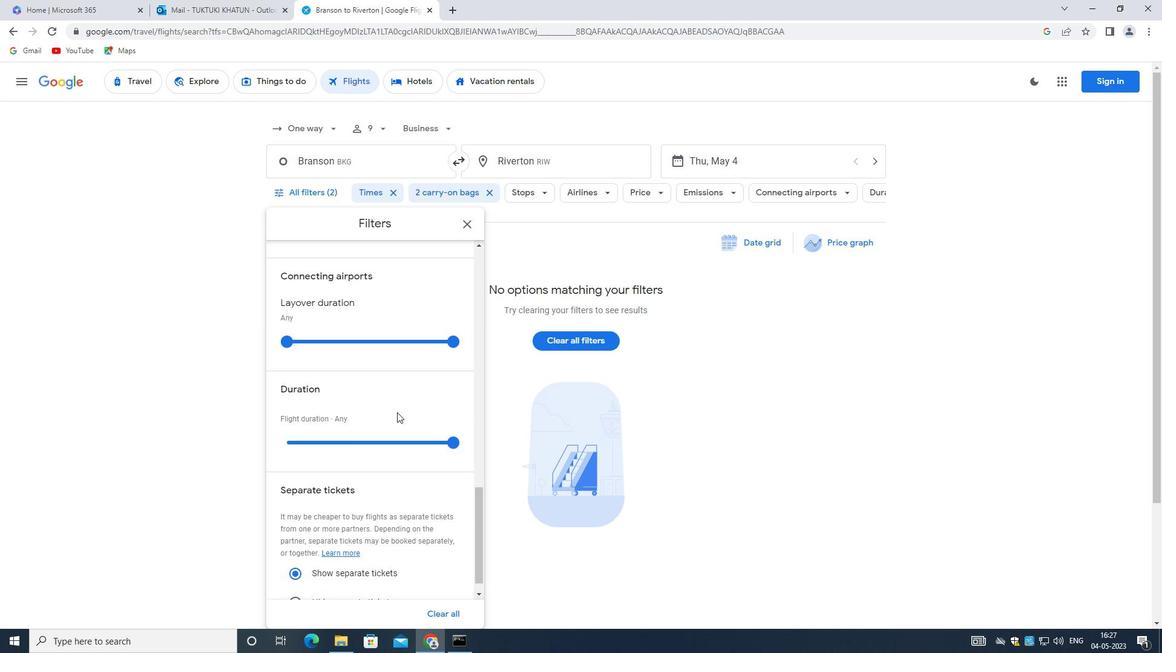 
Action: Mouse moved to (395, 408)
Screenshot: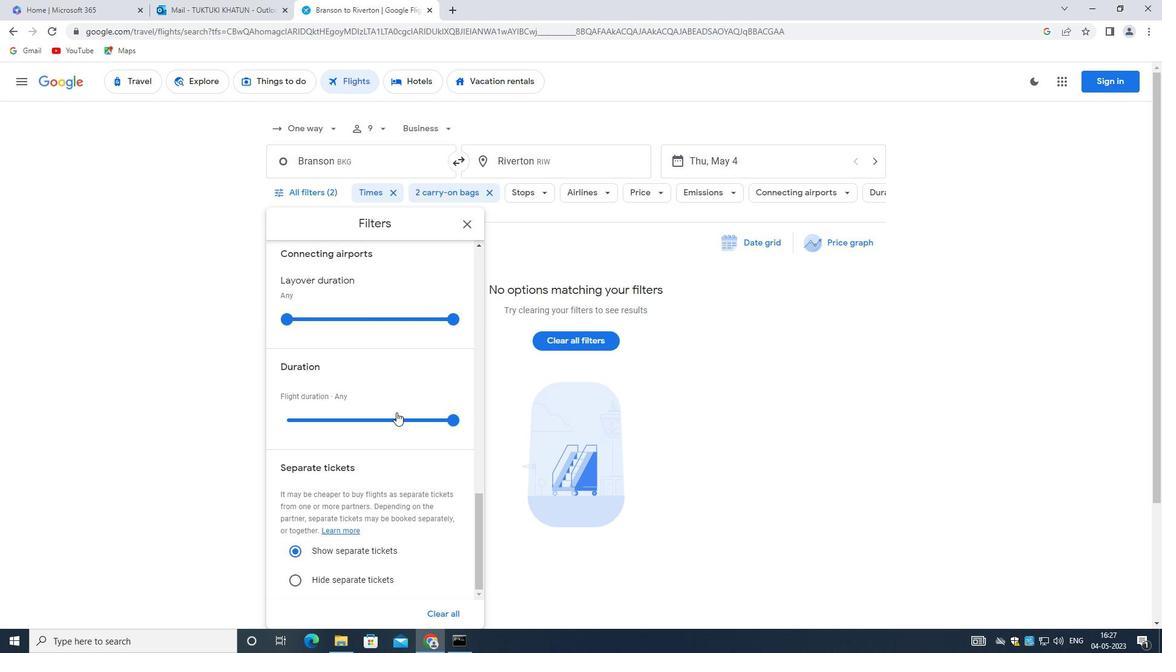 
Action: Mouse scrolled (395, 407) with delta (0, 0)
Screenshot: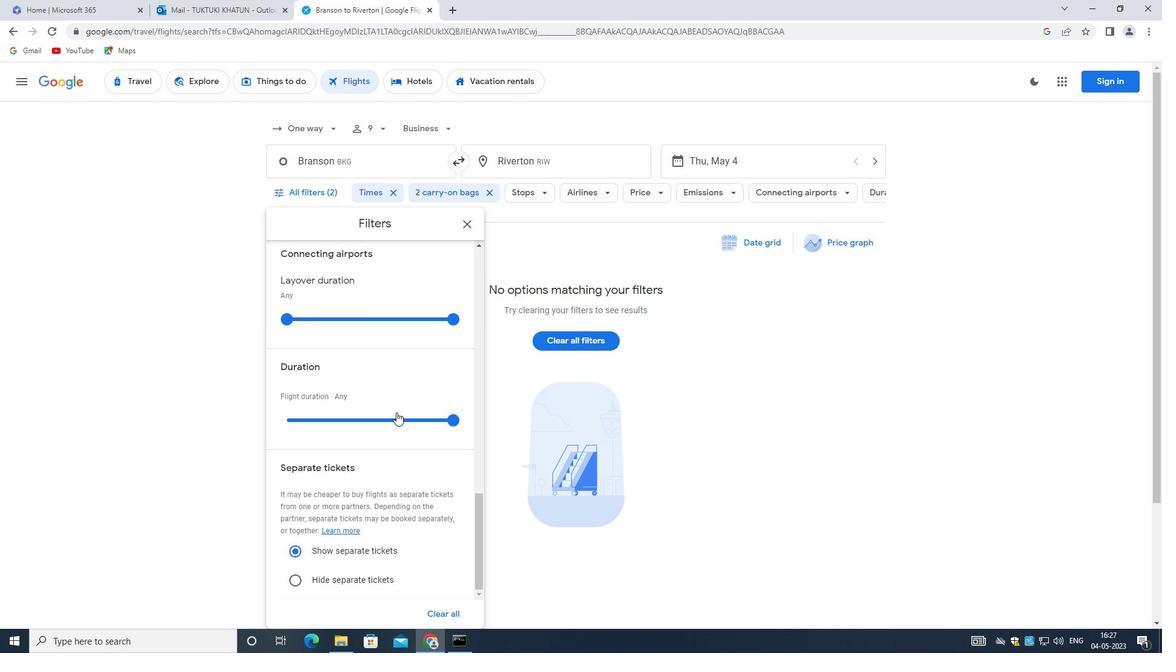 
Action: Mouse scrolled (395, 407) with delta (0, 0)
Screenshot: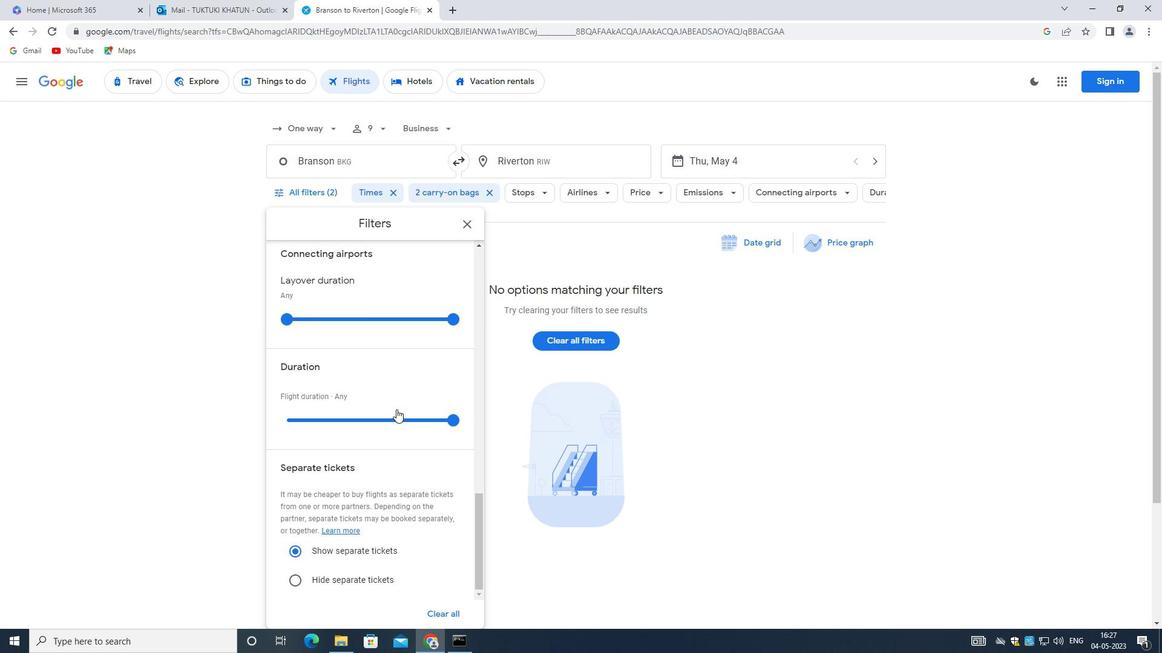 
Action: Mouse scrolled (395, 407) with delta (0, 0)
Screenshot: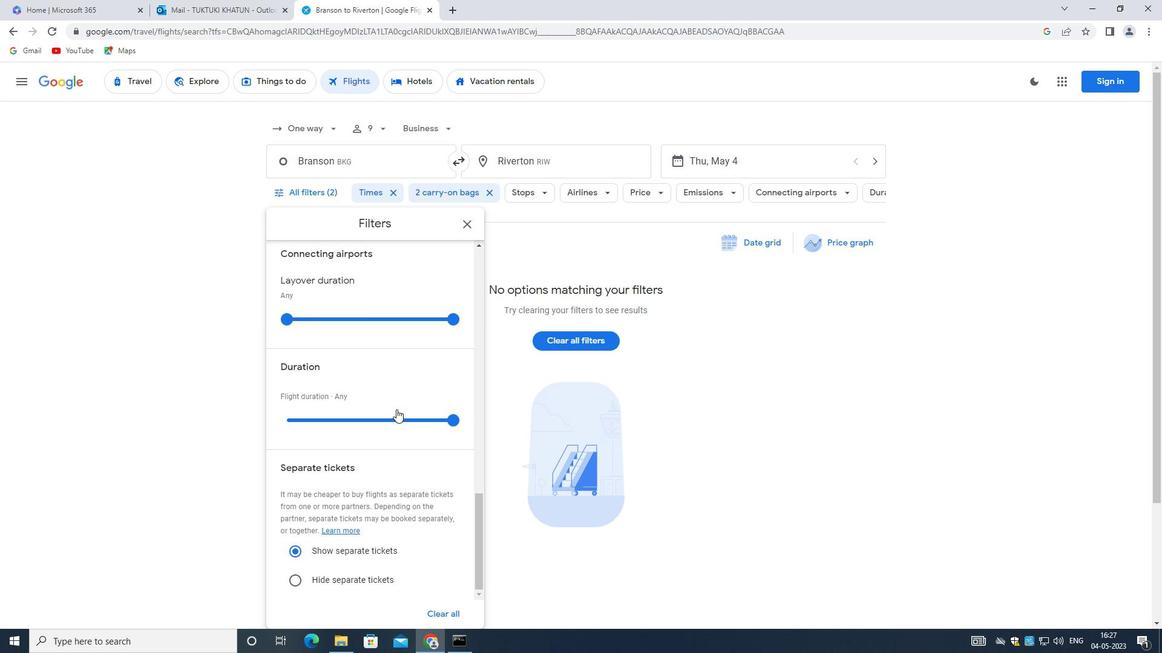 
Action: Mouse scrolled (395, 407) with delta (0, 0)
Screenshot: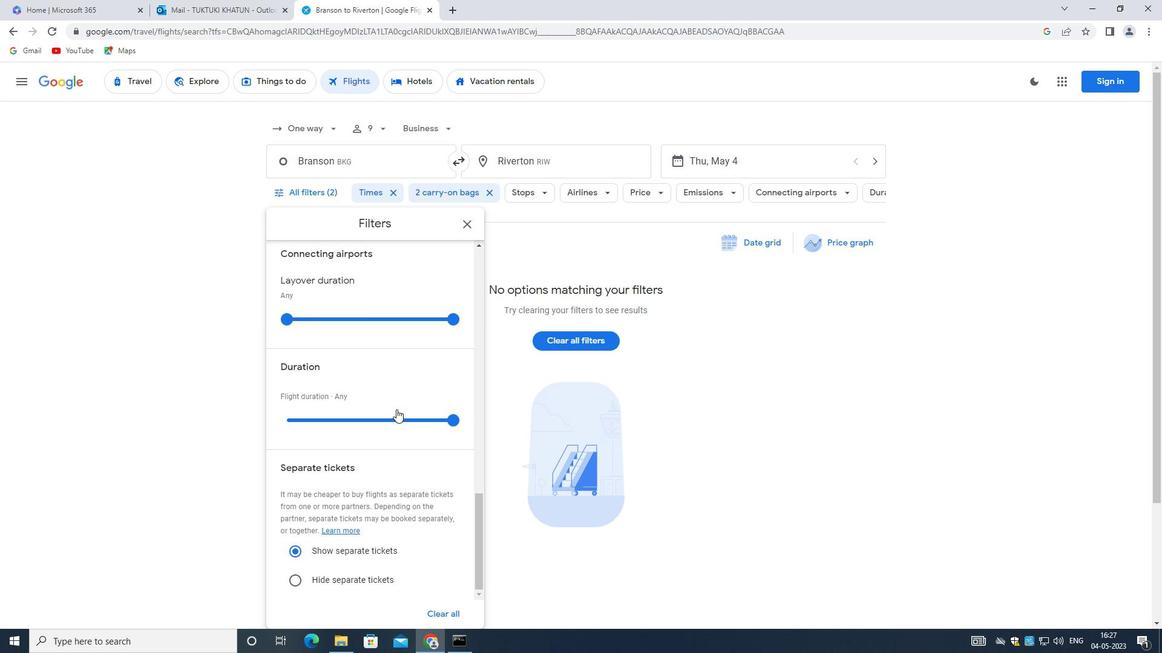 
Action: Mouse scrolled (395, 407) with delta (0, 0)
Screenshot: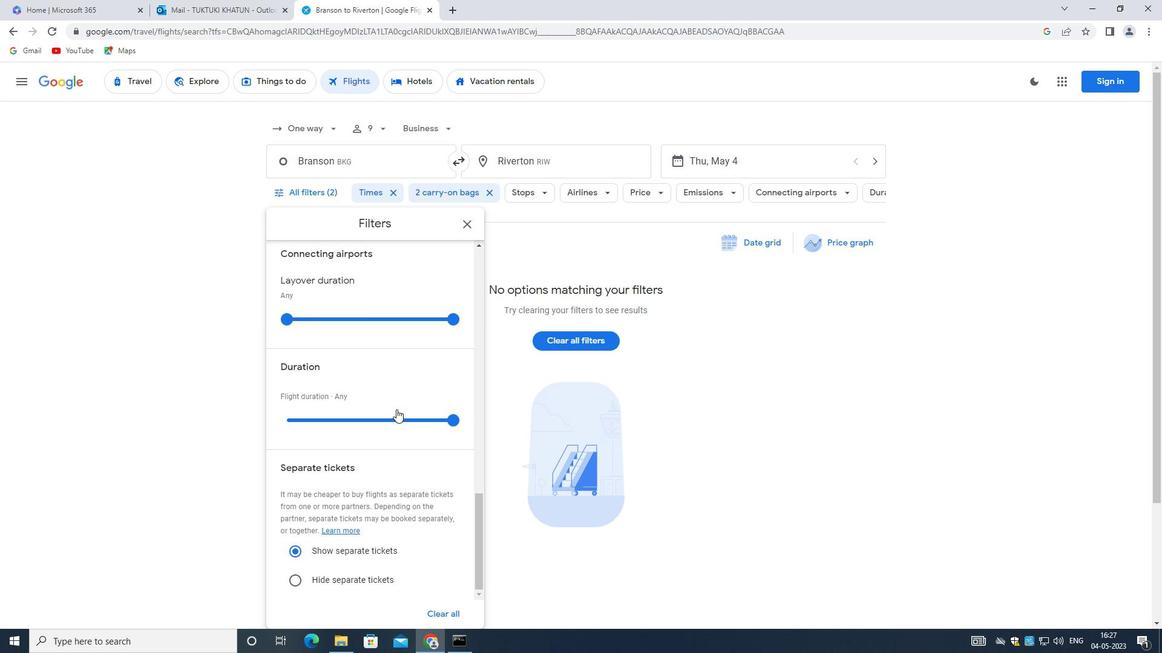 
Action: Mouse moved to (375, 391)
Screenshot: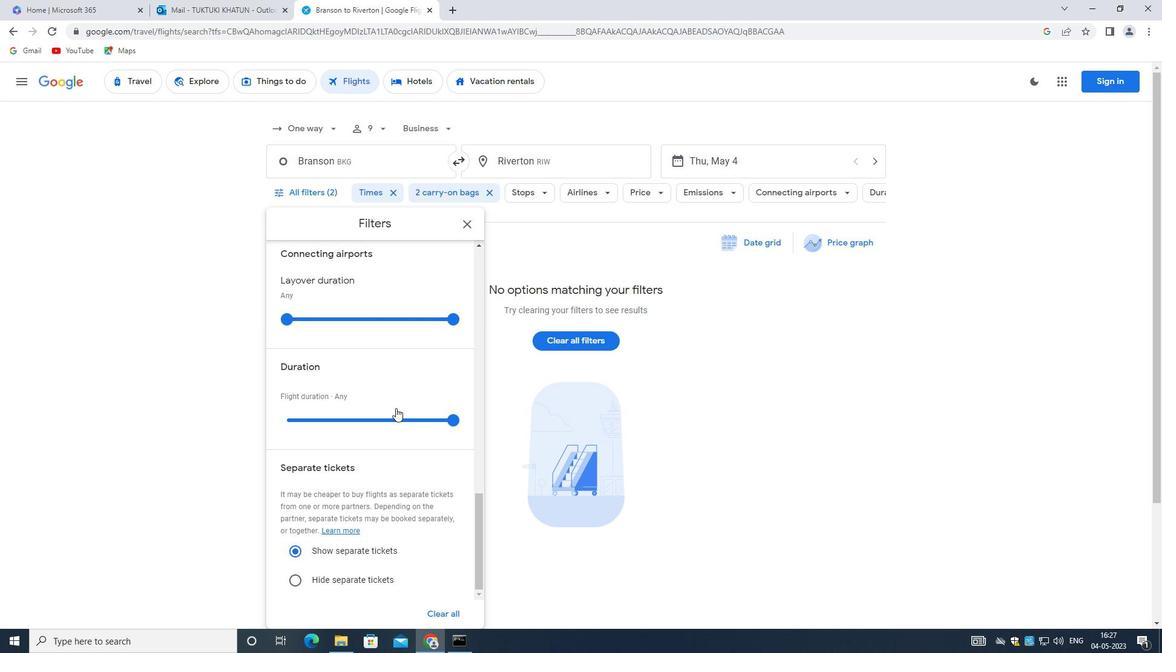 
Action: Mouse scrolled (375, 390) with delta (0, 0)
Screenshot: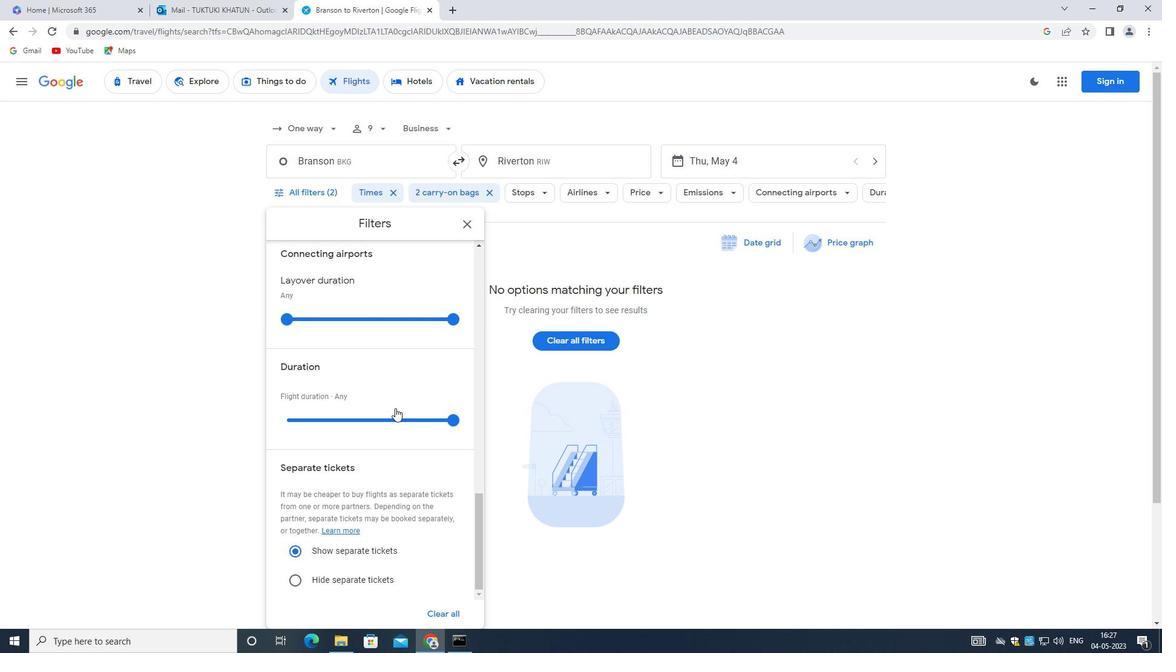 
Action: Mouse moved to (374, 391)
Screenshot: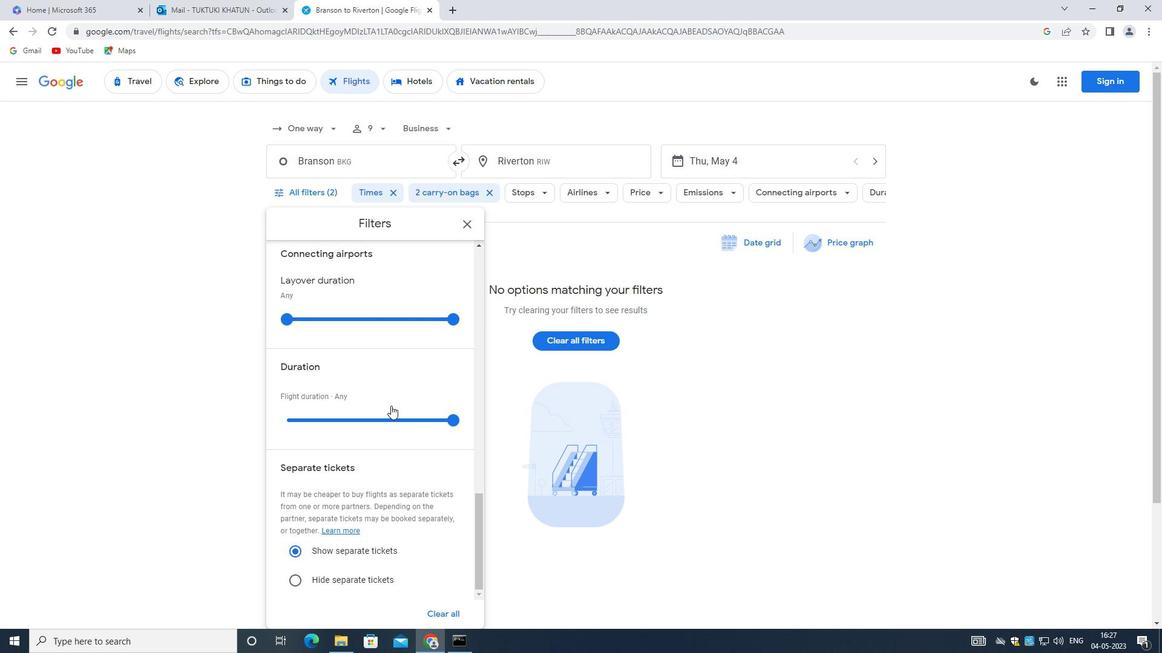
Action: Mouse scrolled (374, 390) with delta (0, 0)
Screenshot: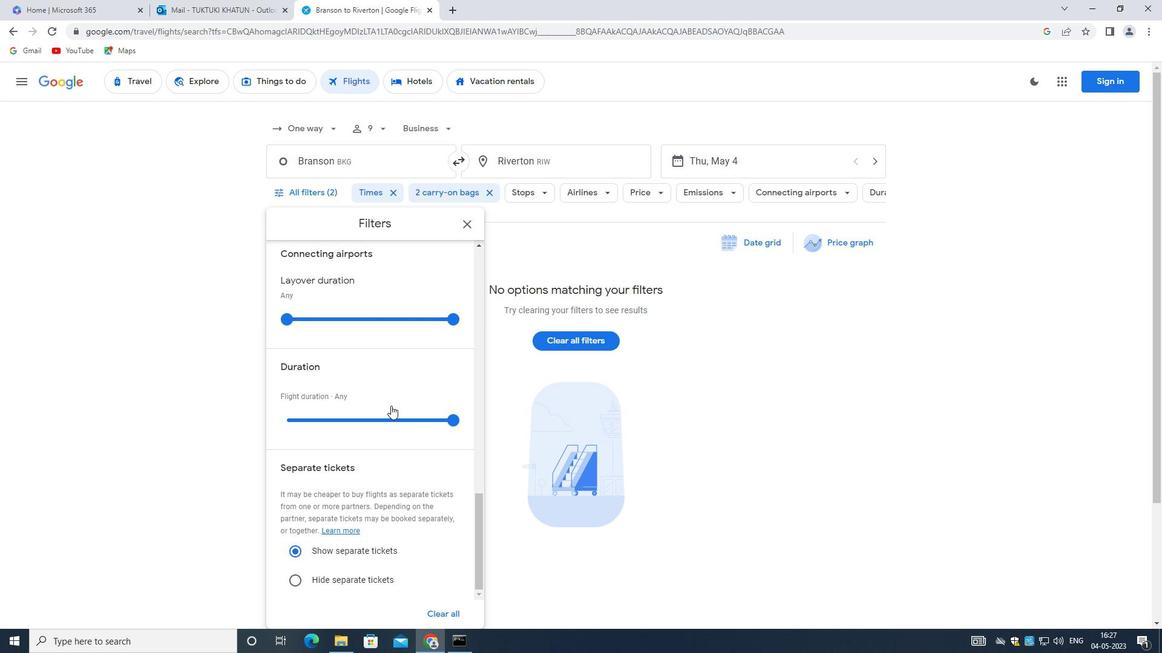 
Action: Mouse moved to (374, 391)
Screenshot: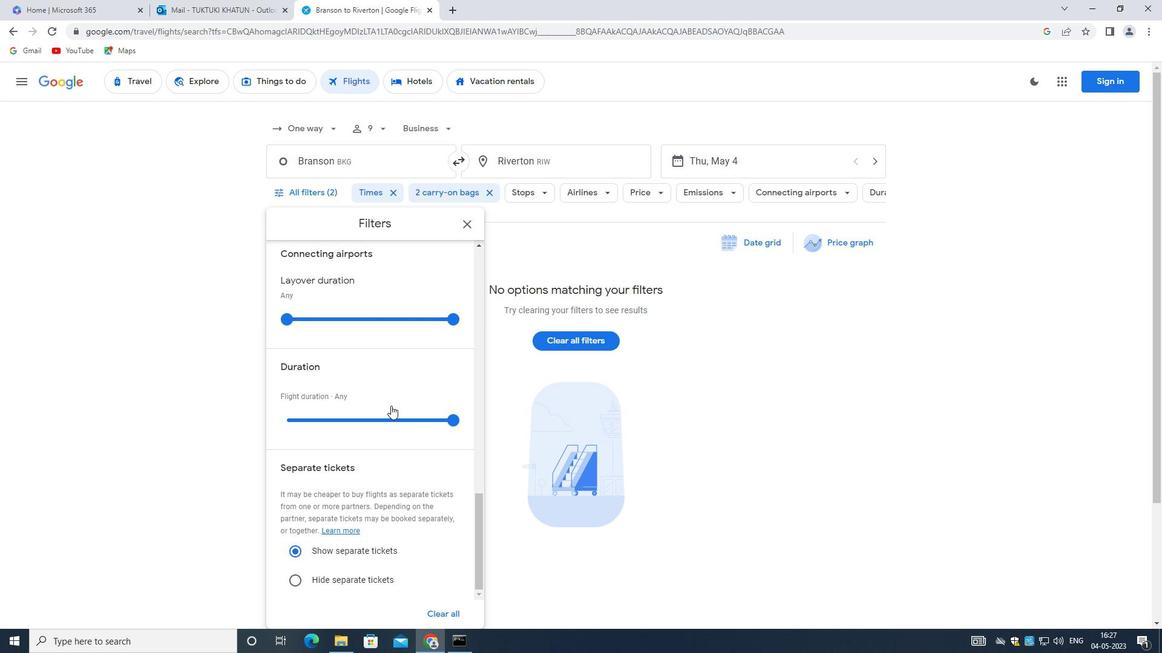 
Action: Mouse scrolled (374, 391) with delta (0, 0)
Screenshot: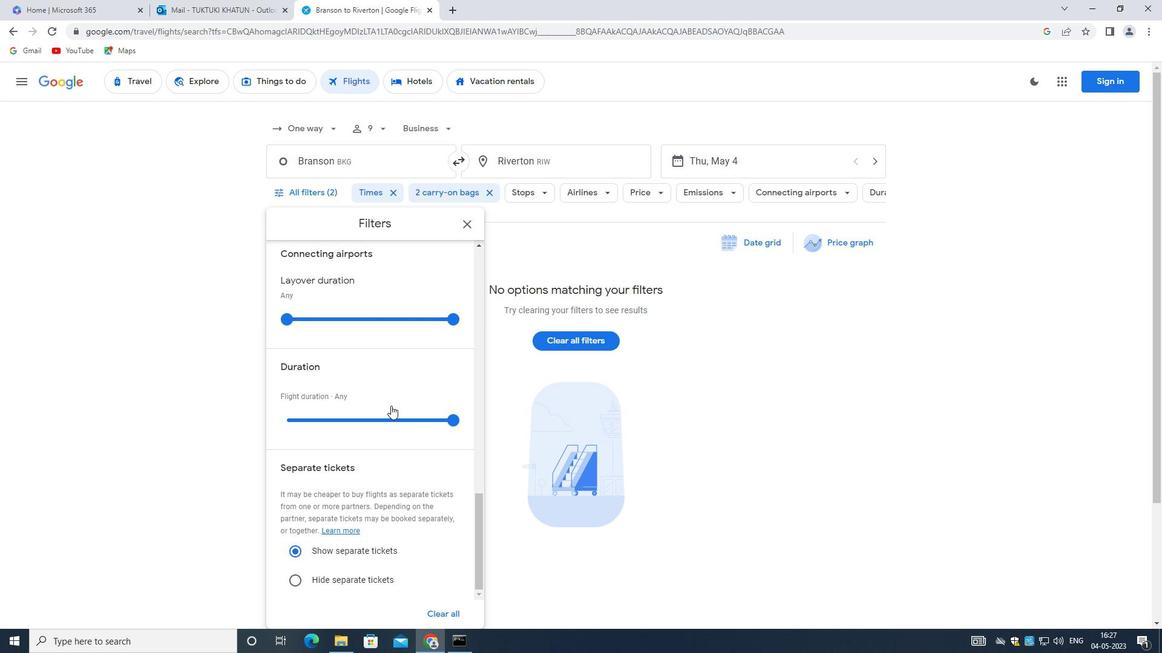 
Action: Mouse scrolled (374, 391) with delta (0, 0)
Screenshot: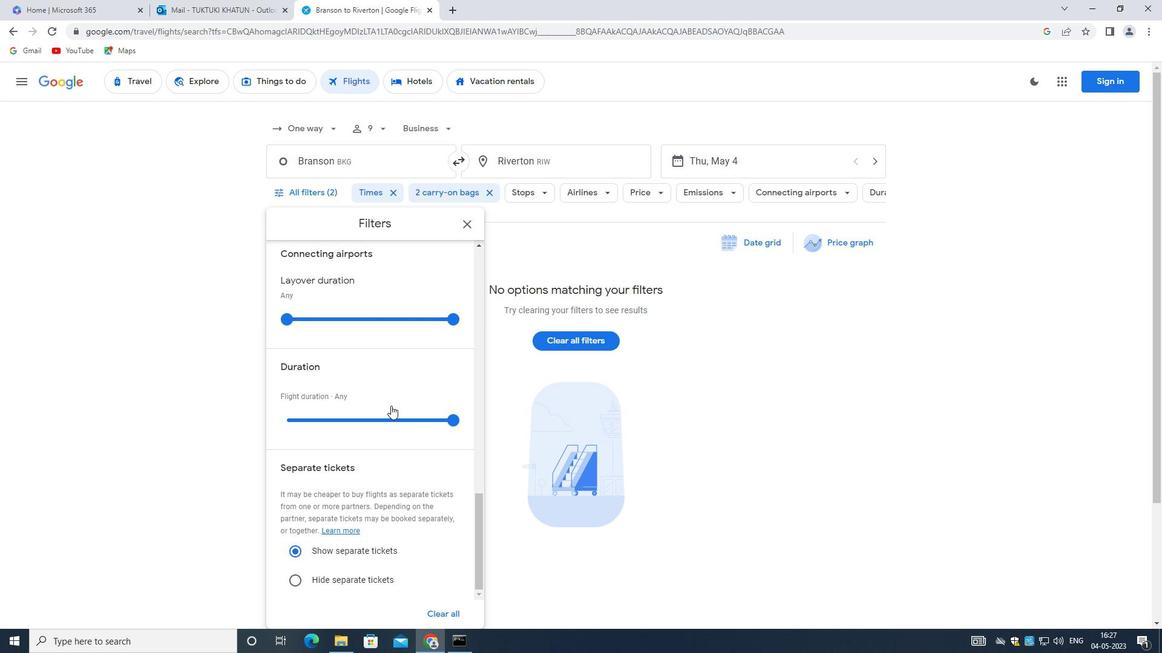 
Action: Mouse scrolled (374, 391) with delta (0, 0)
Screenshot: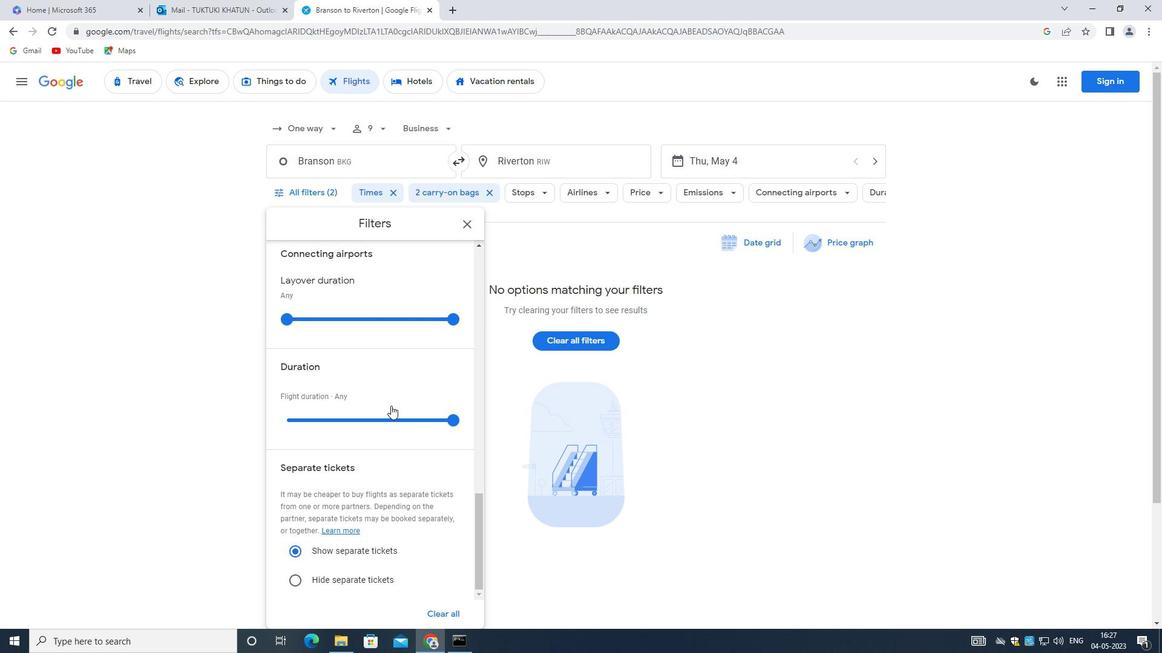 
Action: Mouse moved to (335, 355)
Screenshot: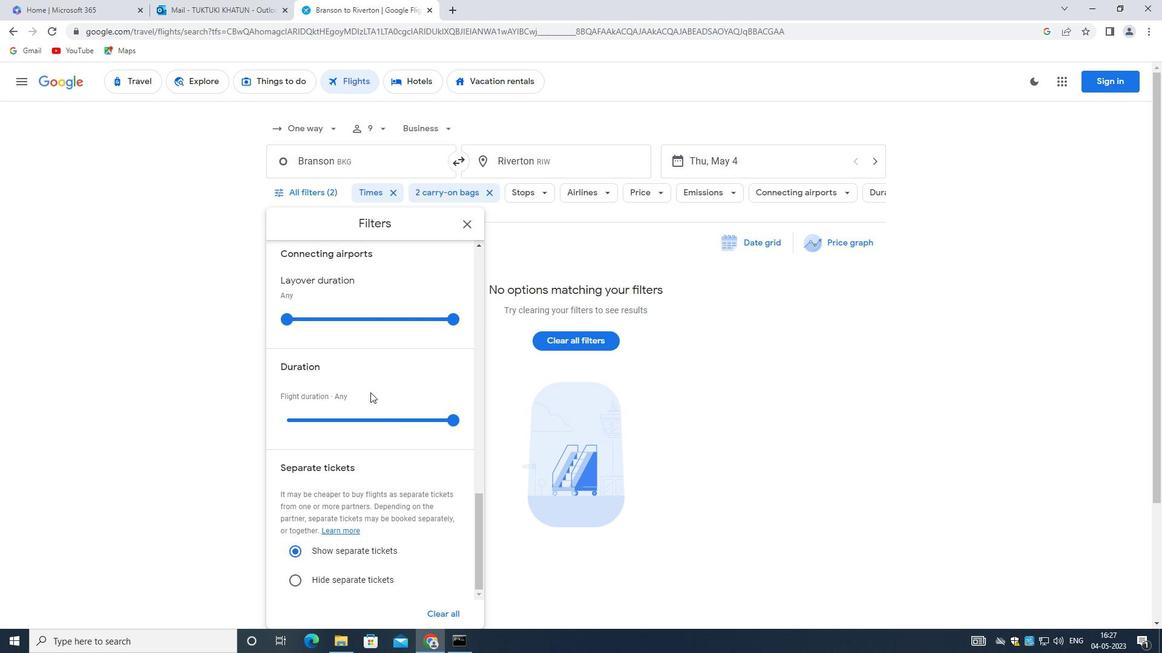
Action: Mouse scrolled (335, 354) with delta (0, 0)
Screenshot: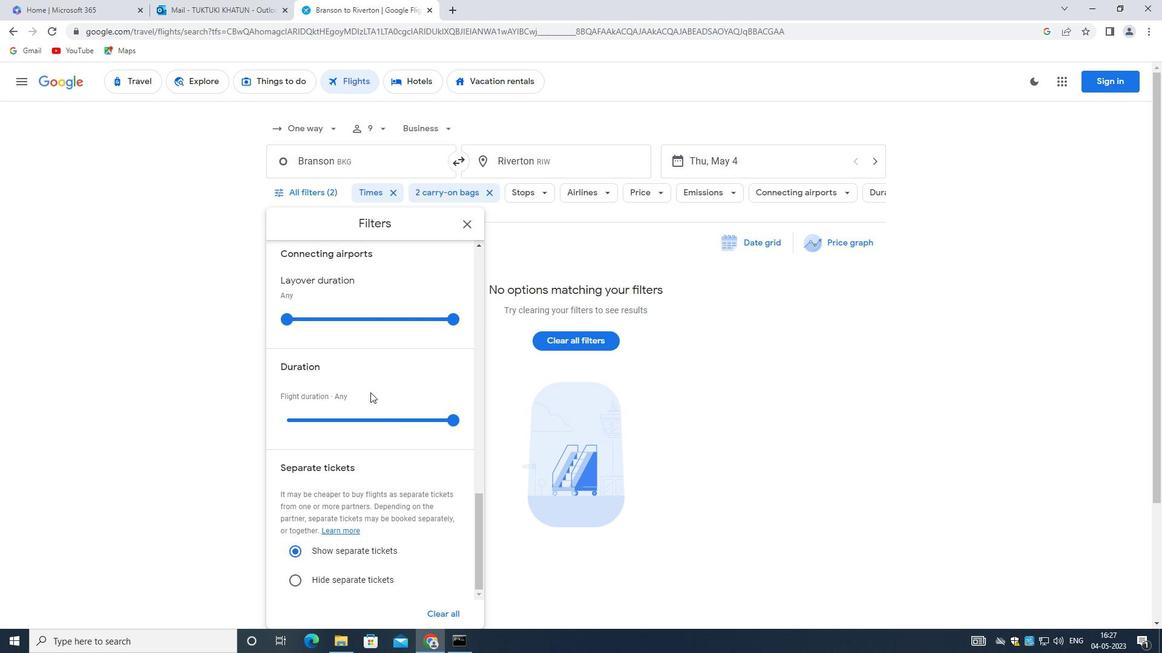 
Action: Mouse moved to (337, 381)
Screenshot: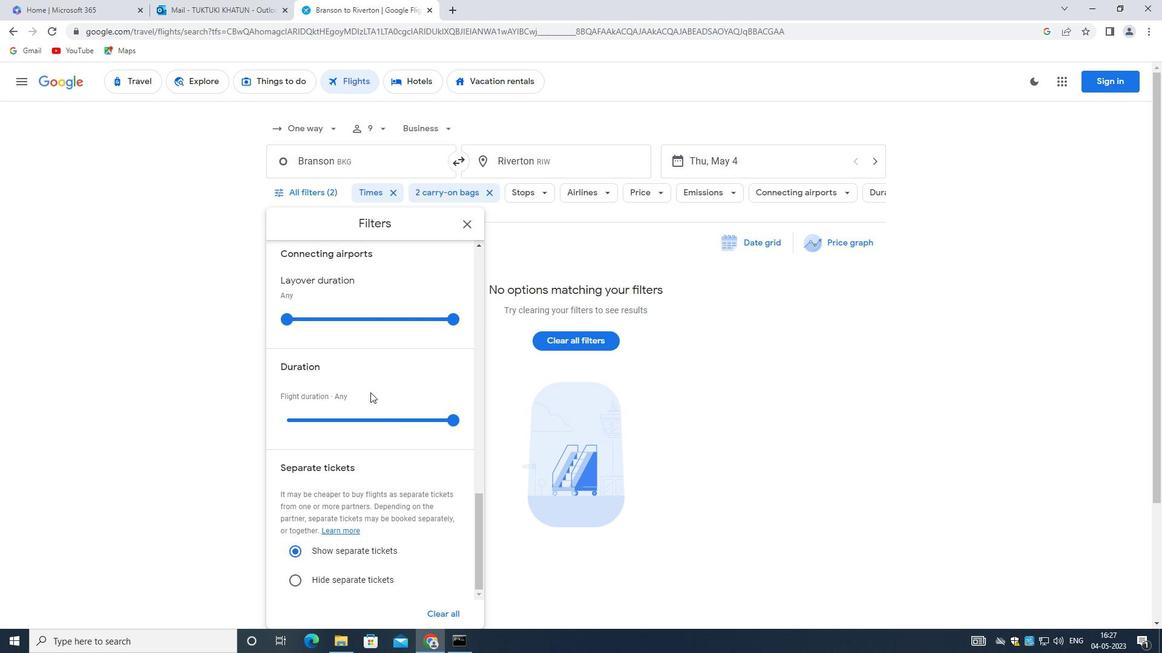 
Action: Mouse scrolled (337, 380) with delta (0, 0)
Screenshot: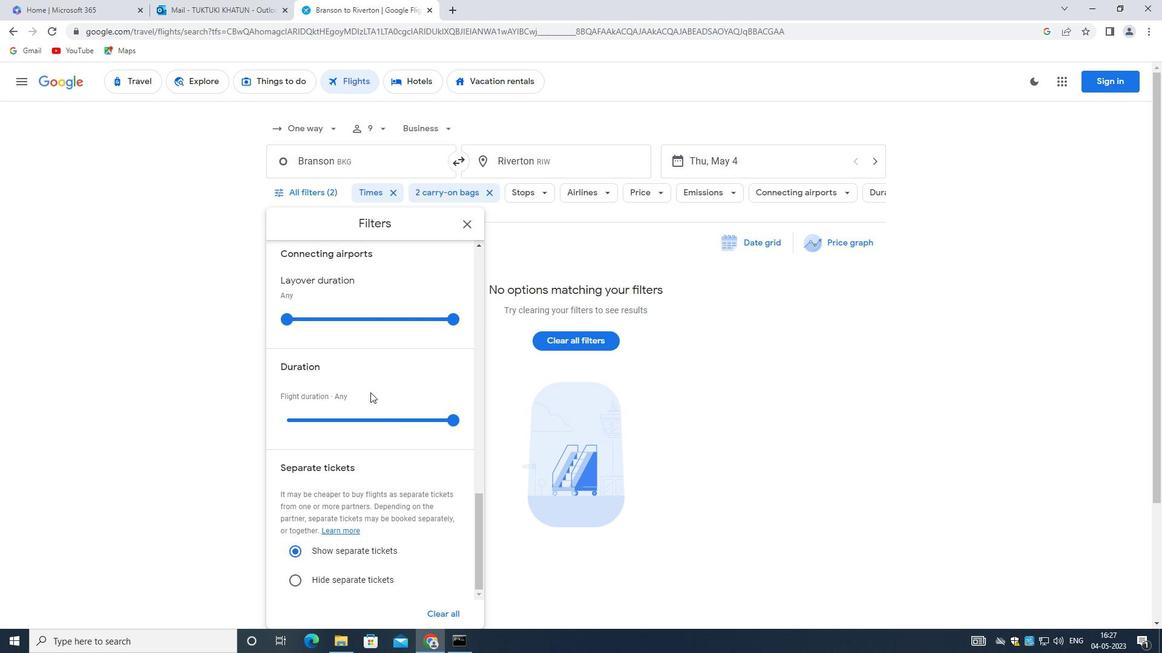 
Action: Mouse moved to (337, 417)
Screenshot: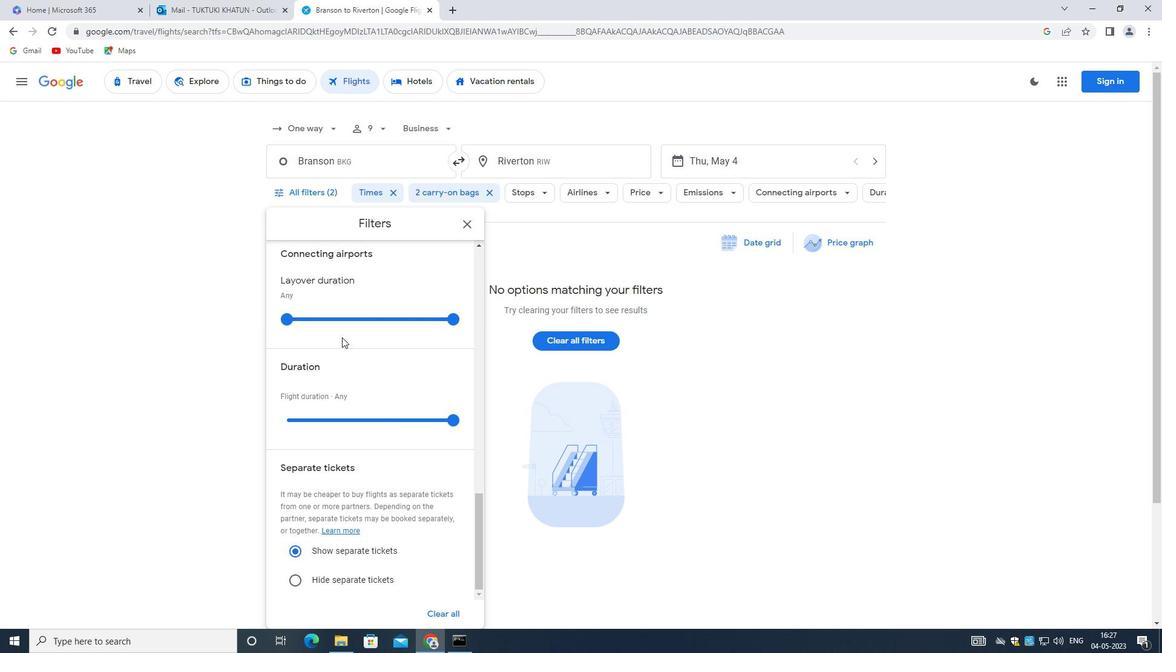 
Action: Mouse scrolled (337, 417) with delta (0, 0)
Screenshot: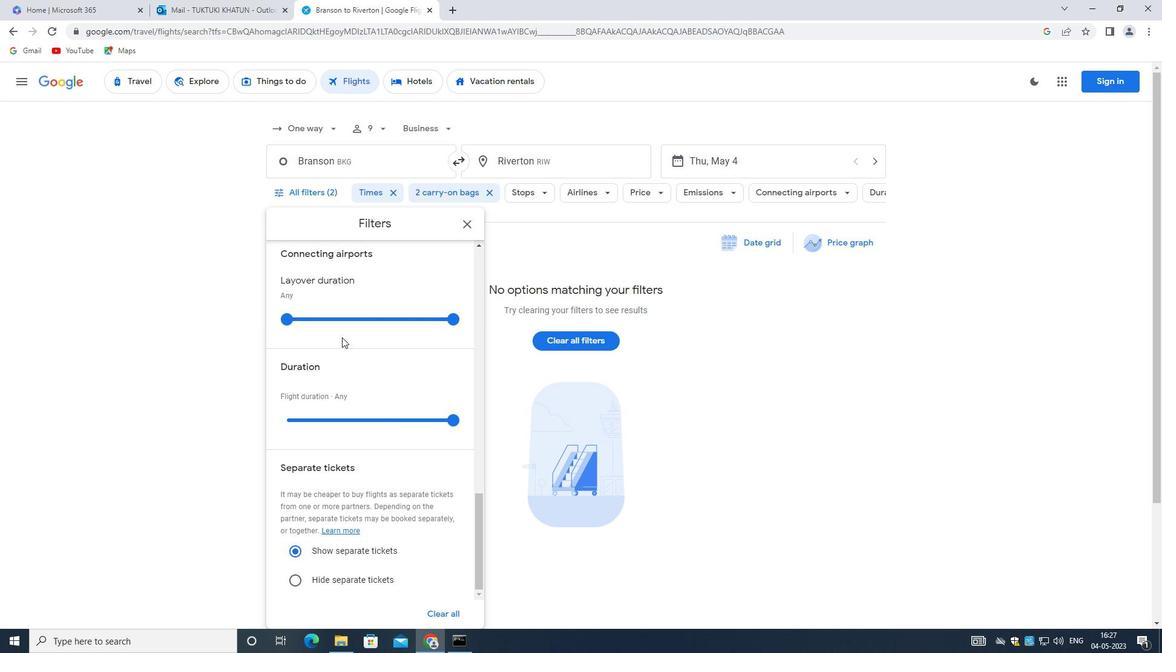 
Action: Mouse moved to (314, 420)
Screenshot: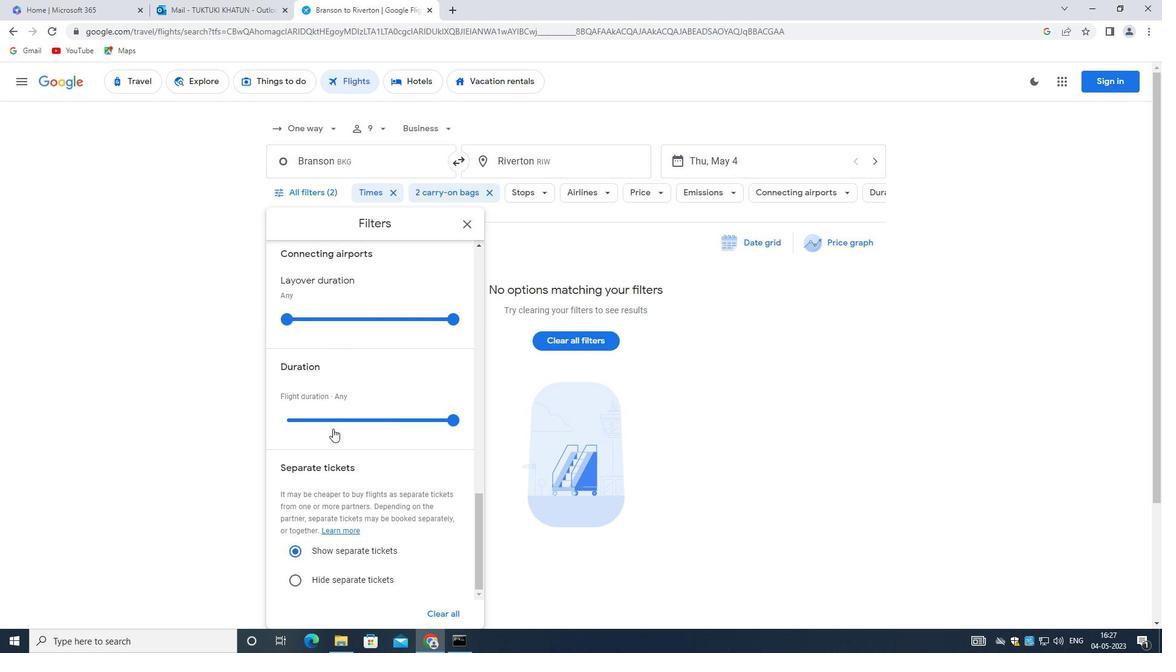 
Action: Mouse scrolled (314, 420) with delta (0, 0)
Screenshot: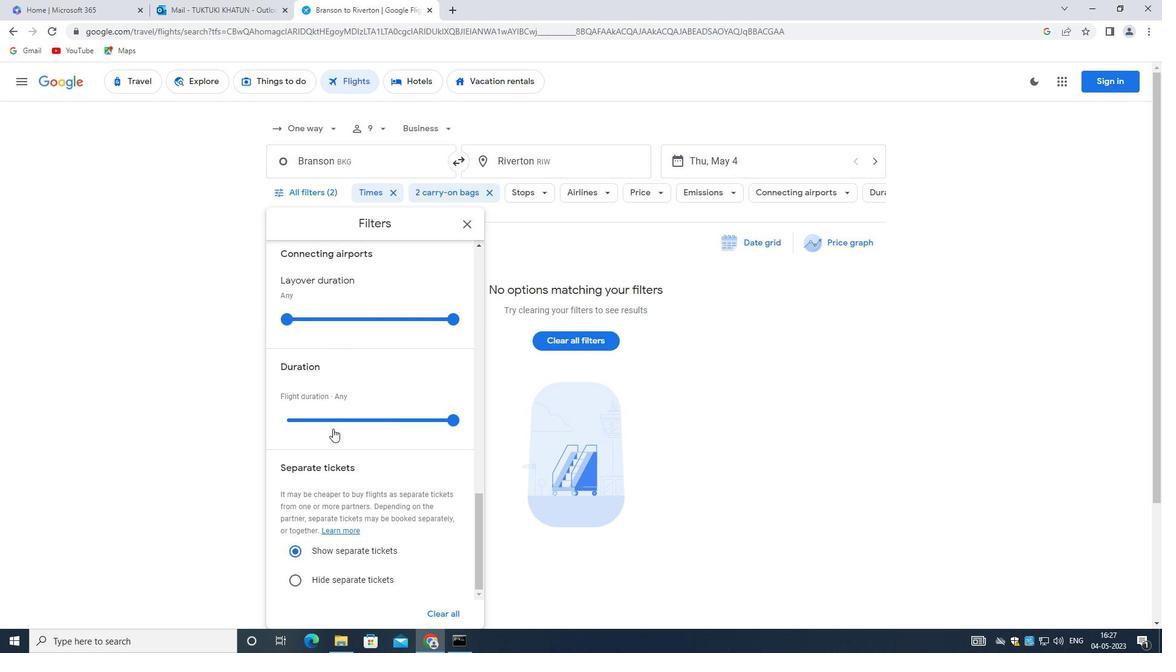 
Action: Mouse moved to (314, 423)
Screenshot: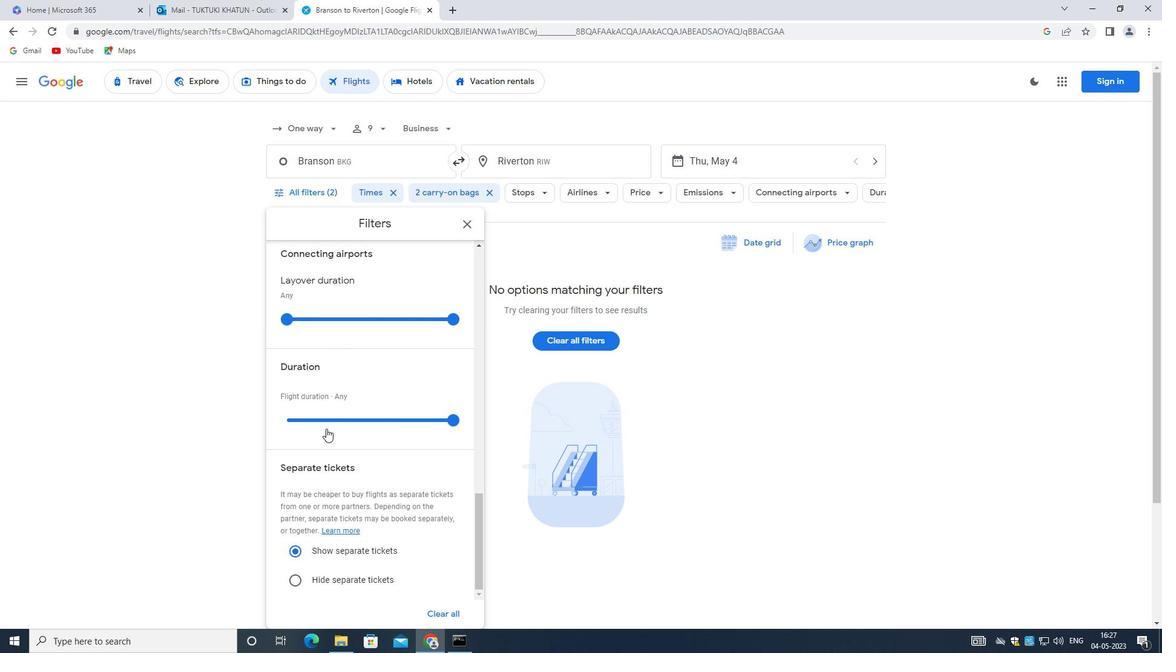 
Action: Mouse scrolled (314, 422) with delta (0, 0)
Screenshot: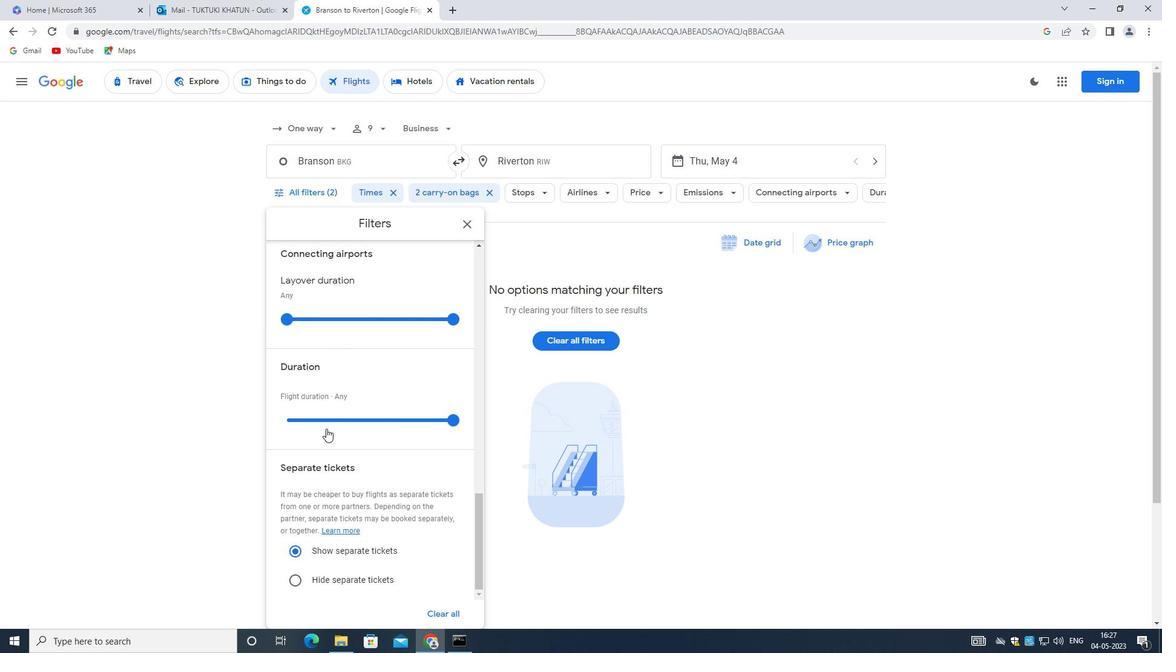 
Action: Mouse moved to (313, 423)
Screenshot: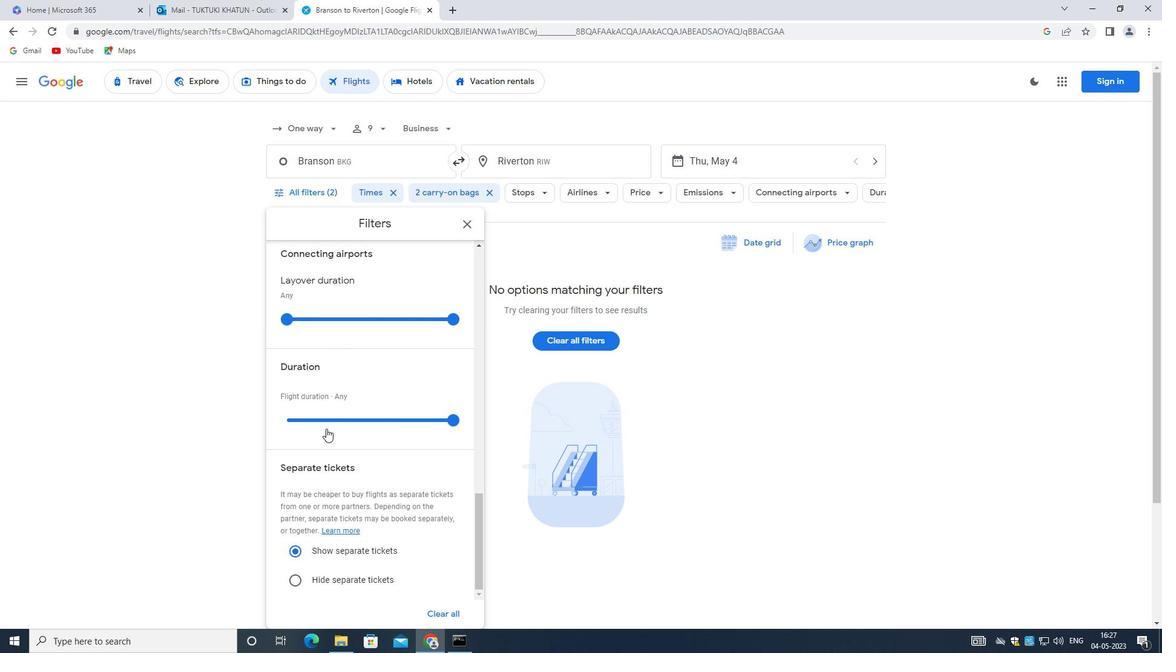 
Action: Mouse scrolled (313, 423) with delta (0, 0)
Screenshot: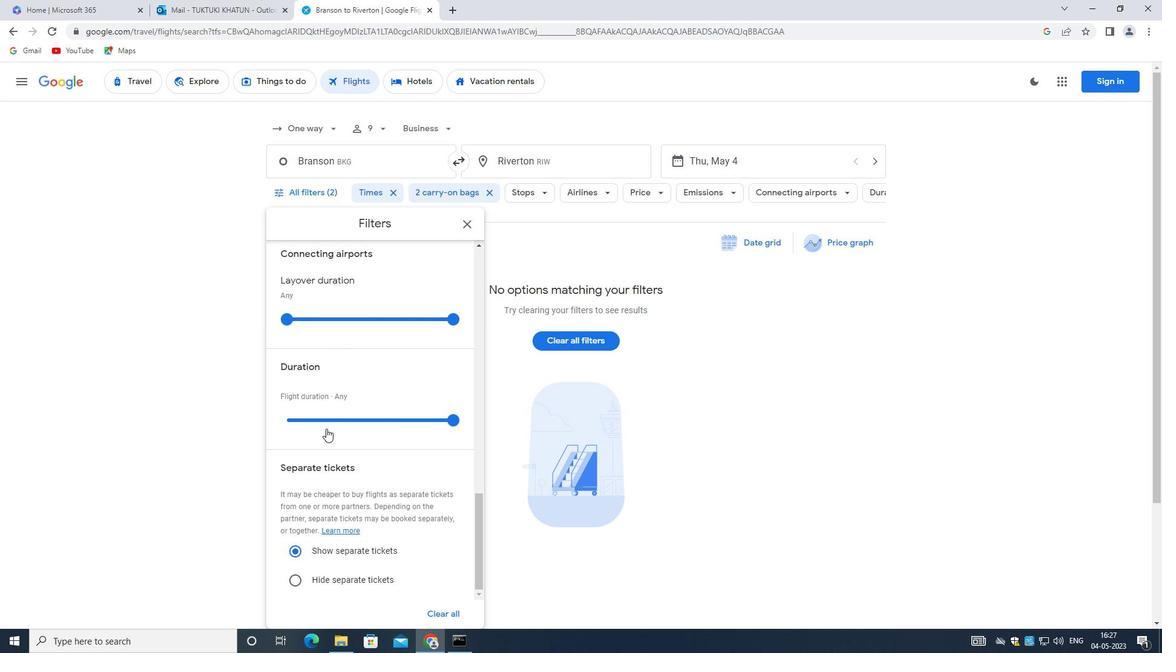 
Action: Mouse moved to (312, 424)
Screenshot: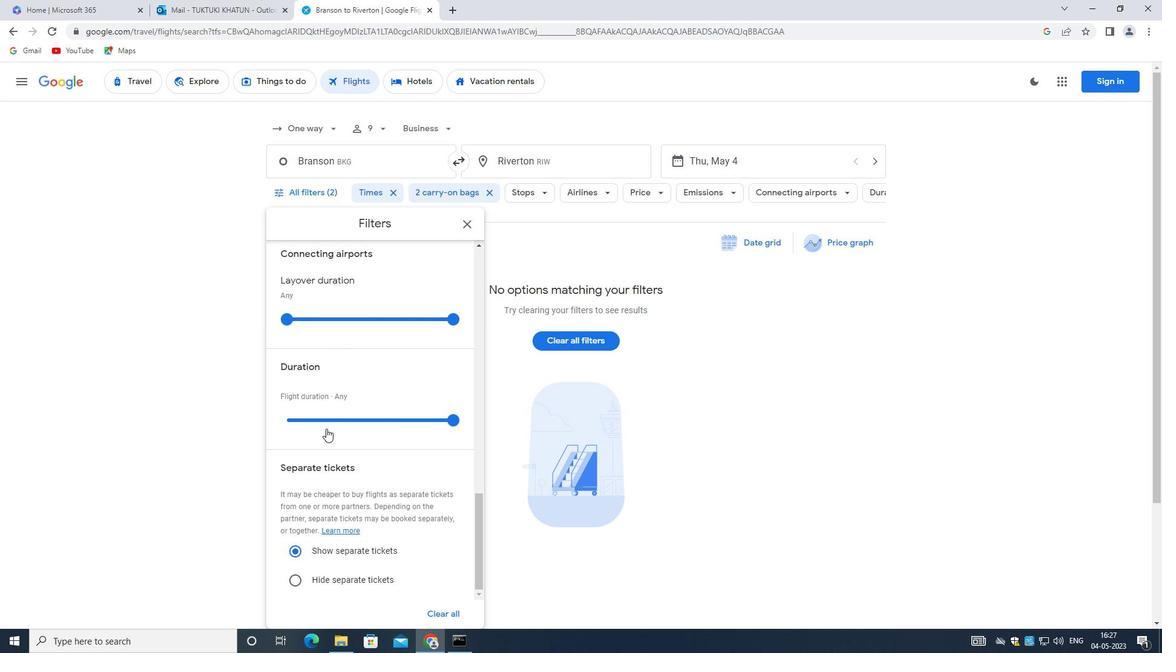 
Action: Mouse scrolled (312, 423) with delta (0, 0)
Screenshot: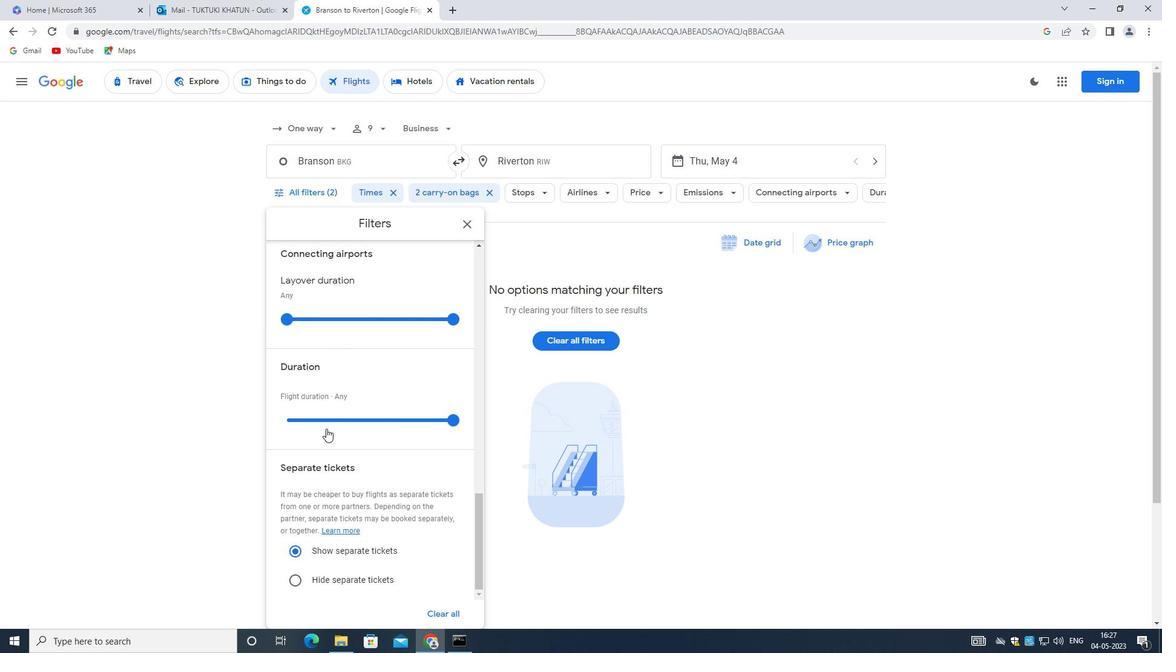 
Action: Mouse moved to (311, 424)
Screenshot: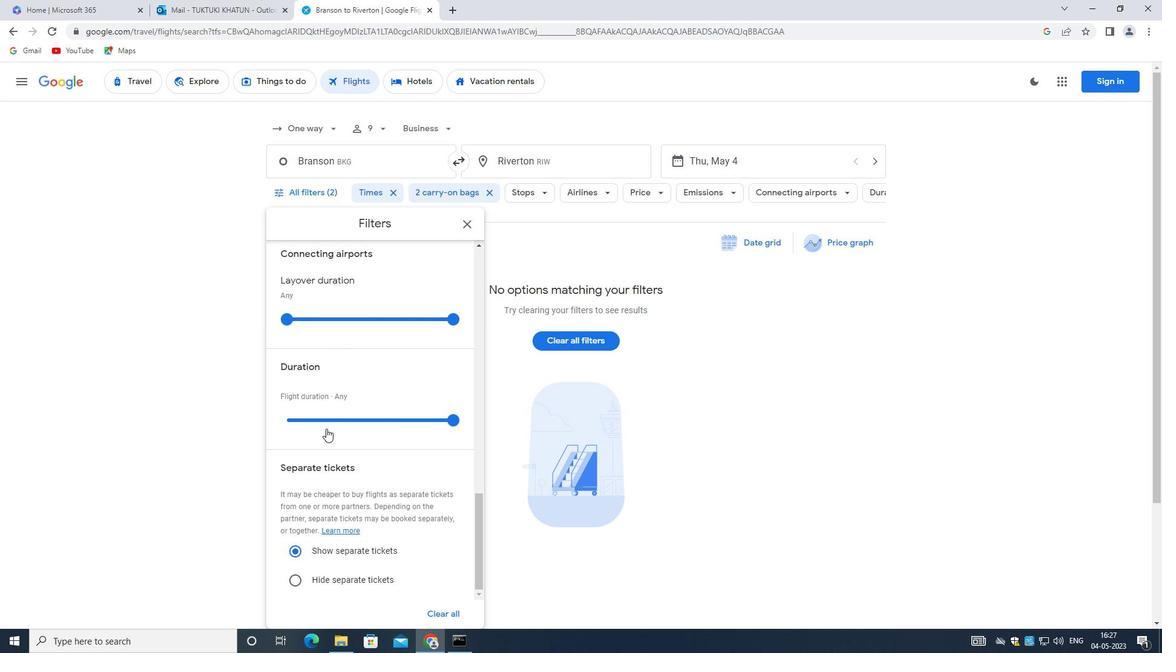 
Action: Mouse scrolled (311, 423) with delta (0, -1)
Screenshot: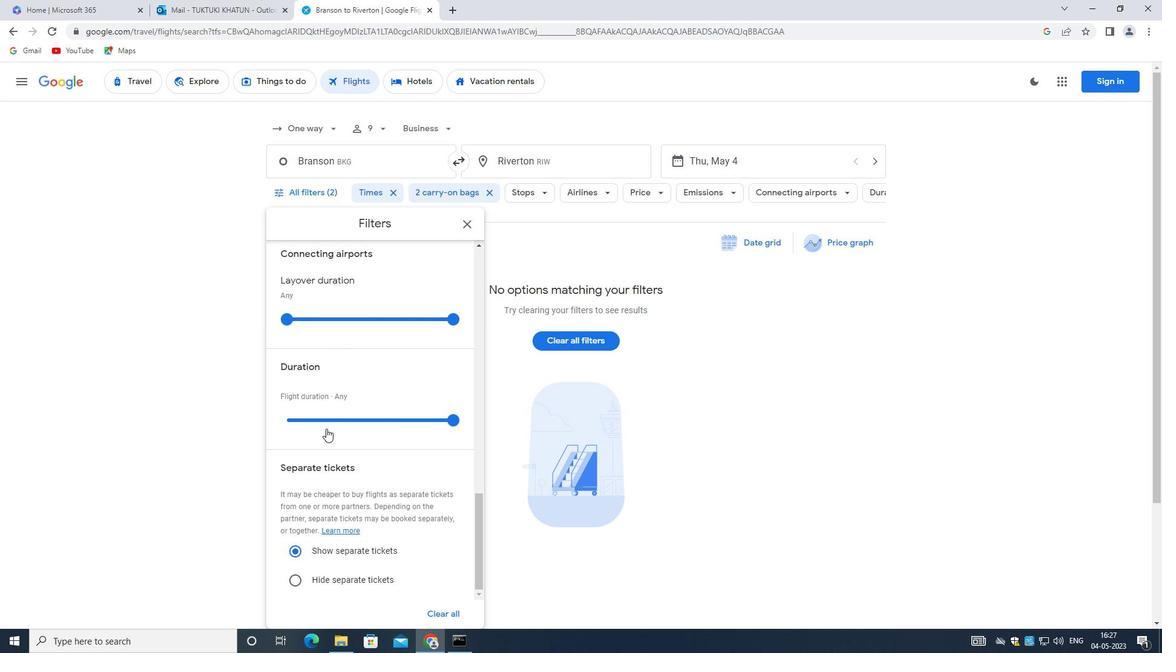 
Action: Mouse moved to (308, 424)
Screenshot: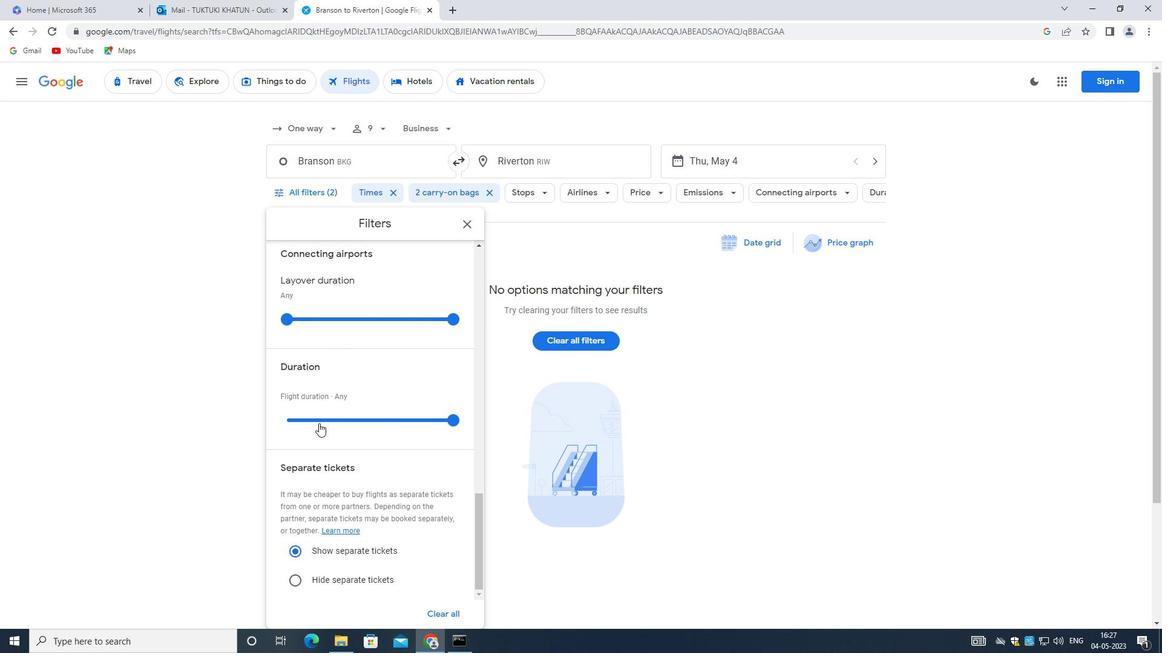 
Action: Mouse scrolled (308, 423) with delta (0, 0)
Screenshot: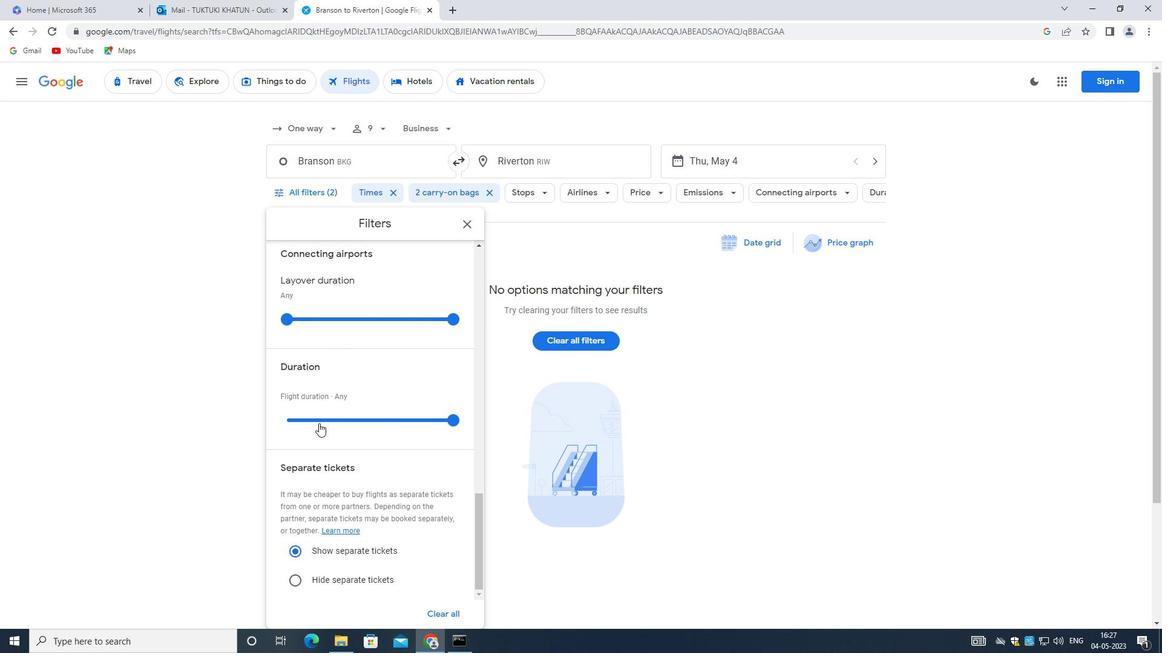 
Action: Mouse moved to (292, 406)
Screenshot: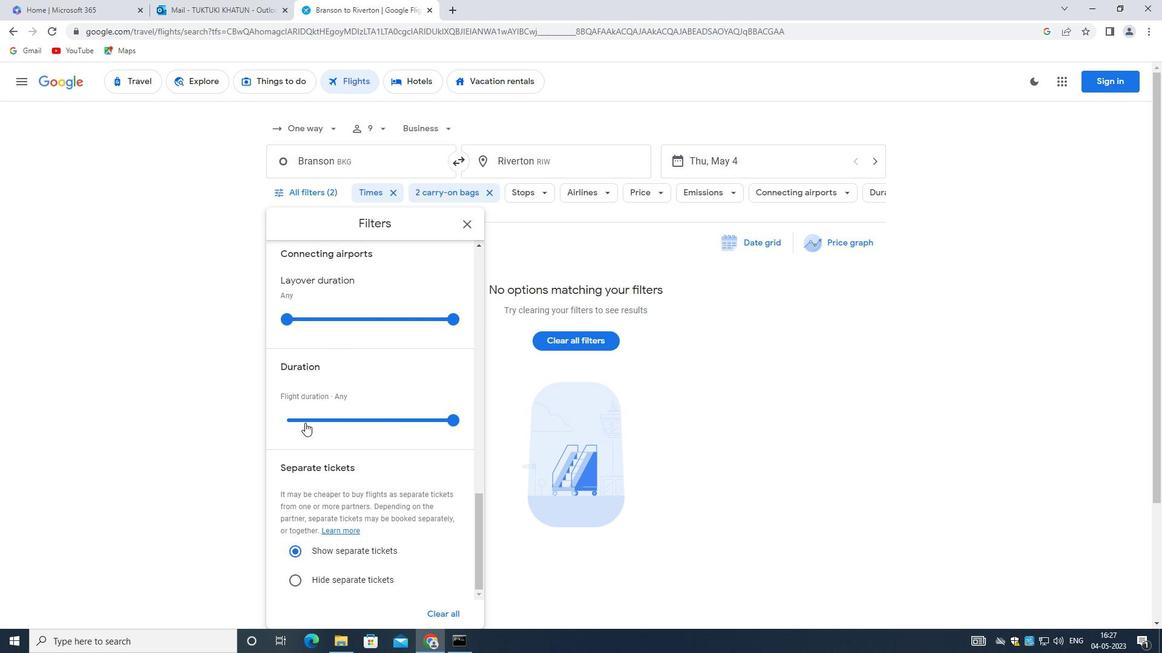 
Action: Mouse scrolled (292, 406) with delta (0, 0)
Screenshot: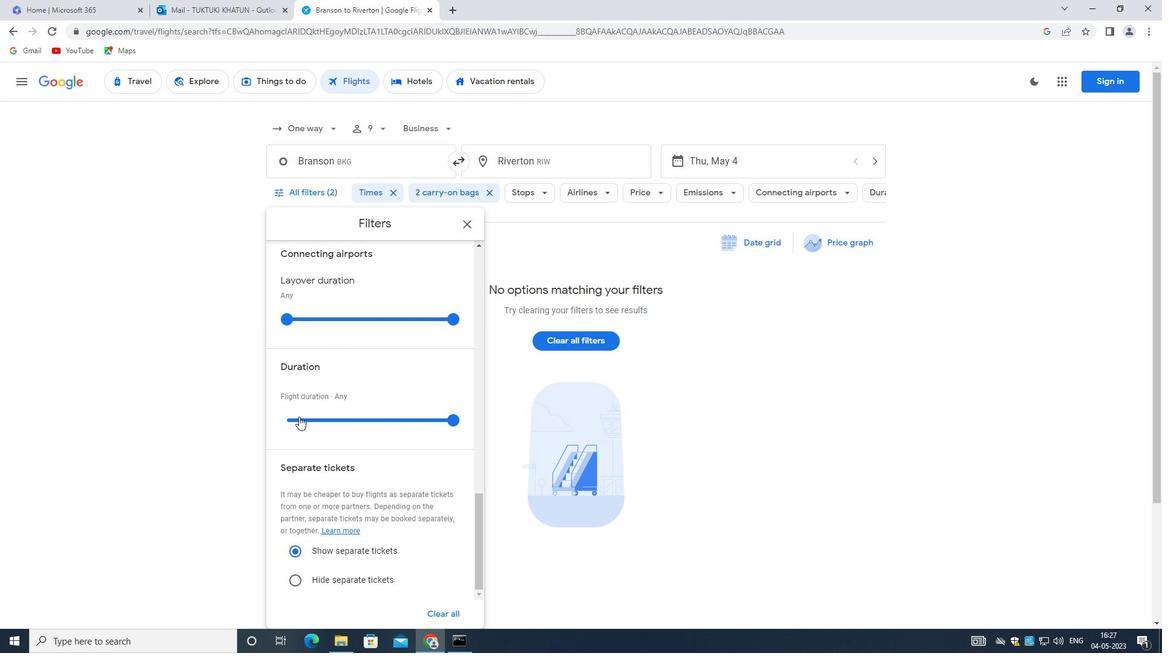 
Action: Mouse scrolled (292, 406) with delta (0, 0)
Screenshot: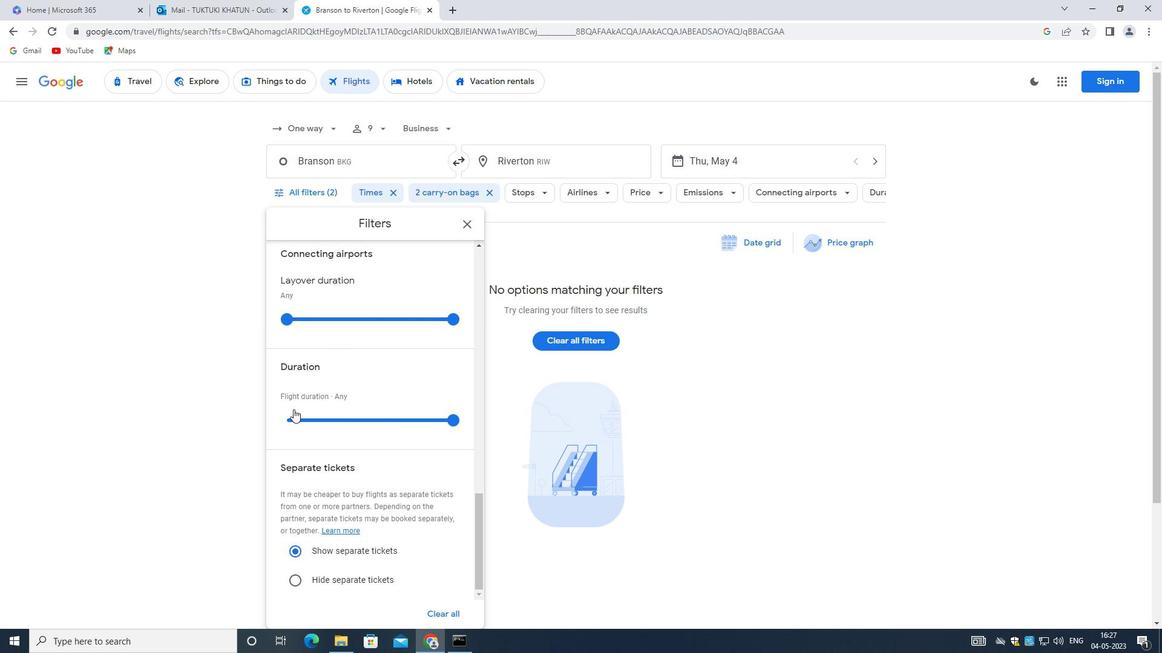 
Action: Mouse scrolled (292, 406) with delta (0, 0)
Screenshot: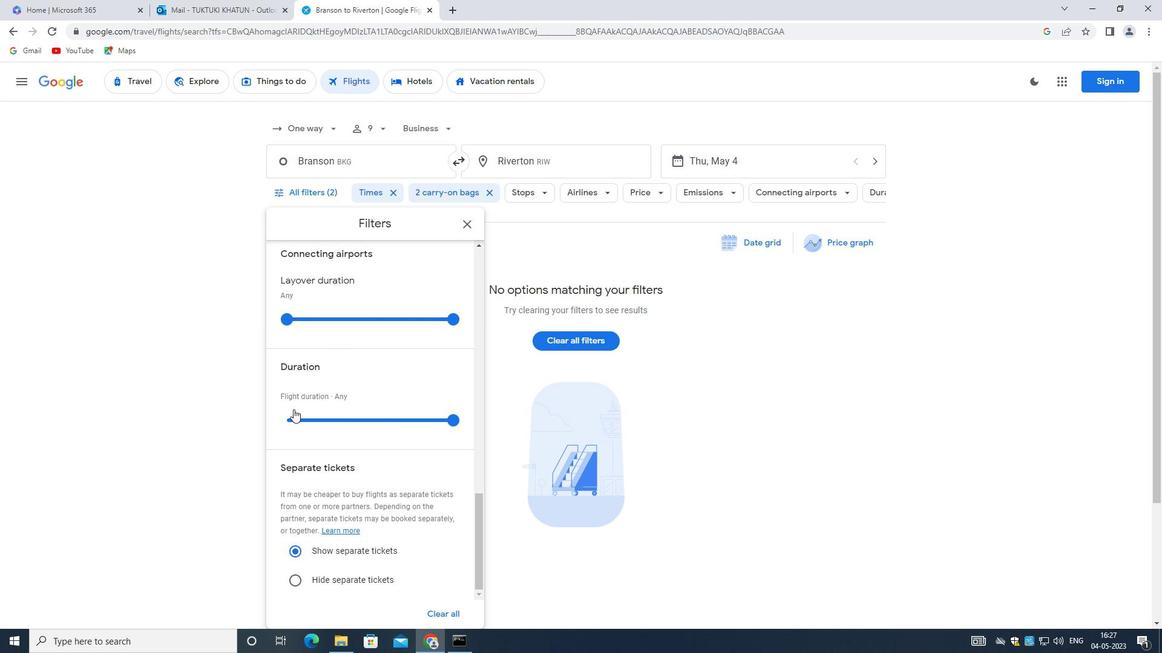 
Action: Mouse scrolled (292, 406) with delta (0, 0)
Screenshot: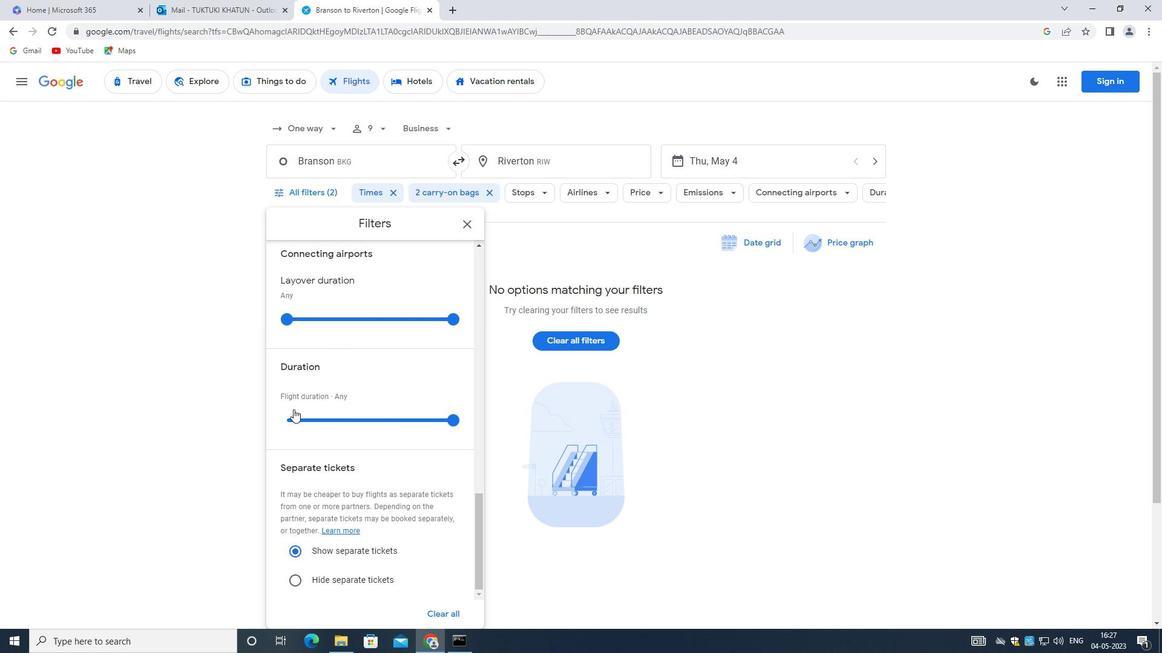 
Action: Mouse scrolled (292, 406) with delta (0, 0)
Screenshot: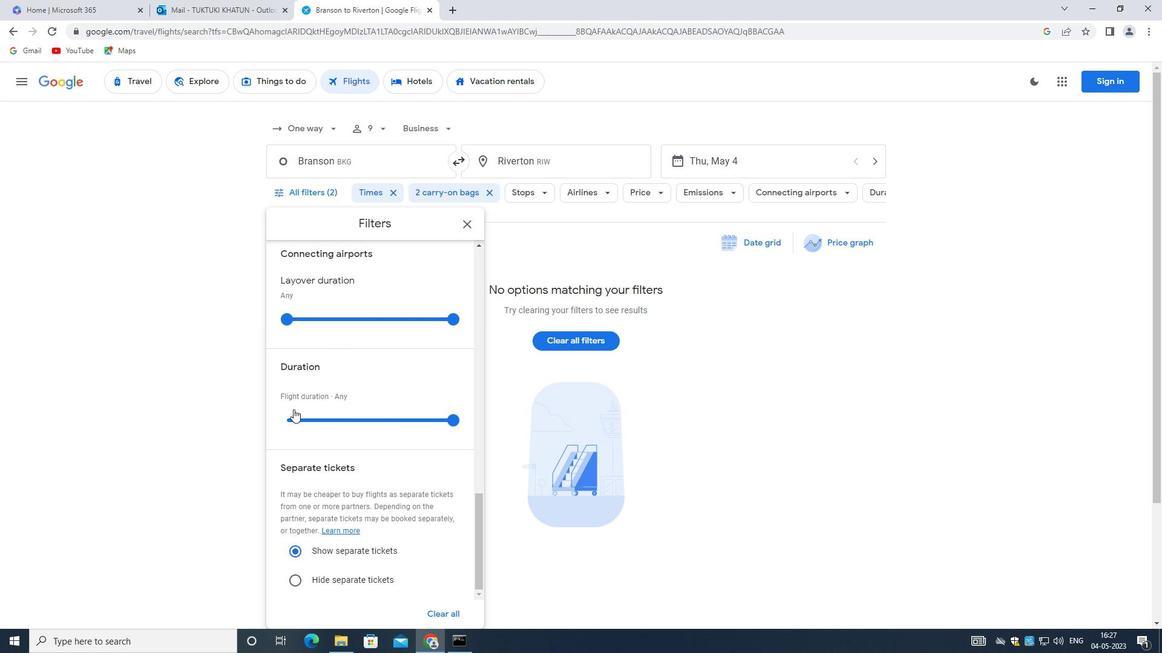
Action: Mouse moved to (292, 406)
Screenshot: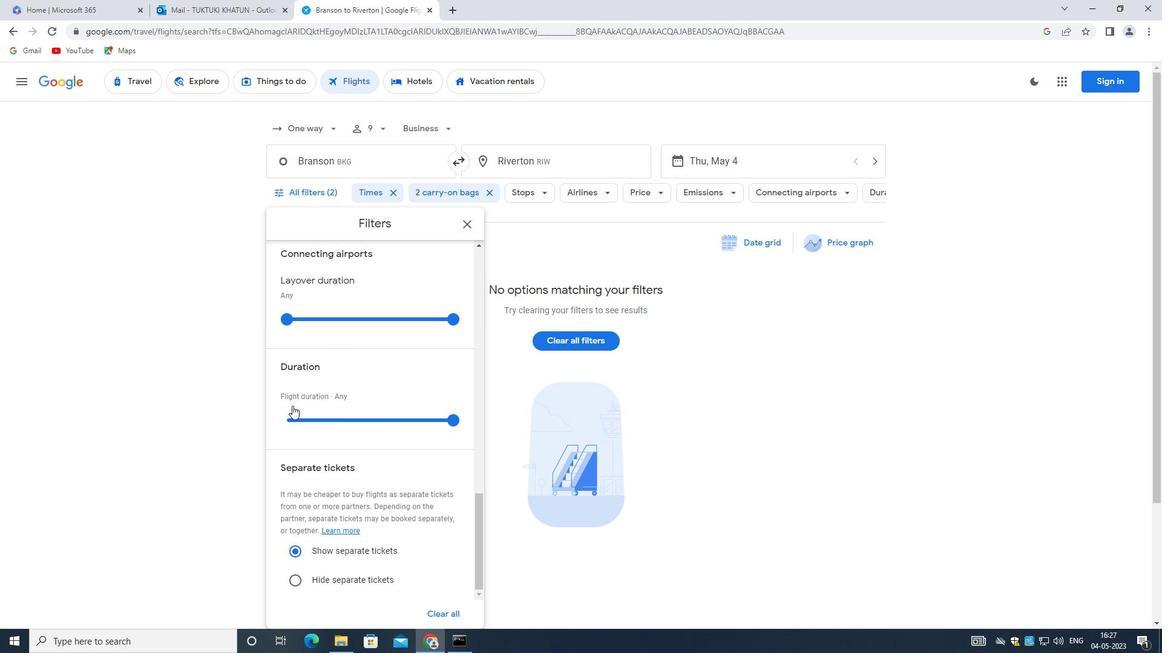 
